 Task: Look for space in Bāli, India from 5th July, 2023 to 10th July, 2023 for 4 adults in price range Rs.9000 to Rs.14000. Place can be entire place with 2 bedrooms having 4 beds and 2 bathrooms. Property type can be house, flat, guest house. Booking option can be shelf check-in. Required host language is English.
Action: Mouse moved to (463, 101)
Screenshot: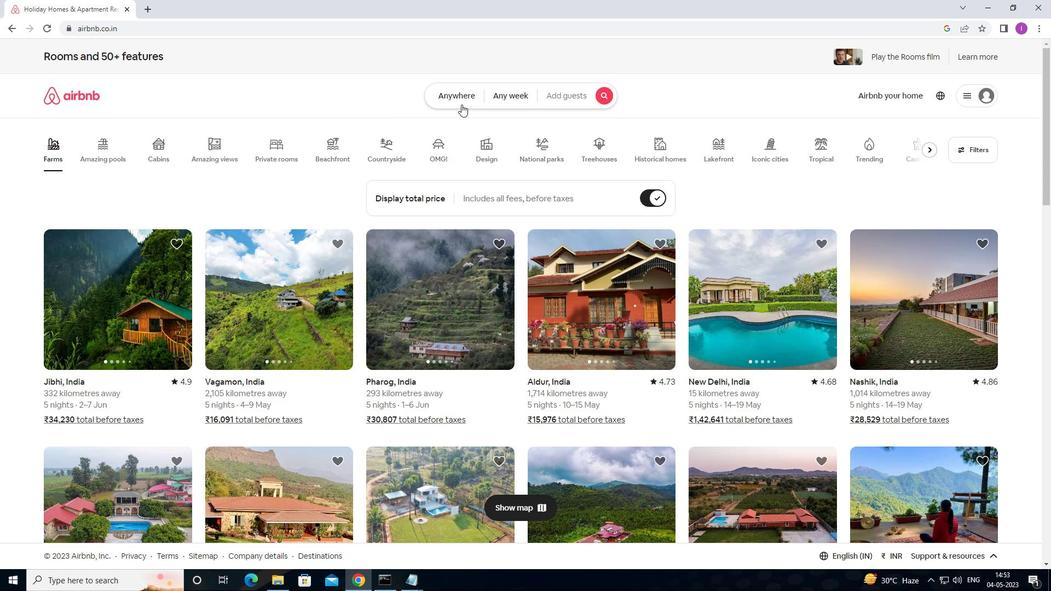 
Action: Mouse pressed left at (463, 101)
Screenshot: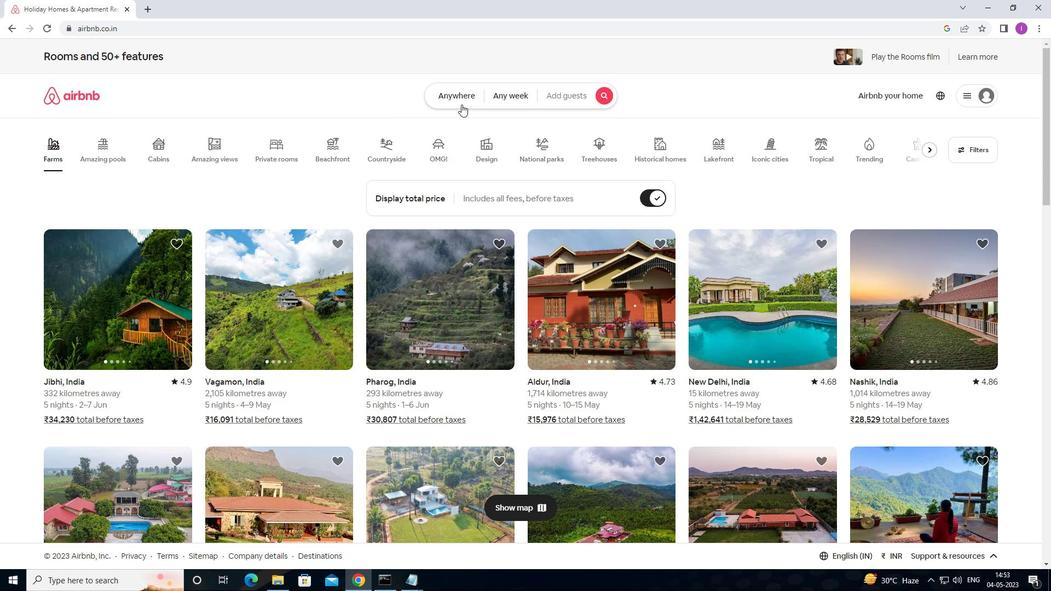 
Action: Mouse moved to (321, 135)
Screenshot: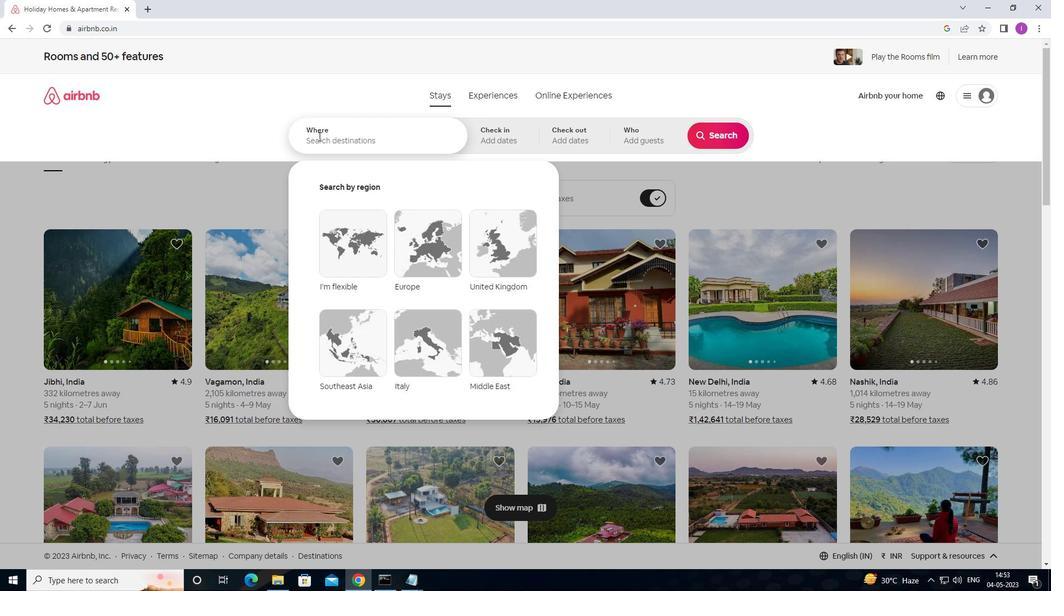 
Action: Mouse pressed left at (321, 135)
Screenshot: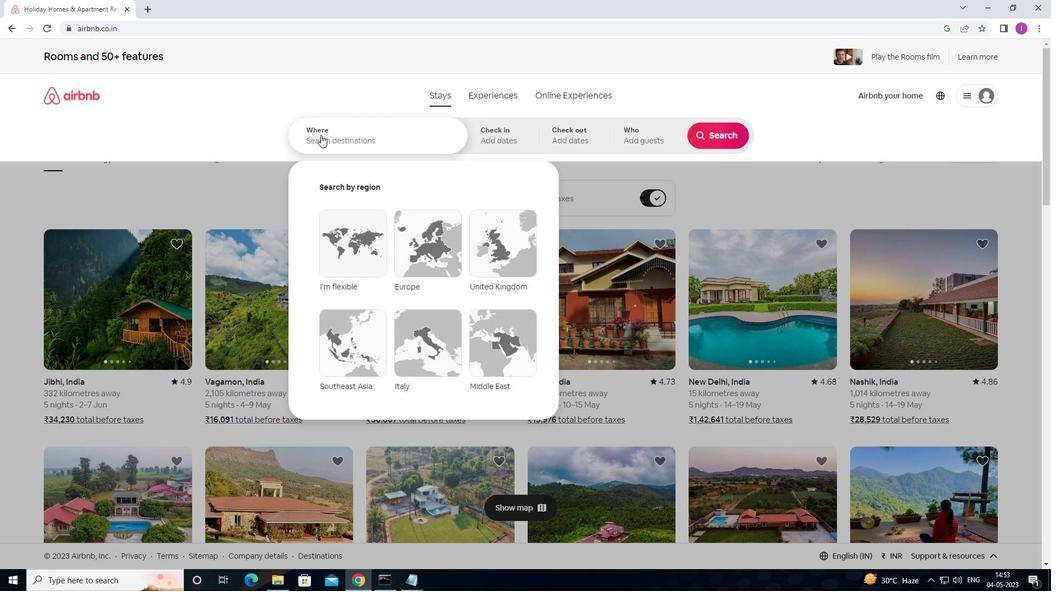 
Action: Mouse moved to (630, 92)
Screenshot: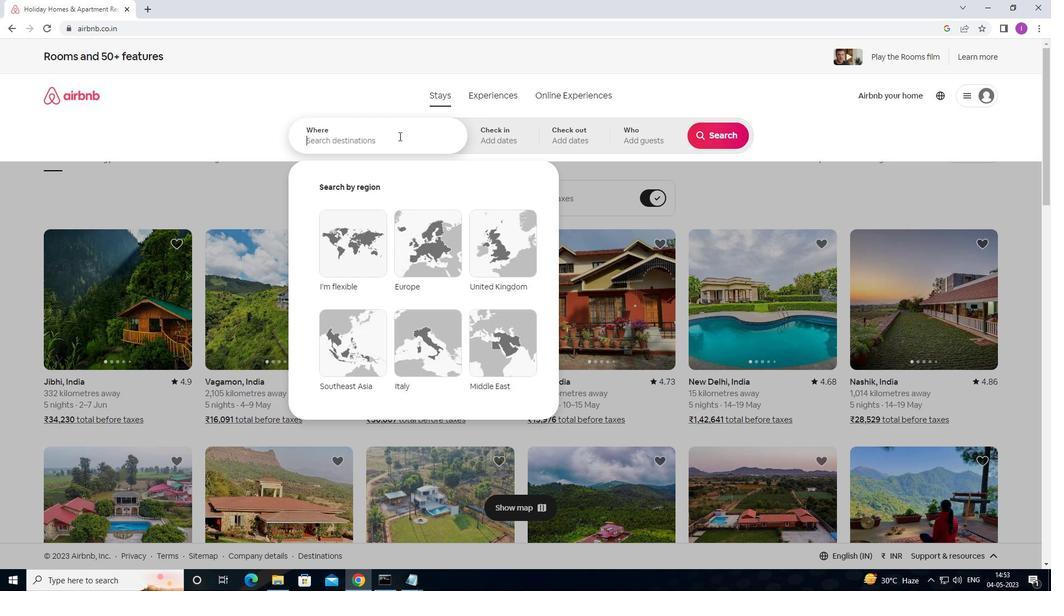 
Action: Key pressed <Key.shift>BALI,<Key.shift>INDIA
Screenshot: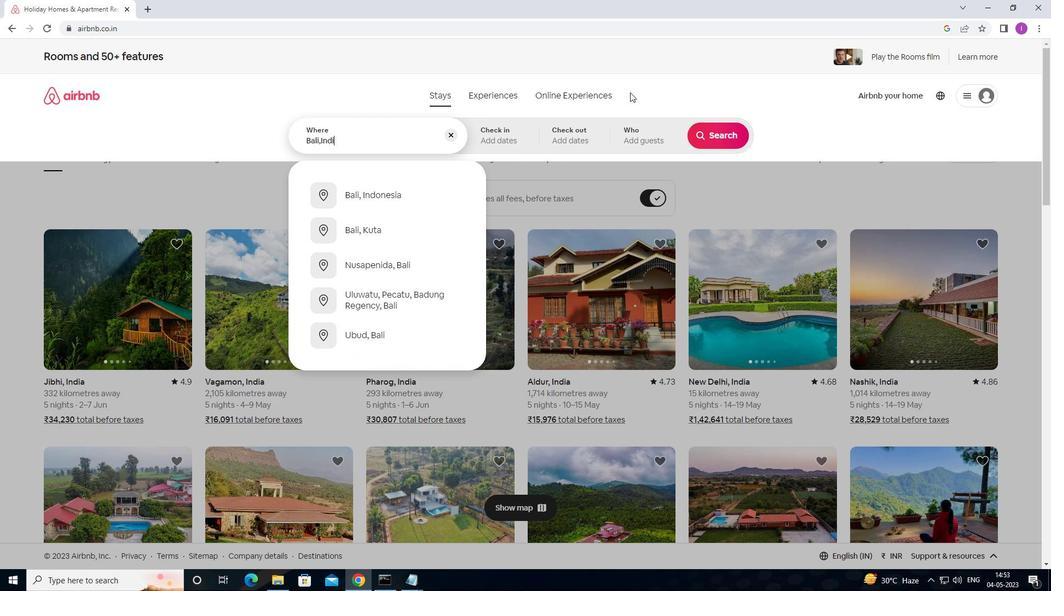 
Action: Mouse moved to (522, 150)
Screenshot: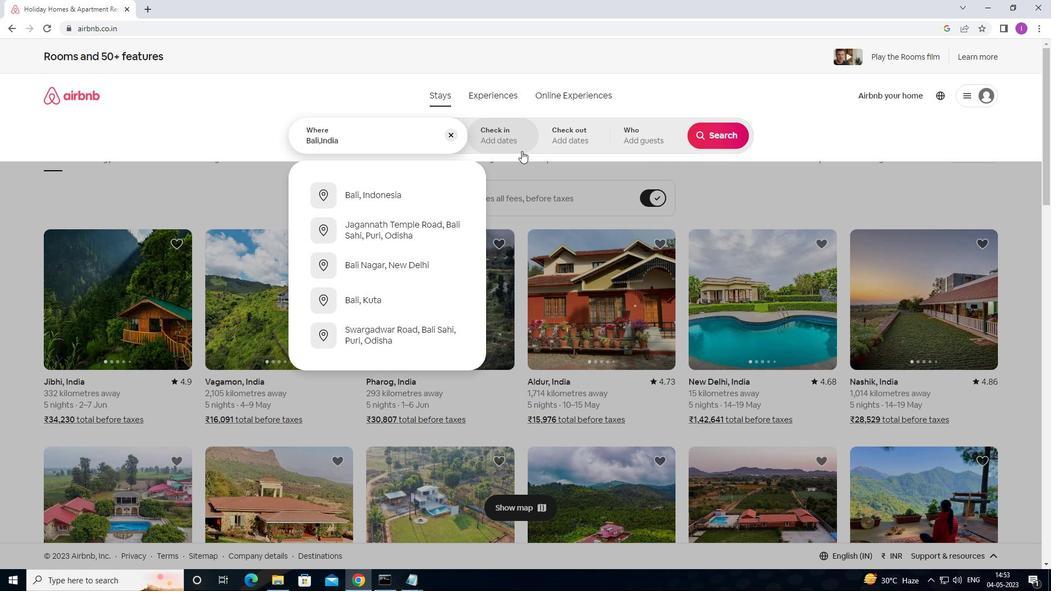 
Action: Mouse pressed left at (522, 150)
Screenshot: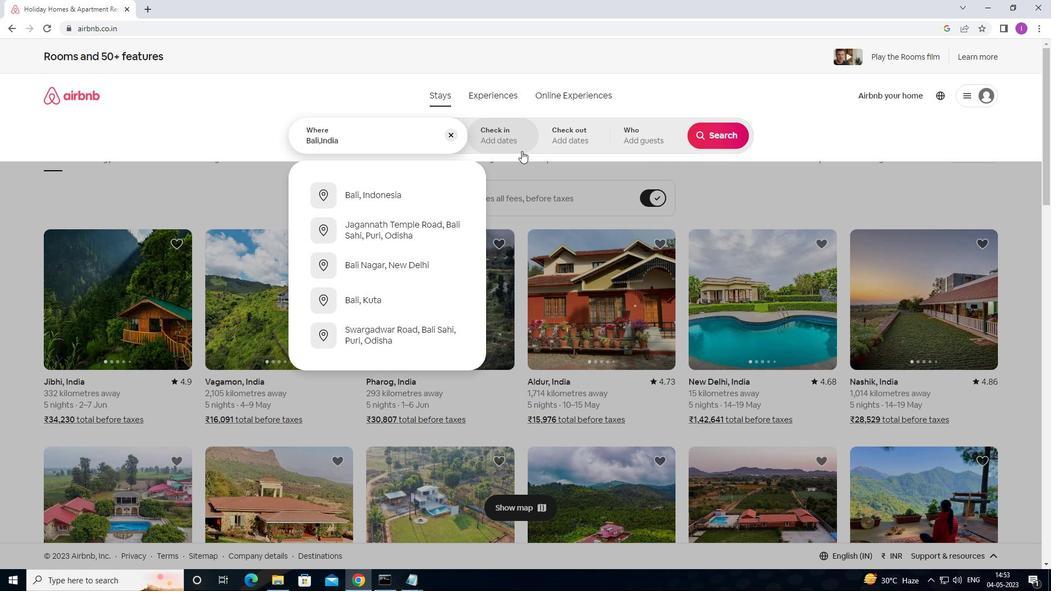 
Action: Mouse moved to (716, 223)
Screenshot: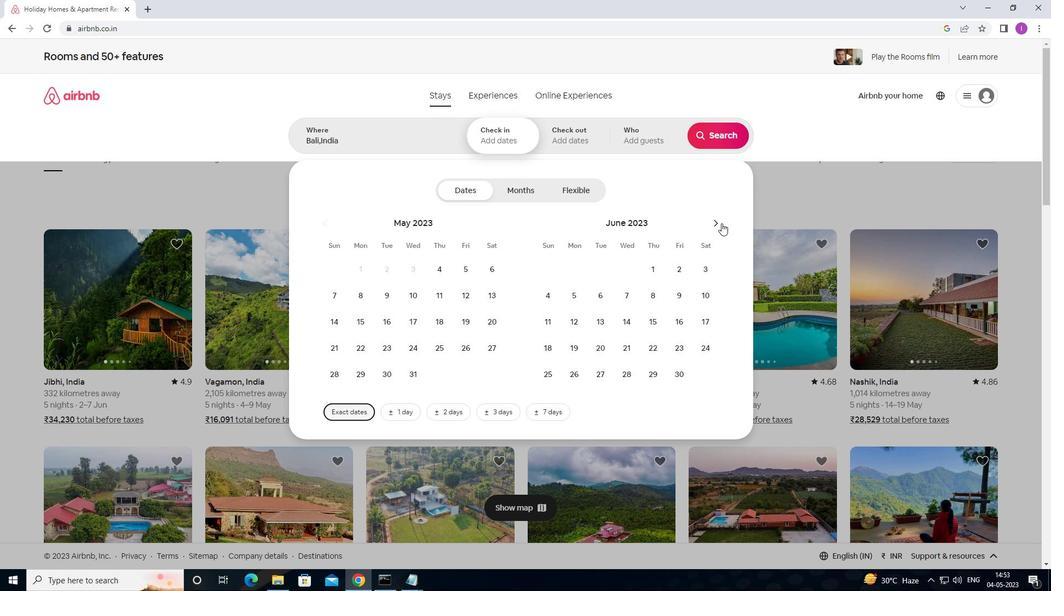 
Action: Mouse pressed left at (716, 223)
Screenshot: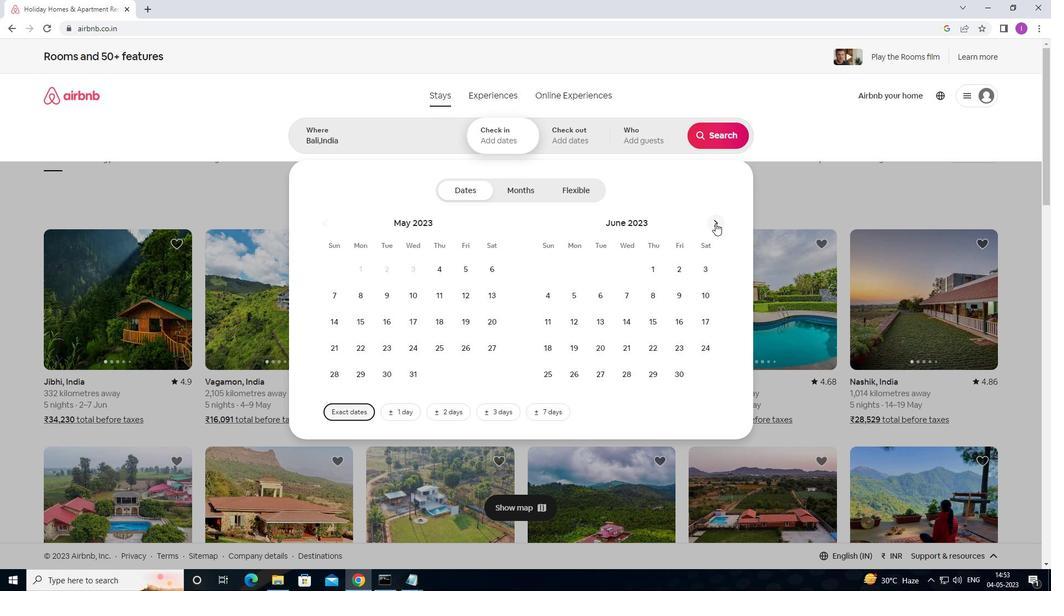 
Action: Mouse moved to (624, 294)
Screenshot: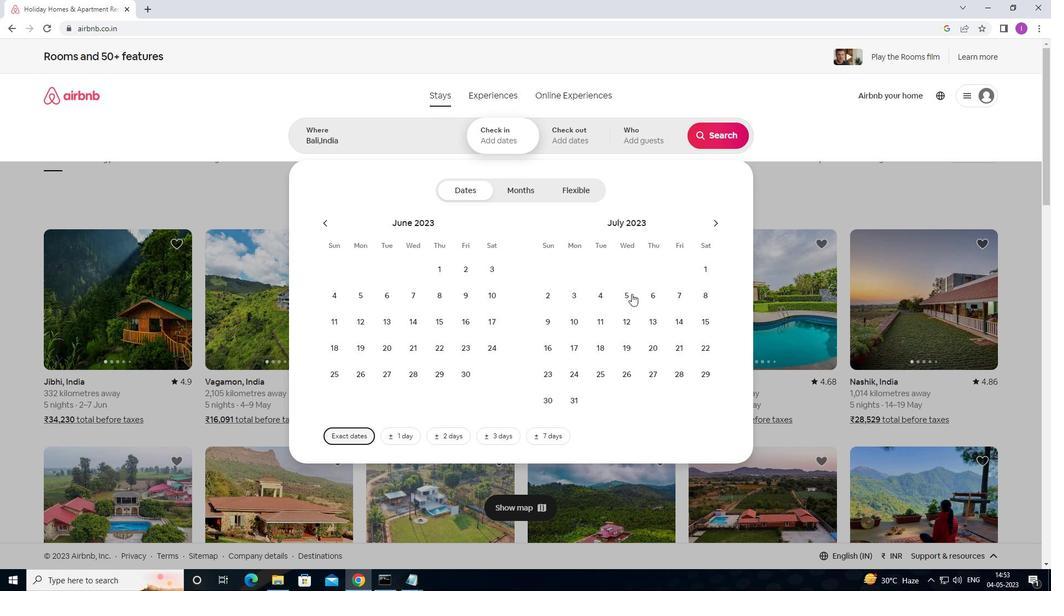 
Action: Mouse pressed left at (624, 294)
Screenshot: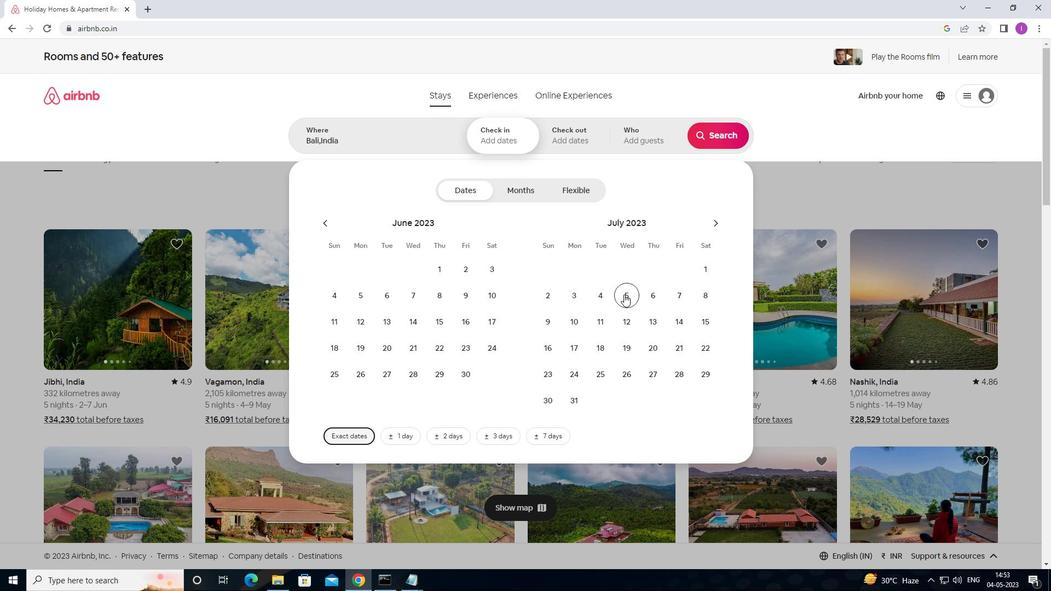 
Action: Mouse moved to (578, 324)
Screenshot: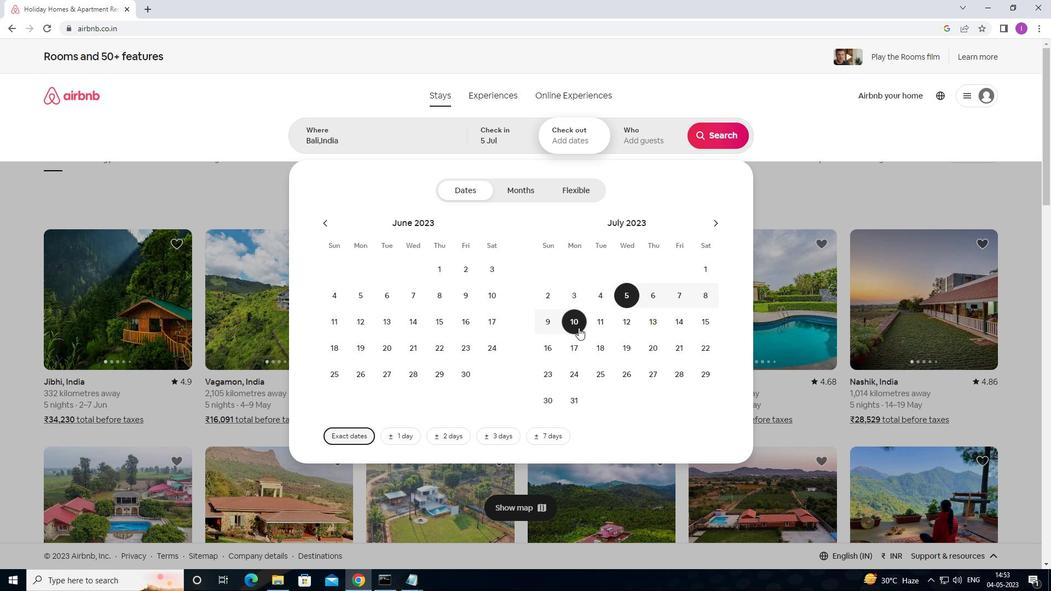 
Action: Mouse pressed left at (578, 324)
Screenshot: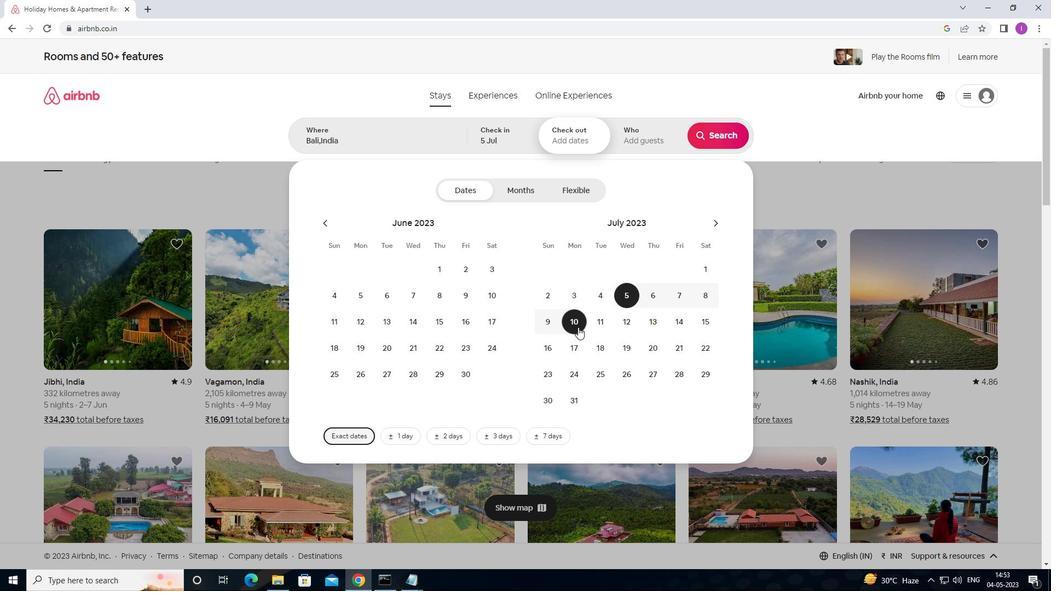 
Action: Mouse moved to (657, 145)
Screenshot: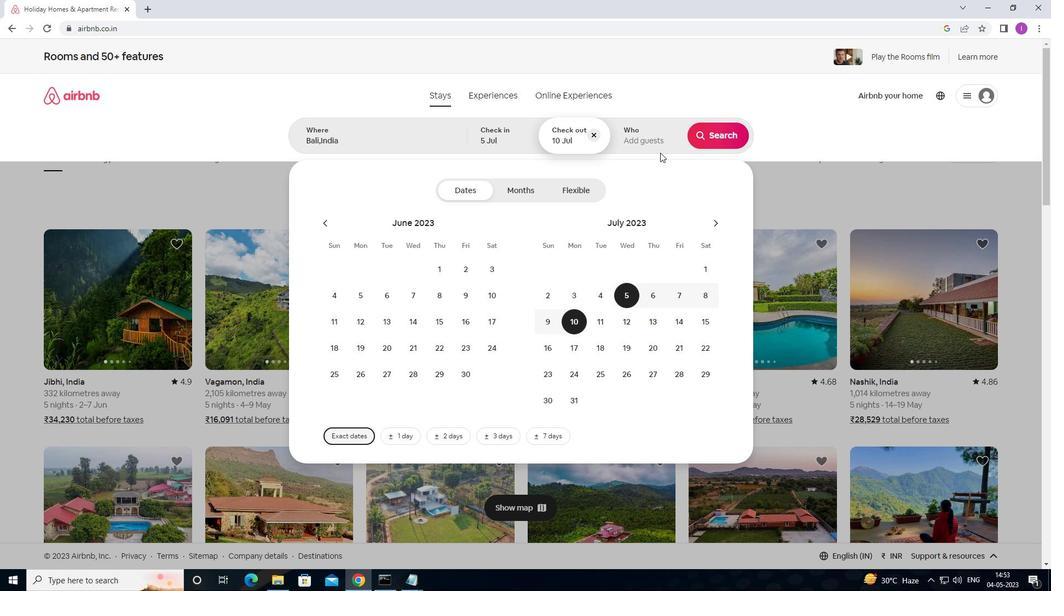 
Action: Mouse pressed left at (657, 145)
Screenshot: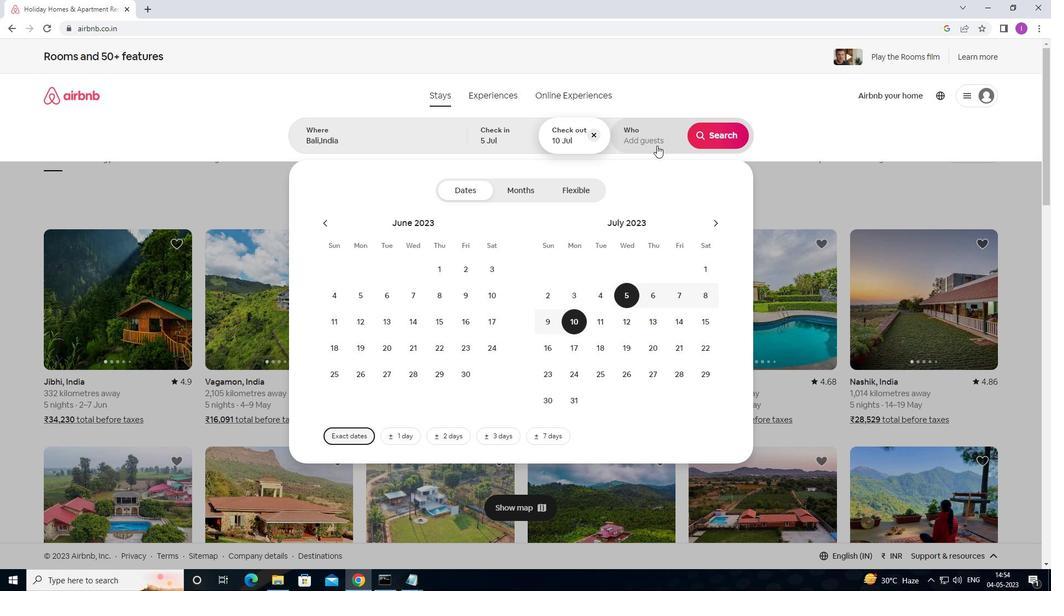 
Action: Mouse moved to (726, 192)
Screenshot: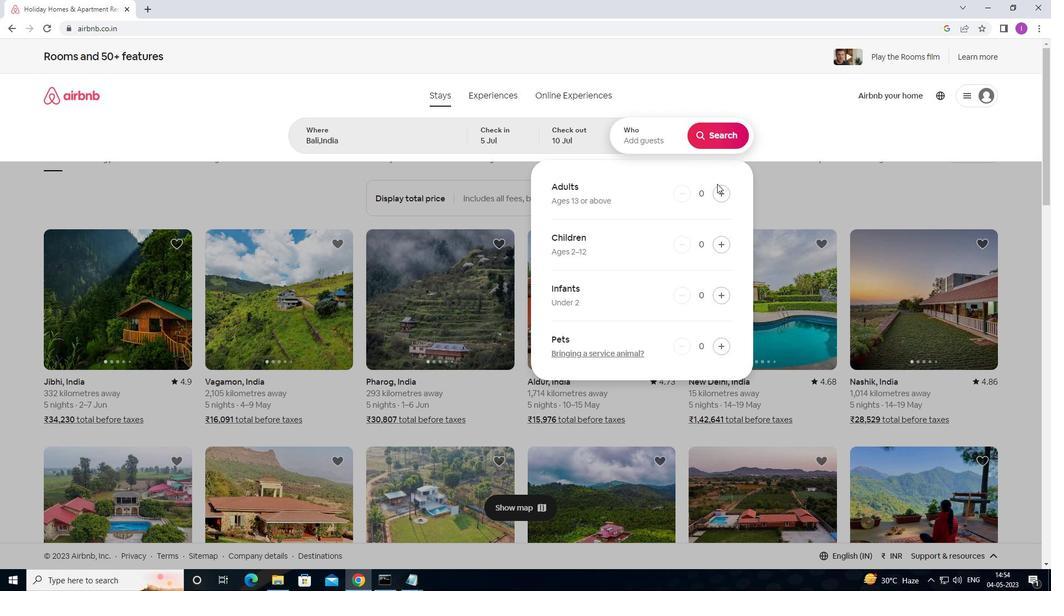 
Action: Mouse pressed left at (726, 192)
Screenshot: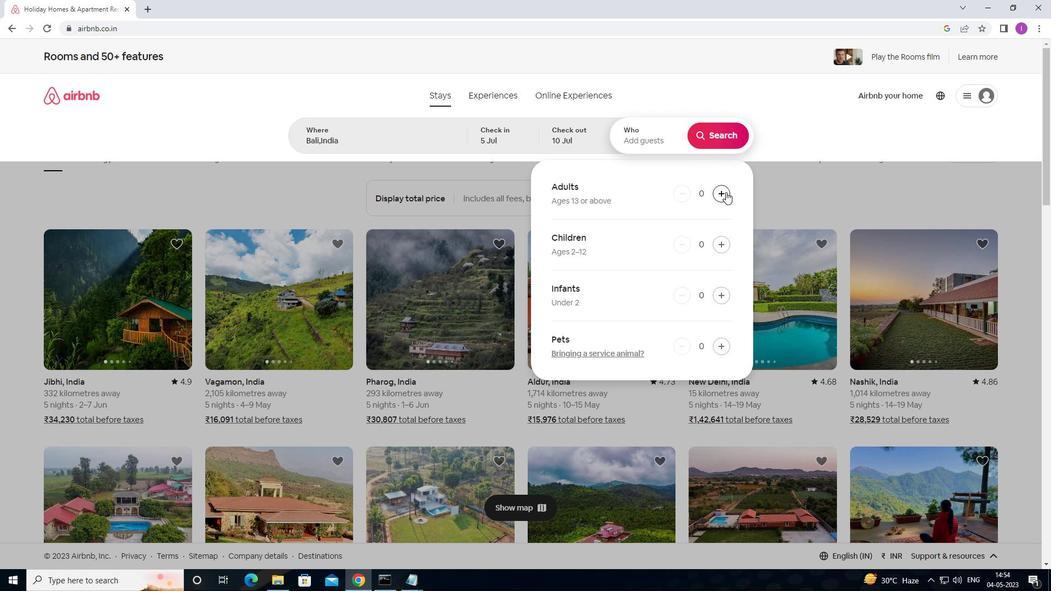 
Action: Mouse pressed left at (726, 192)
Screenshot: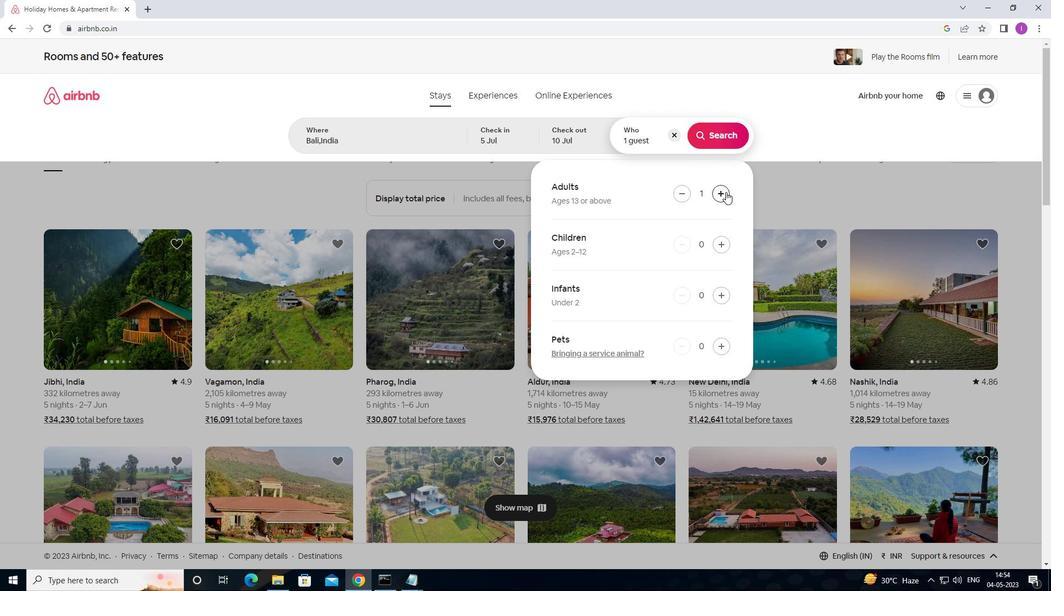 
Action: Mouse pressed left at (726, 192)
Screenshot: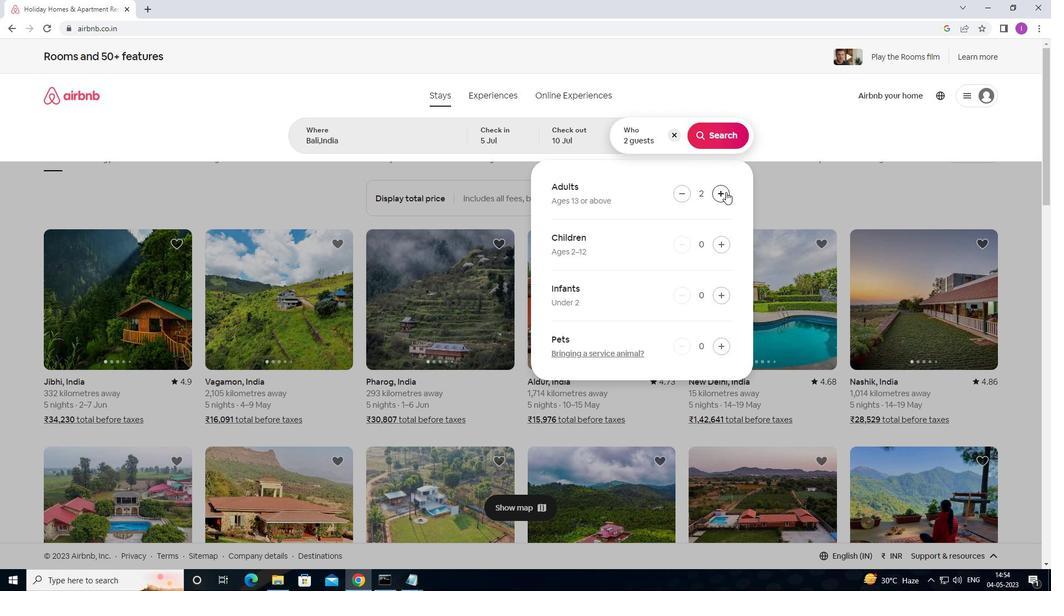 
Action: Mouse pressed left at (726, 192)
Screenshot: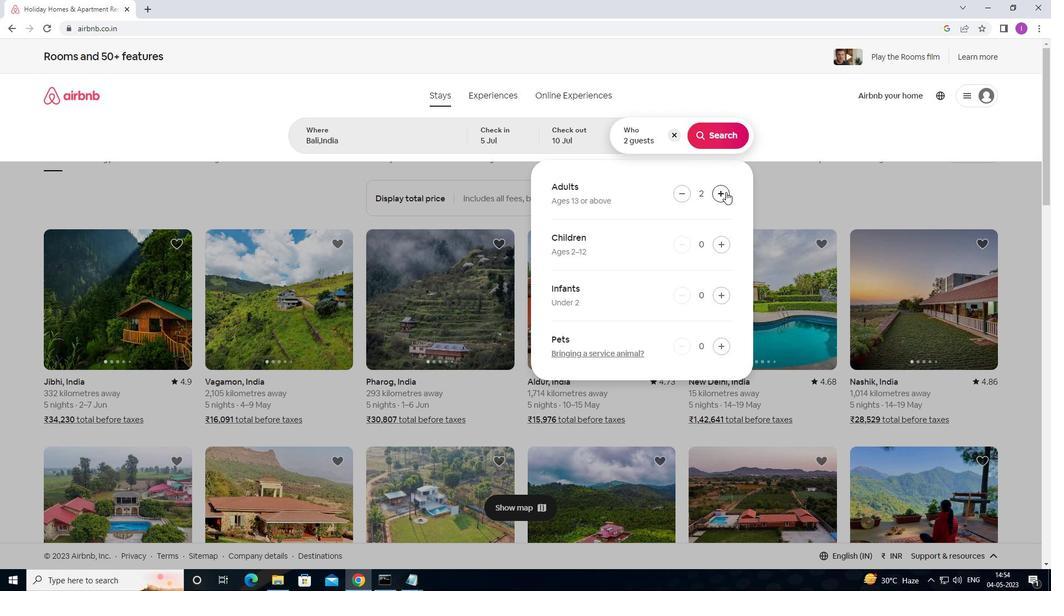 
Action: Mouse moved to (719, 140)
Screenshot: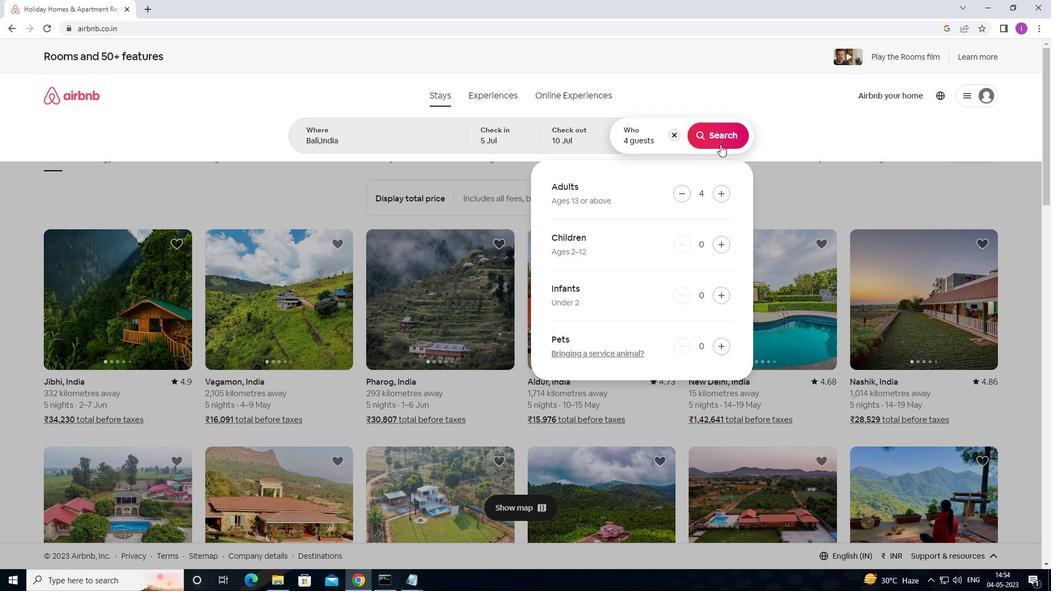 
Action: Mouse pressed left at (719, 140)
Screenshot: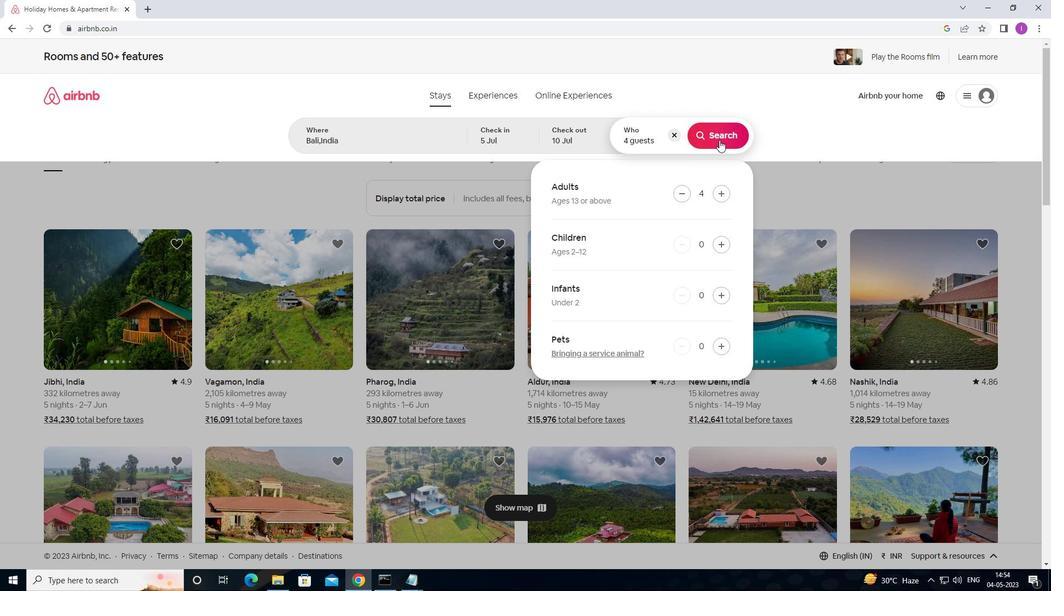 
Action: Mouse moved to (998, 105)
Screenshot: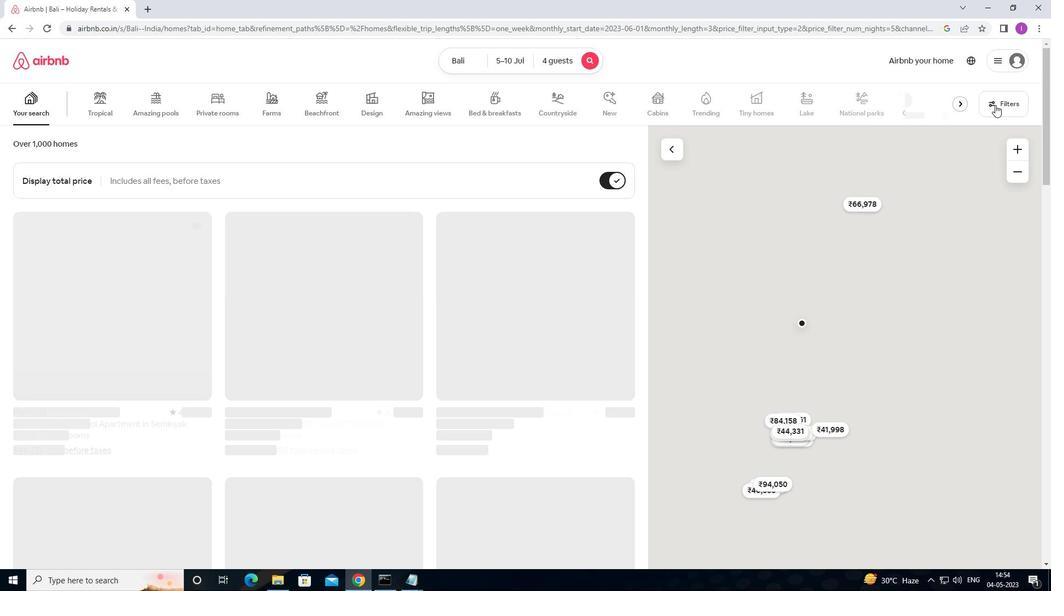 
Action: Mouse pressed left at (998, 105)
Screenshot: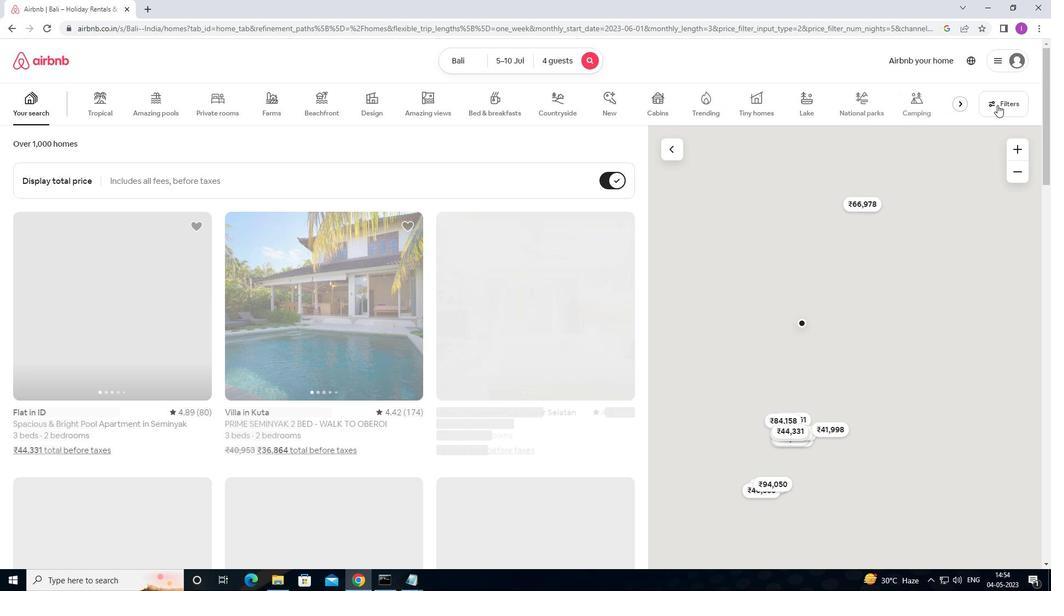 
Action: Mouse moved to (409, 244)
Screenshot: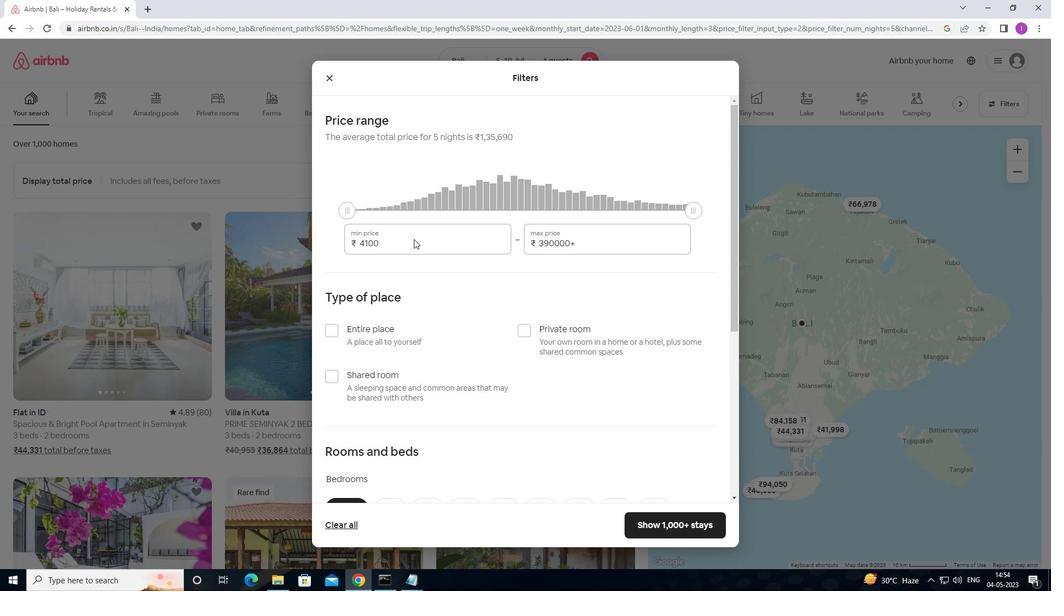 
Action: Mouse pressed left at (409, 244)
Screenshot: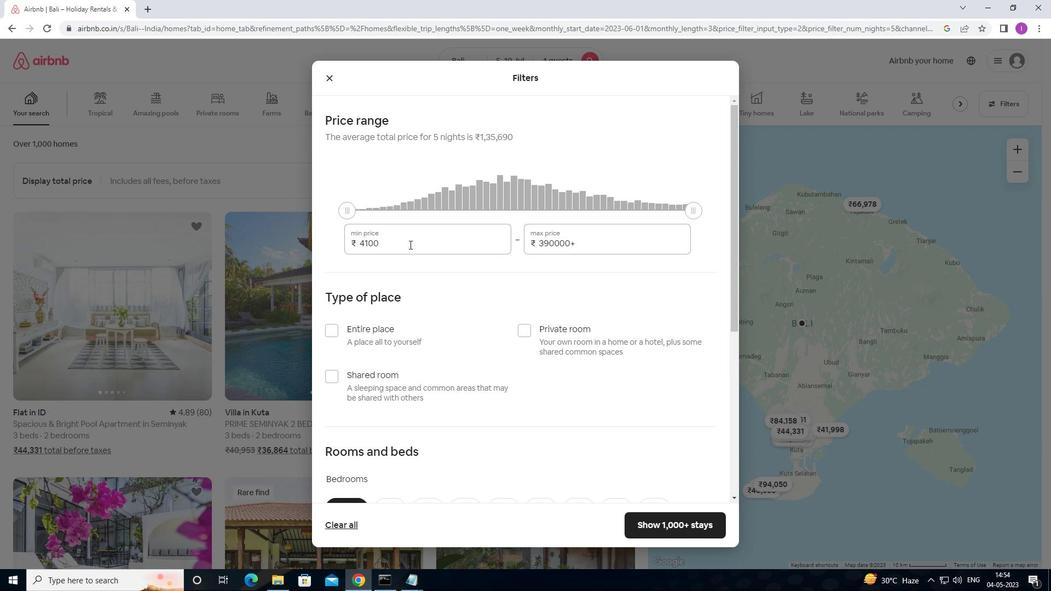 
Action: Mouse moved to (369, 236)
Screenshot: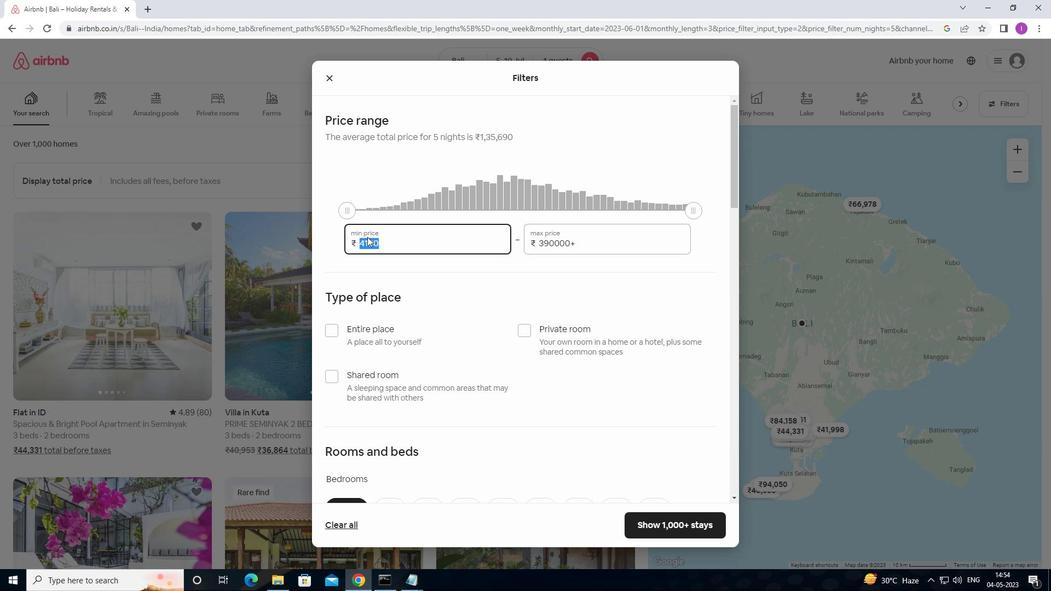 
Action: Key pressed 9
Screenshot: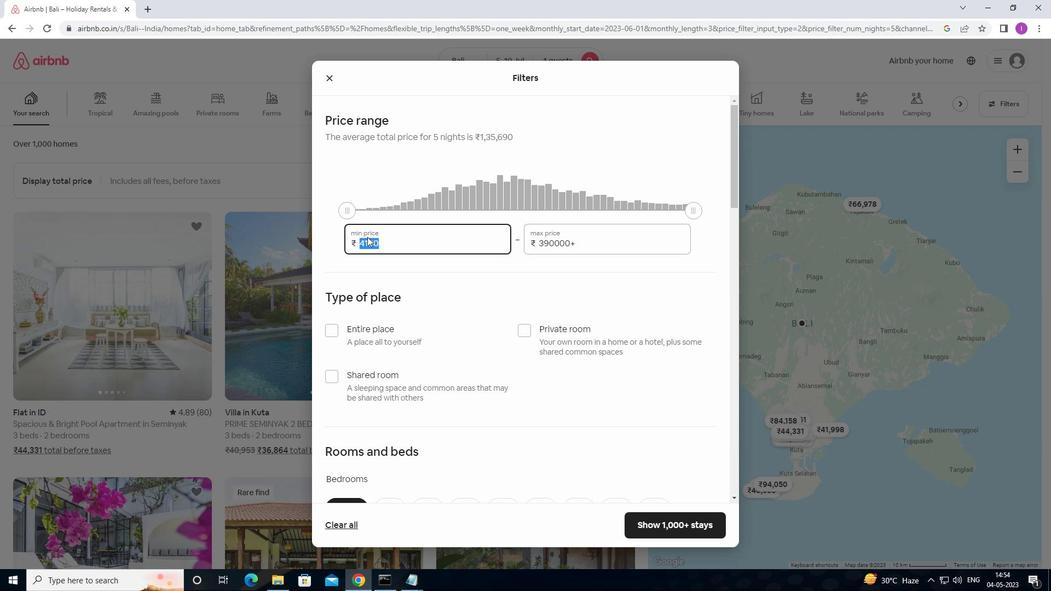 
Action: Mouse moved to (370, 236)
Screenshot: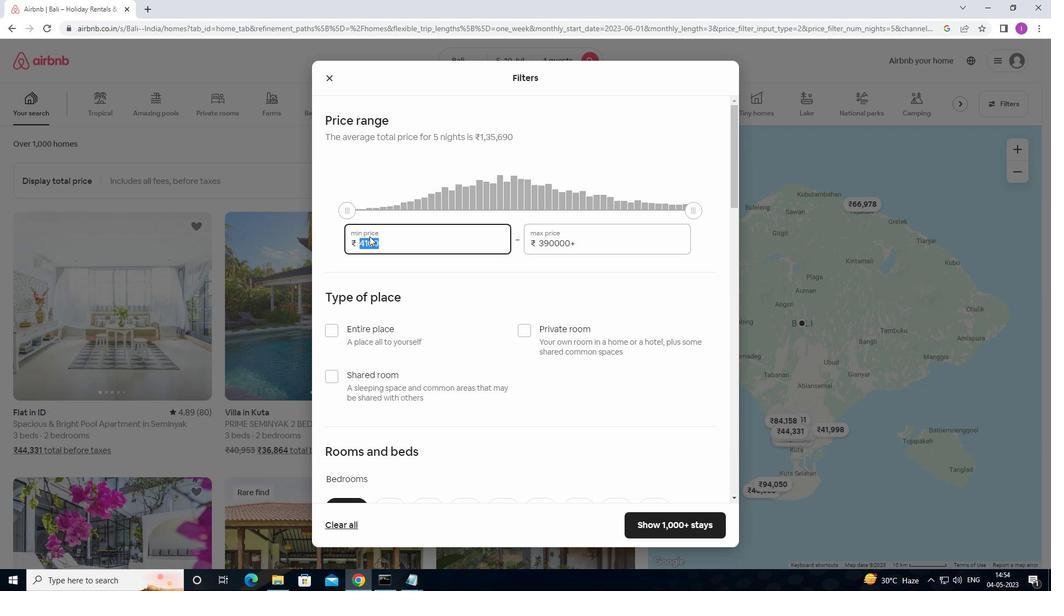 
Action: Key pressed 0
Screenshot: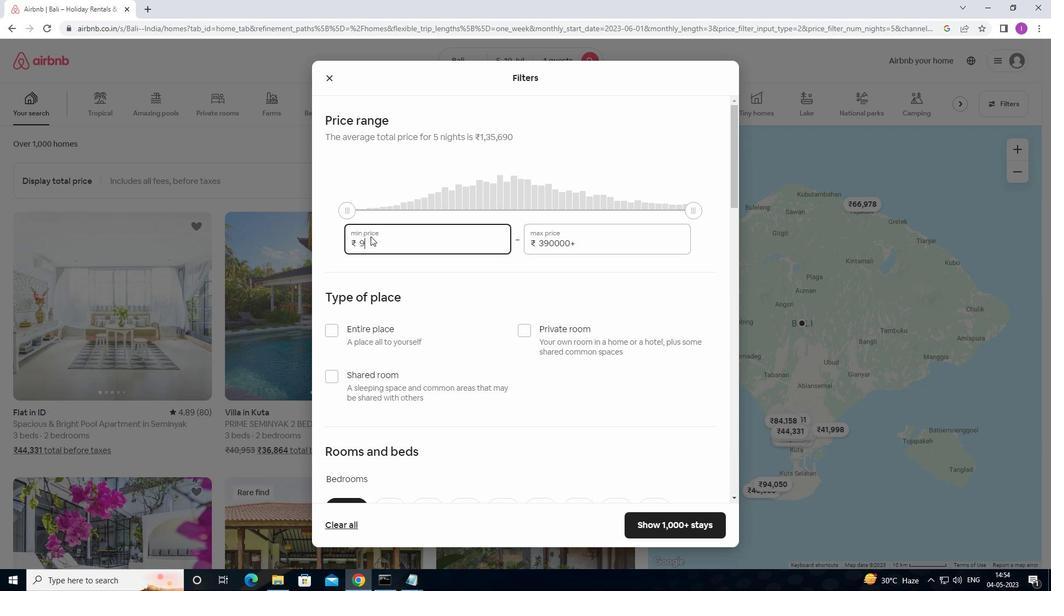 
Action: Mouse moved to (372, 236)
Screenshot: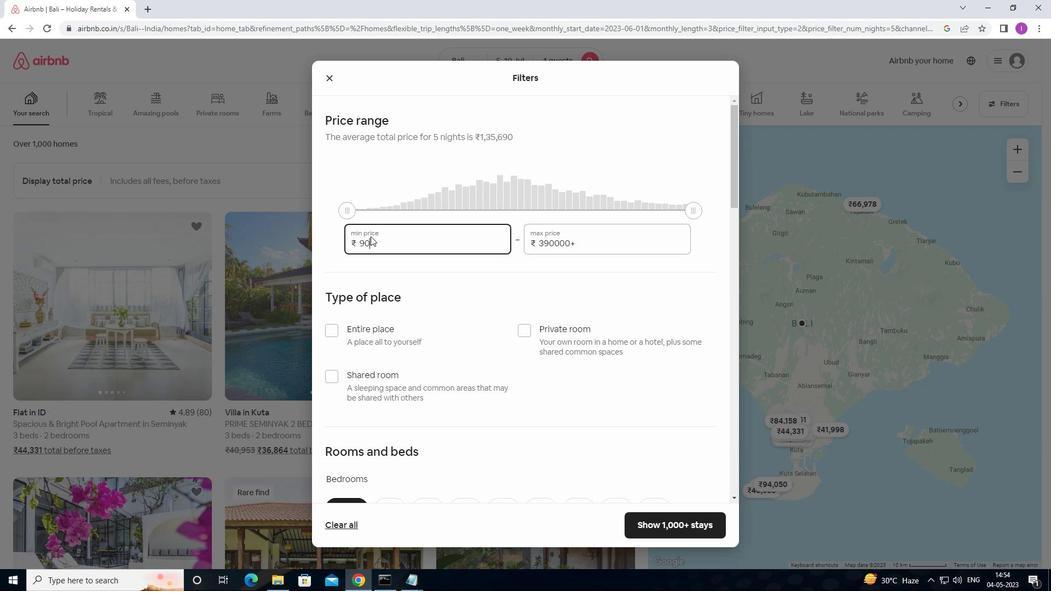 
Action: Key pressed 0
Screenshot: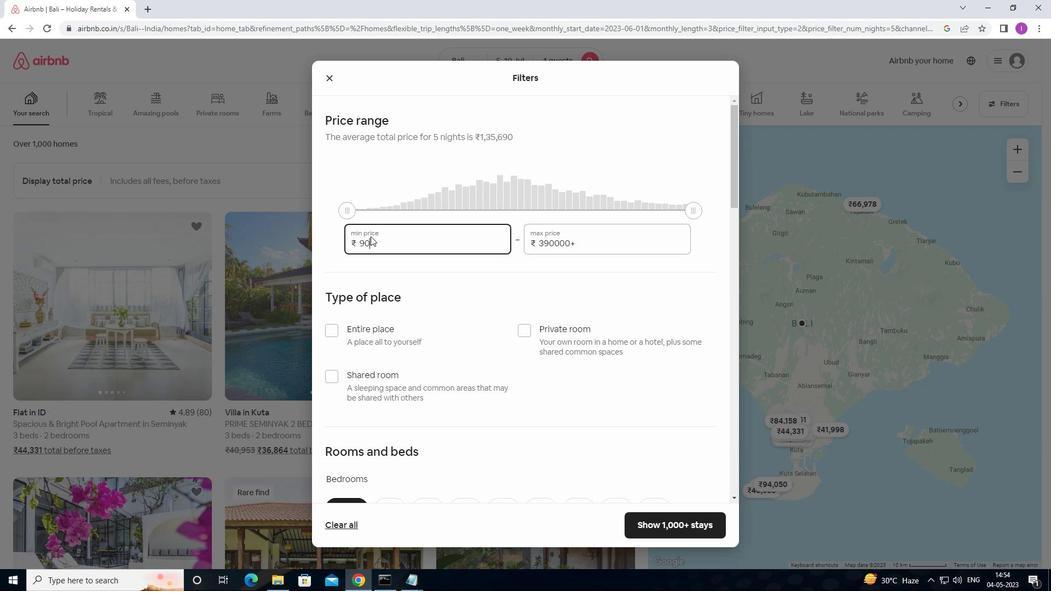 
Action: Mouse moved to (375, 238)
Screenshot: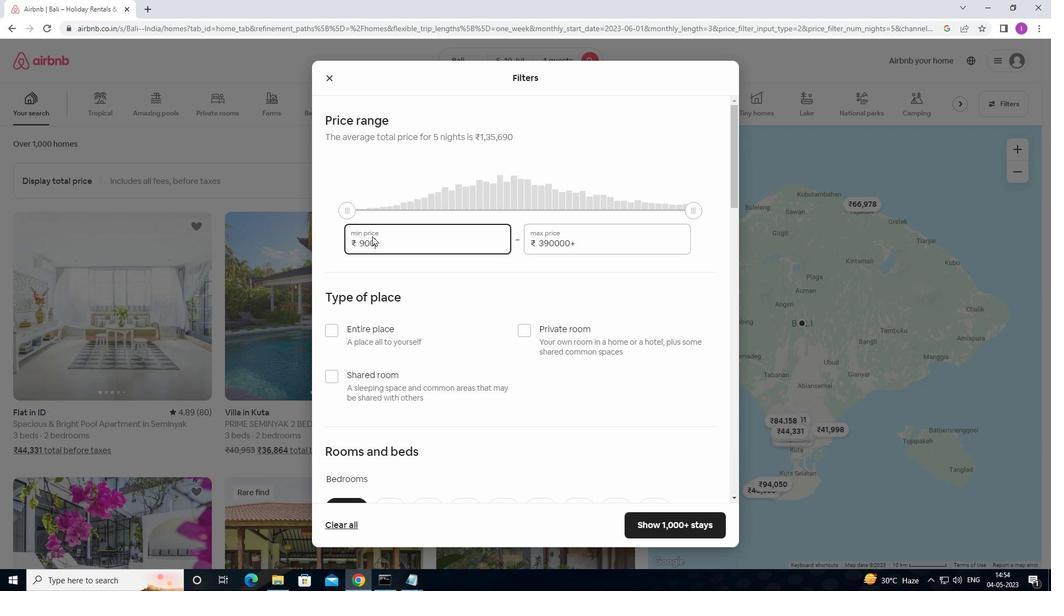 
Action: Key pressed 0
Screenshot: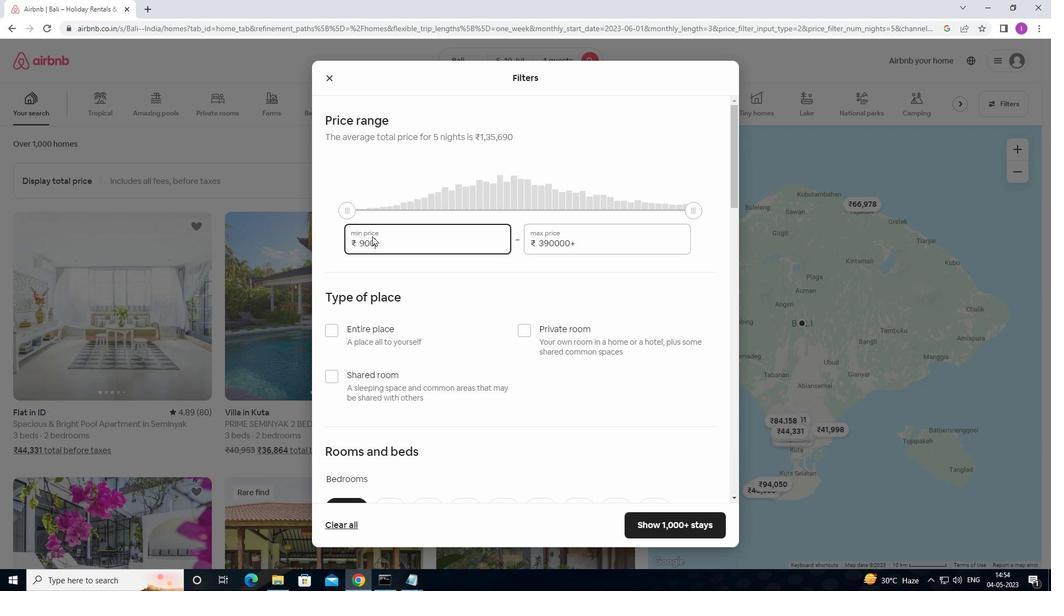 
Action: Mouse moved to (585, 240)
Screenshot: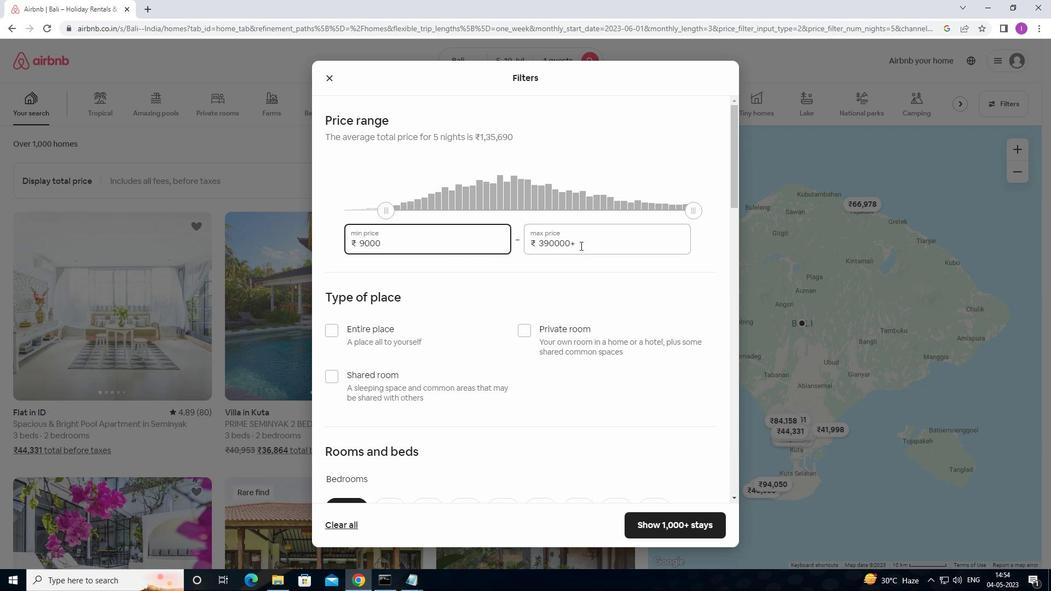
Action: Mouse pressed left at (585, 240)
Screenshot: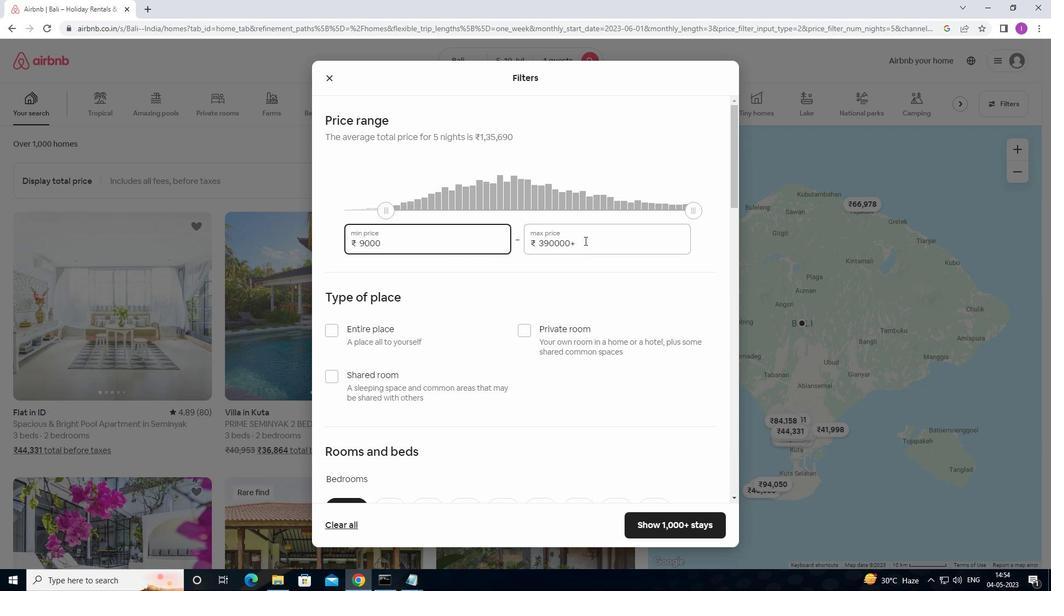 
Action: Mouse moved to (525, 243)
Screenshot: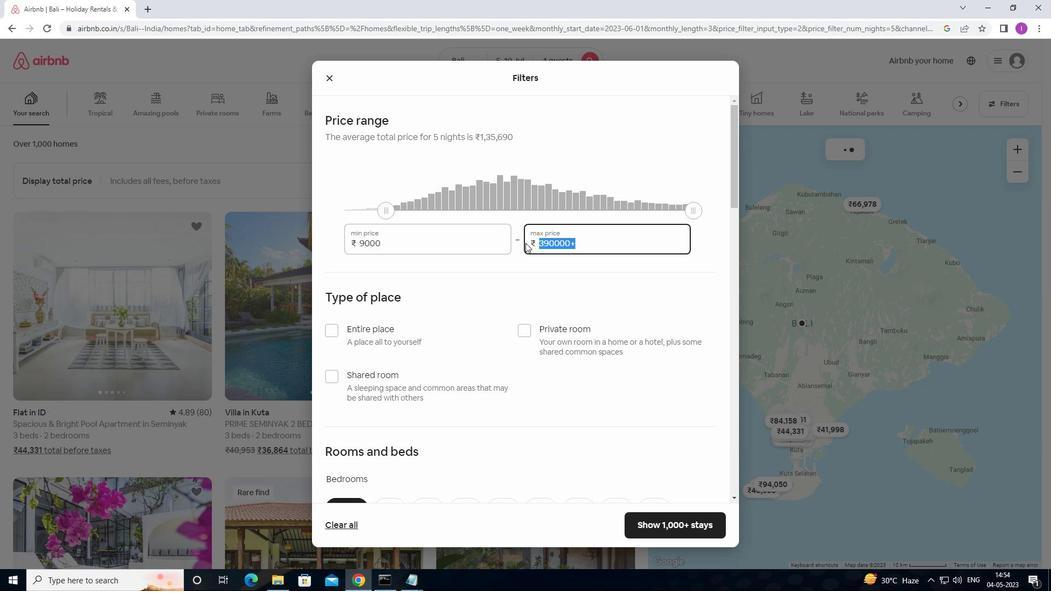 
Action: Key pressed 140
Screenshot: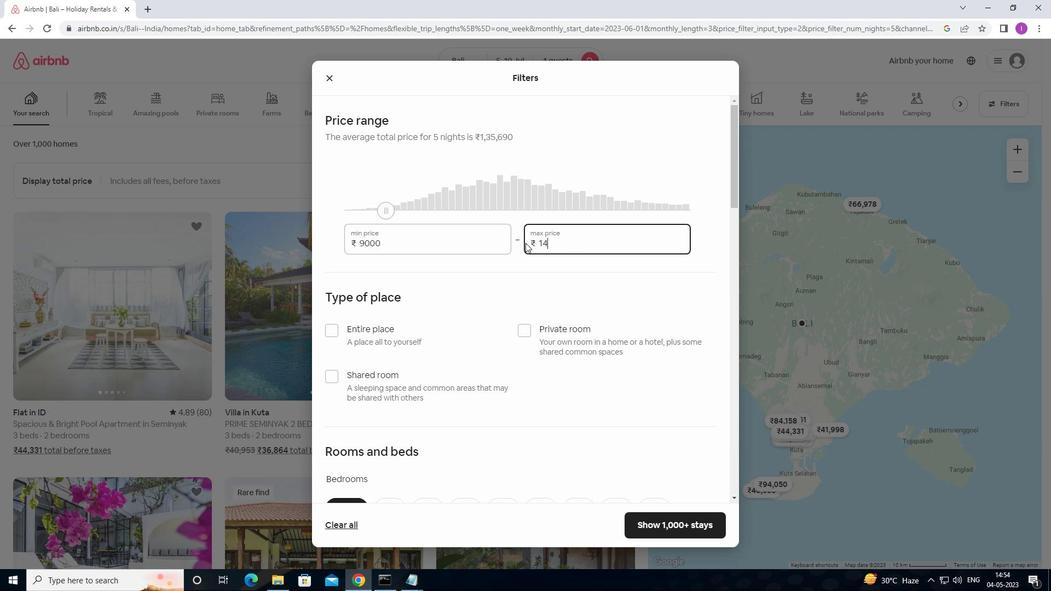 
Action: Mouse moved to (525, 243)
Screenshot: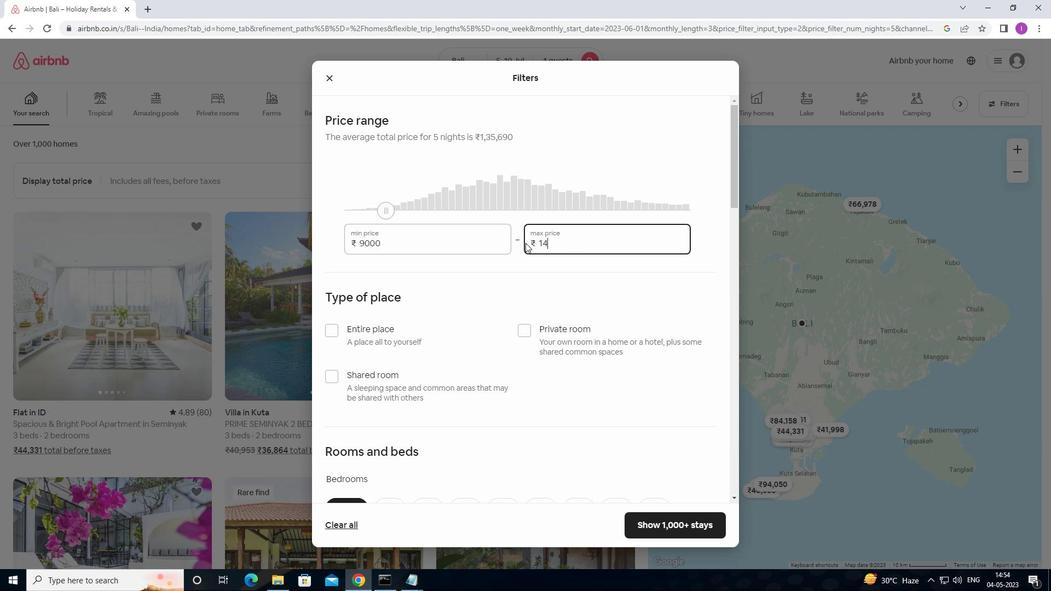 
Action: Key pressed 00
Screenshot: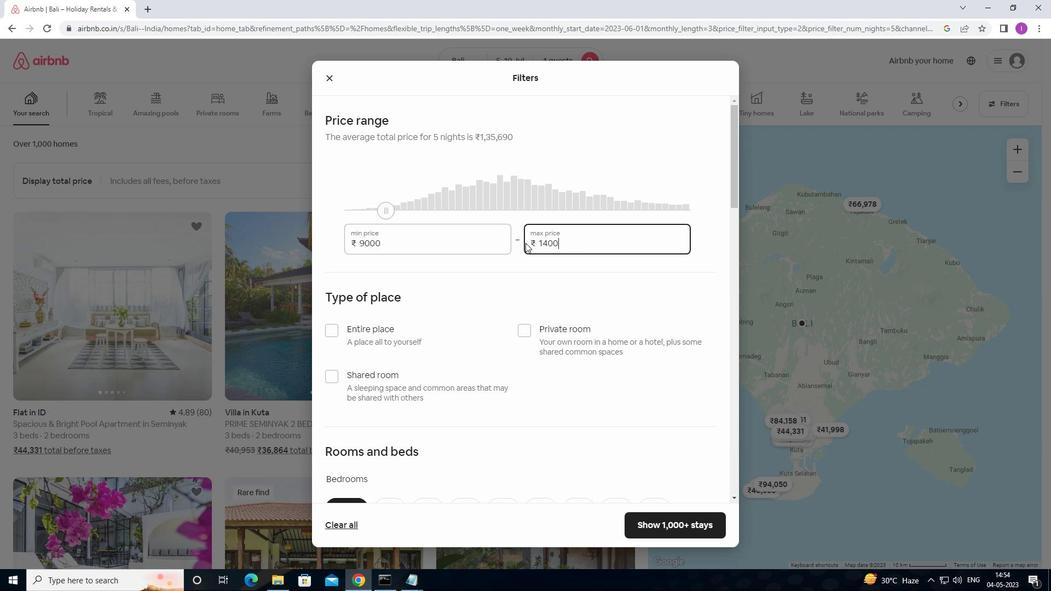 
Action: Mouse moved to (506, 335)
Screenshot: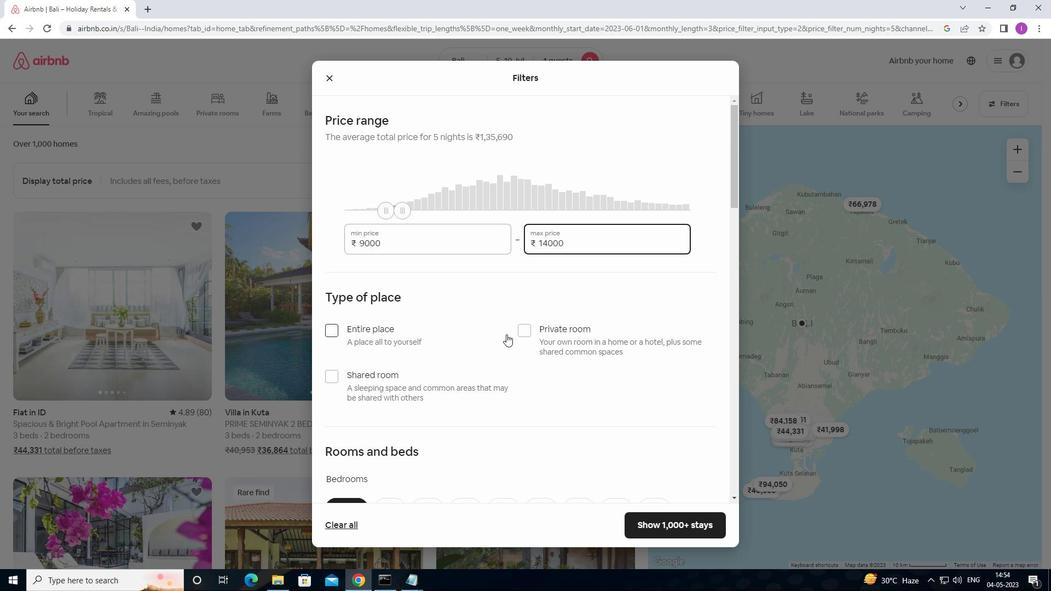 
Action: Mouse scrolled (506, 334) with delta (0, 0)
Screenshot: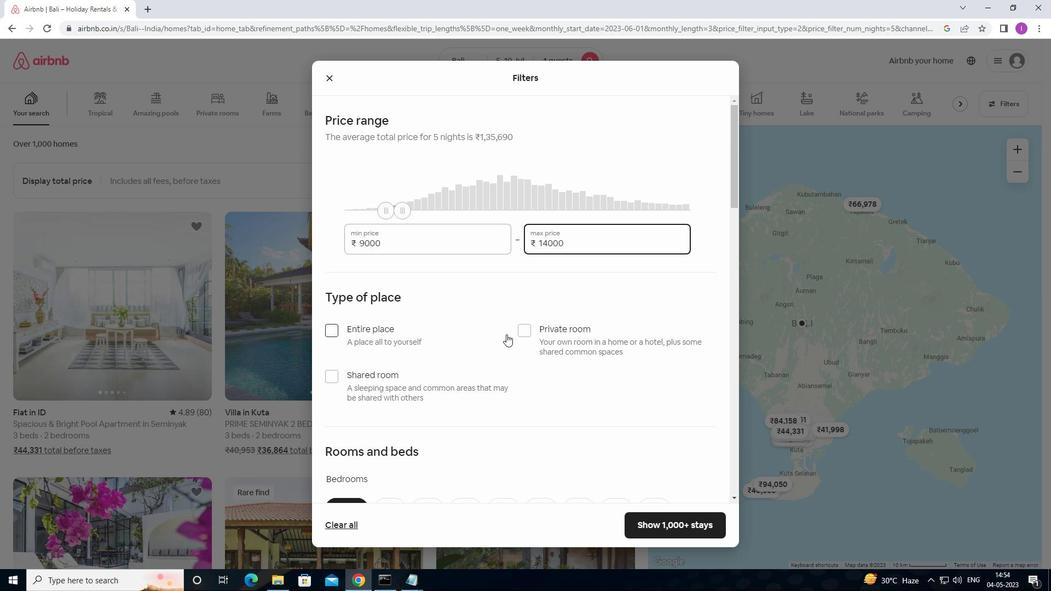 
Action: Mouse moved to (496, 324)
Screenshot: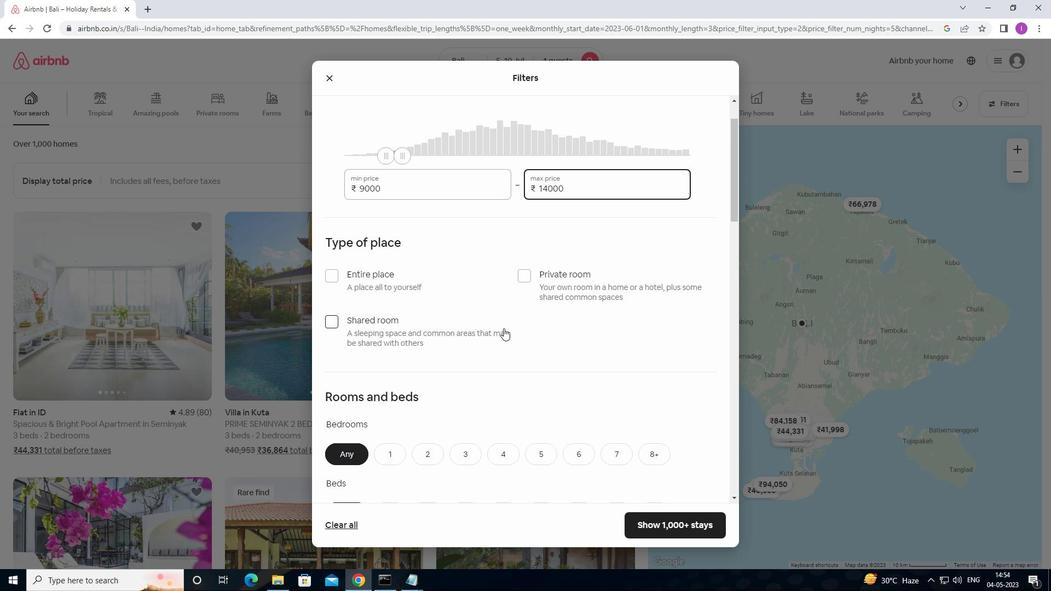 
Action: Mouse scrolled (496, 324) with delta (0, 0)
Screenshot: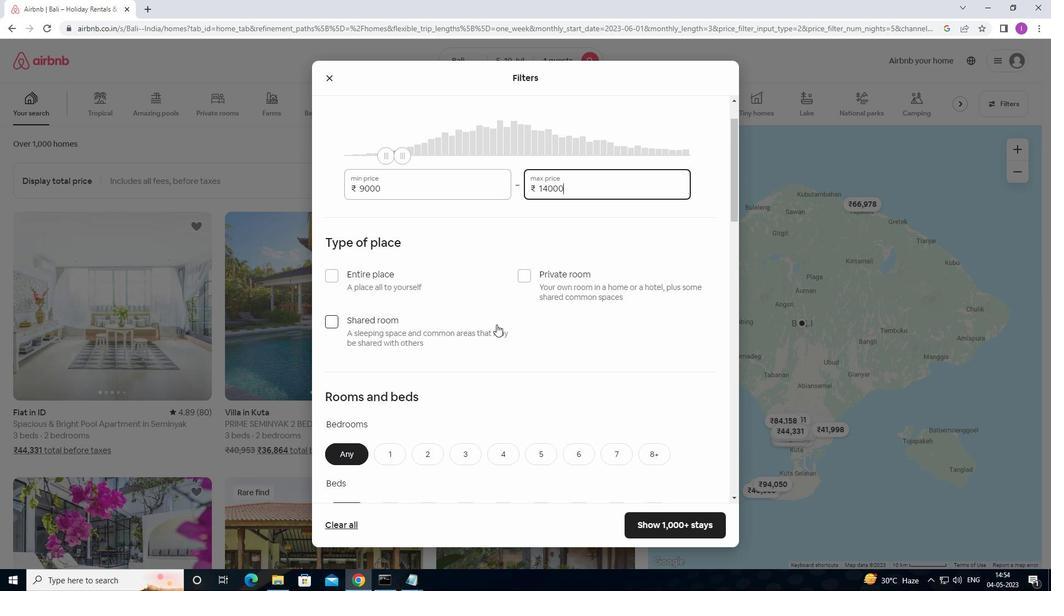 
Action: Mouse moved to (334, 221)
Screenshot: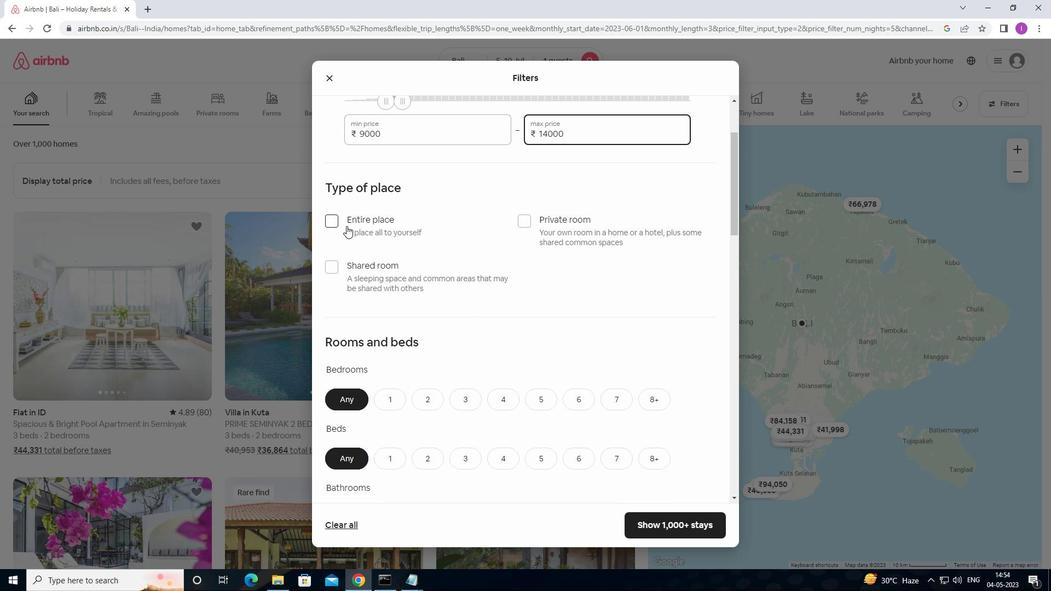 
Action: Mouse pressed left at (334, 221)
Screenshot: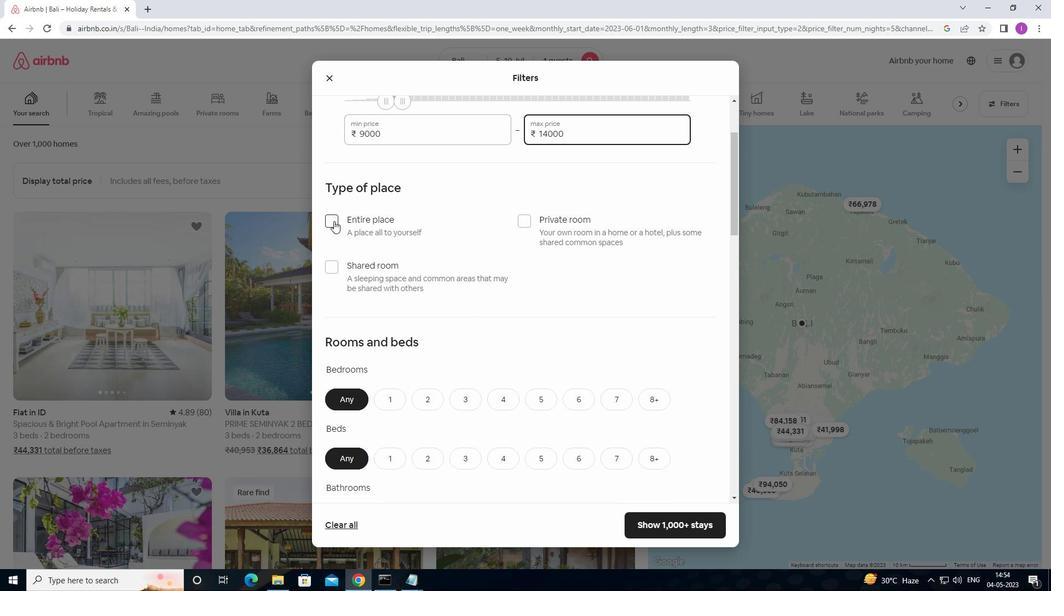 
Action: Mouse moved to (467, 273)
Screenshot: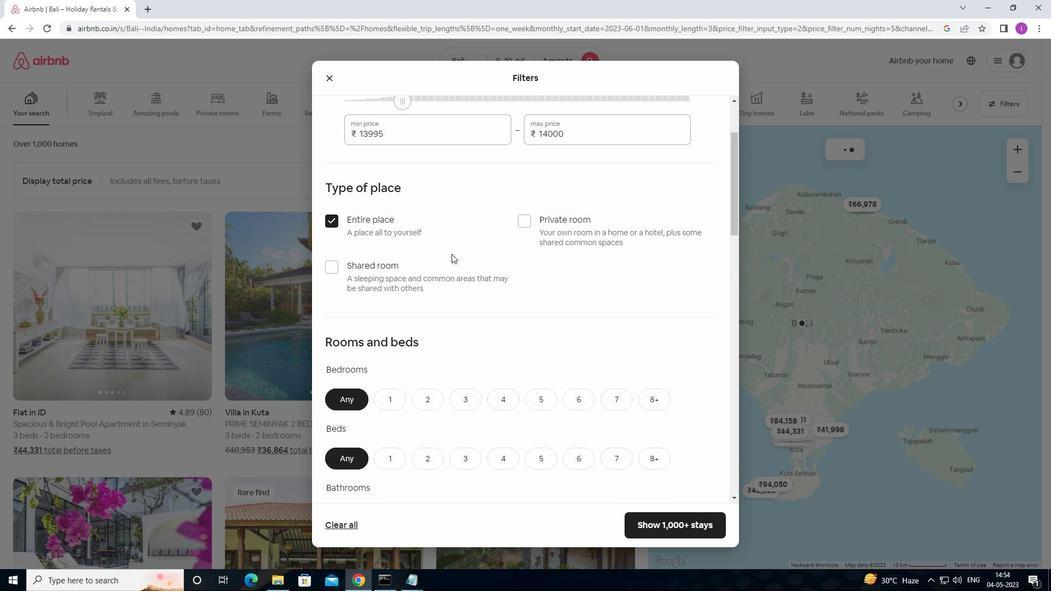 
Action: Mouse scrolled (467, 272) with delta (0, 0)
Screenshot: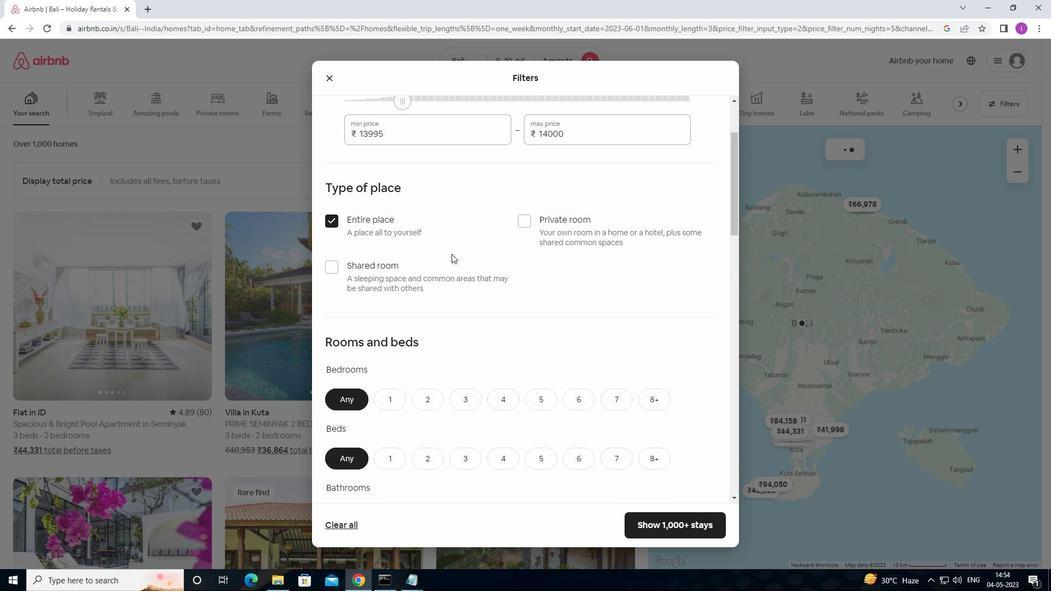 
Action: Mouse moved to (476, 288)
Screenshot: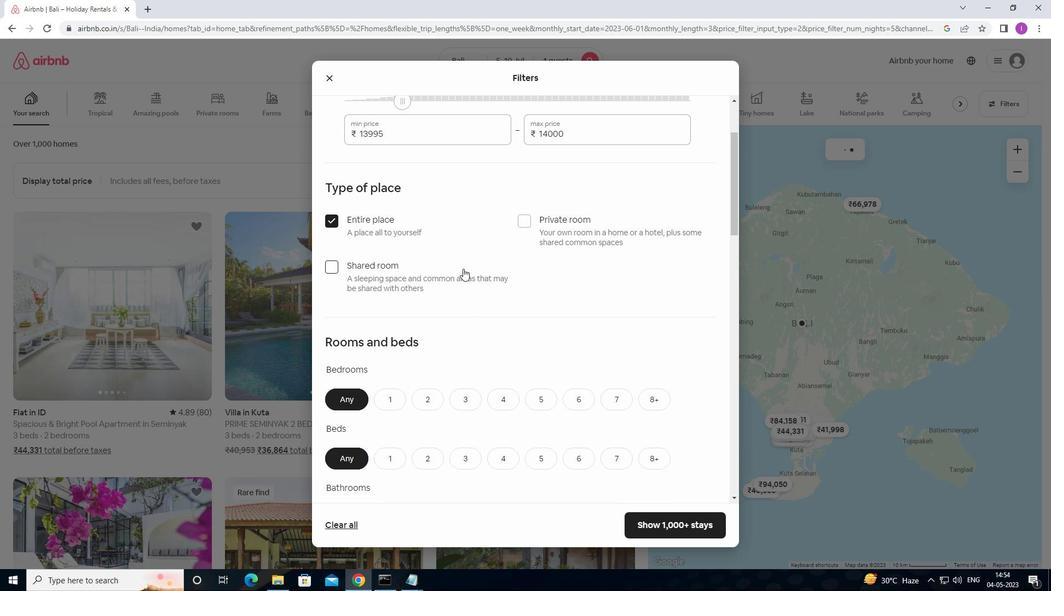 
Action: Mouse scrolled (476, 287) with delta (0, 0)
Screenshot: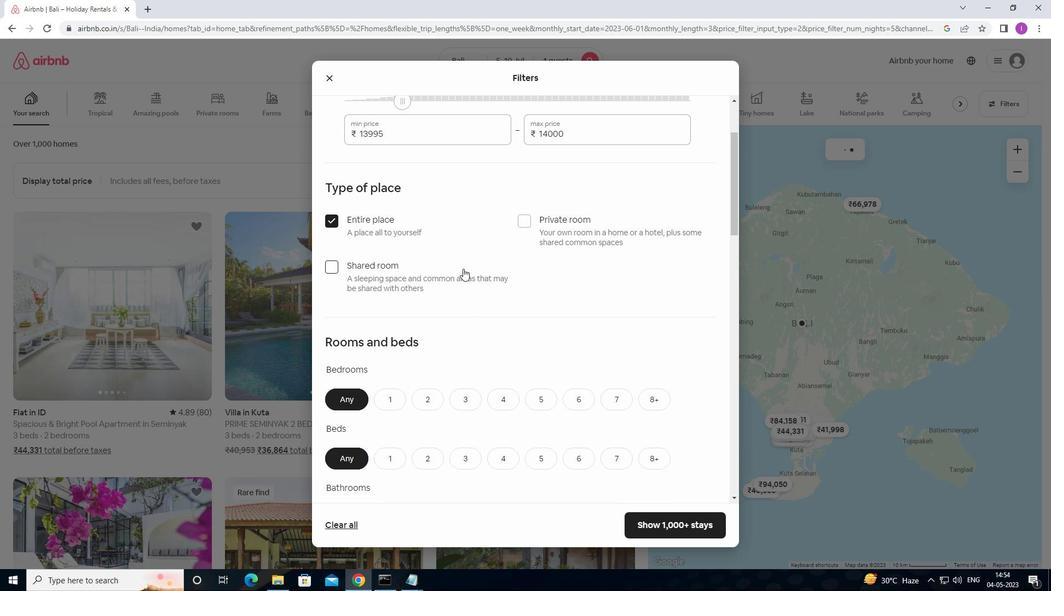 
Action: Mouse moved to (477, 288)
Screenshot: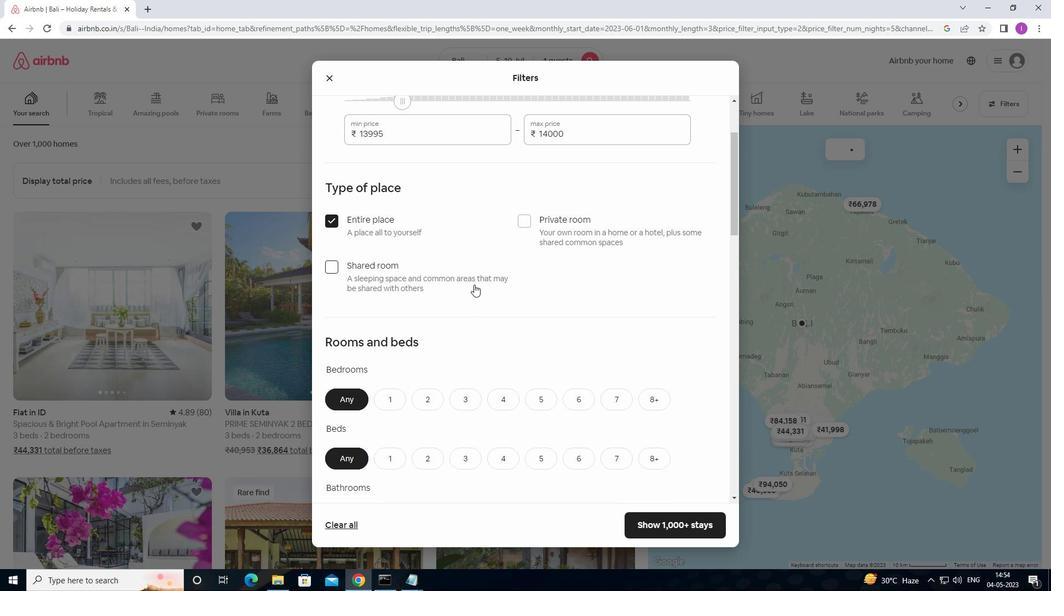 
Action: Mouse scrolled (477, 288) with delta (0, 0)
Screenshot: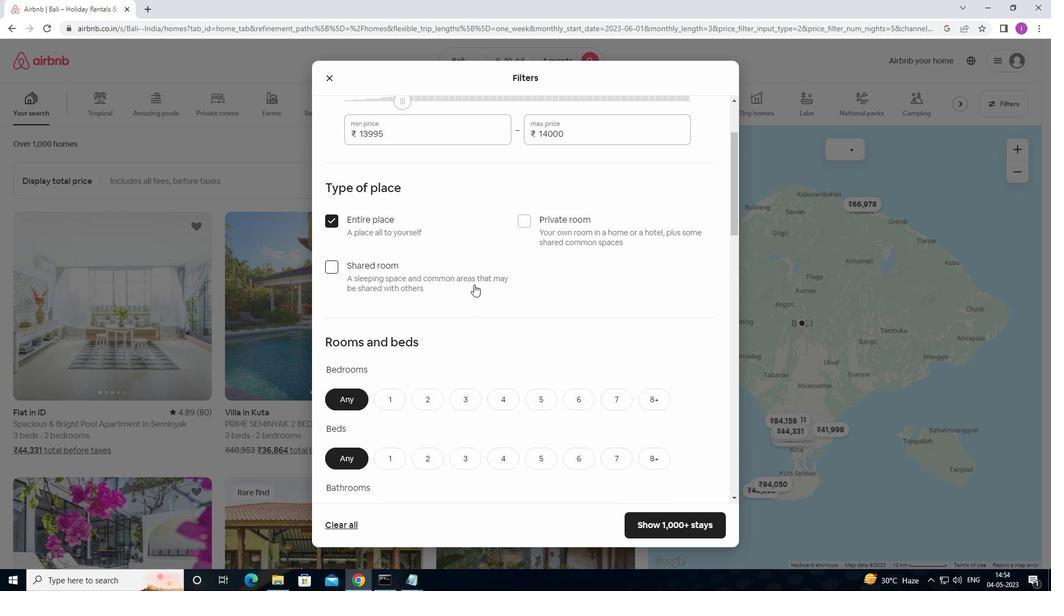 
Action: Mouse moved to (437, 236)
Screenshot: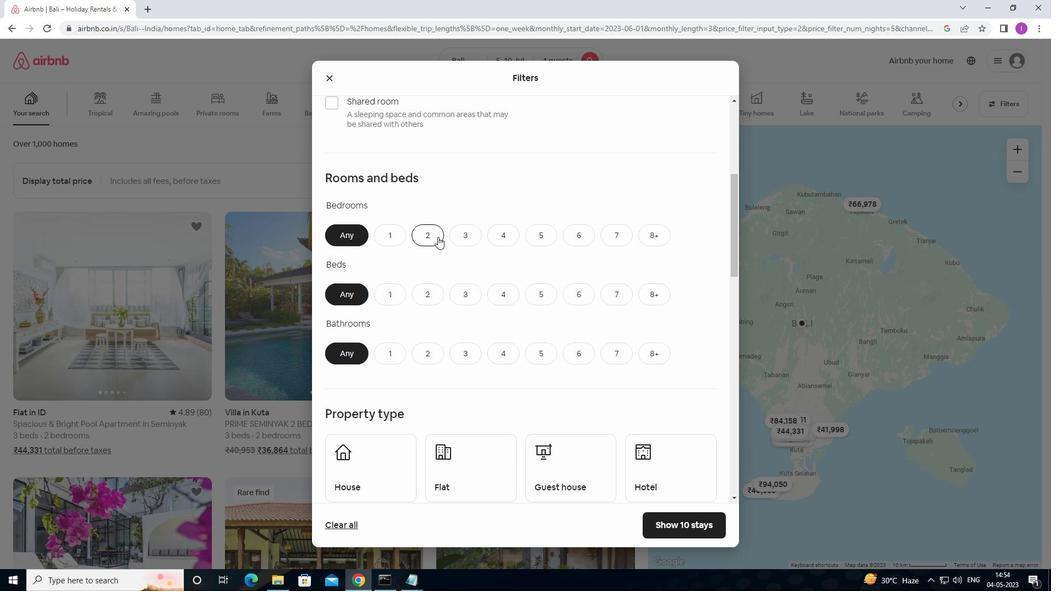 
Action: Mouse pressed left at (437, 236)
Screenshot: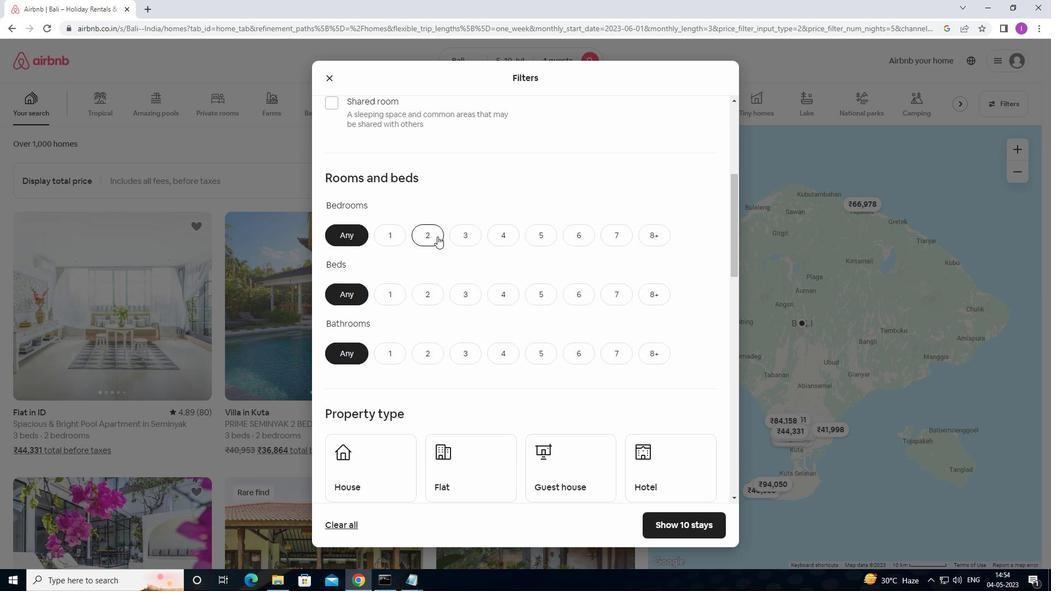 
Action: Mouse moved to (451, 307)
Screenshot: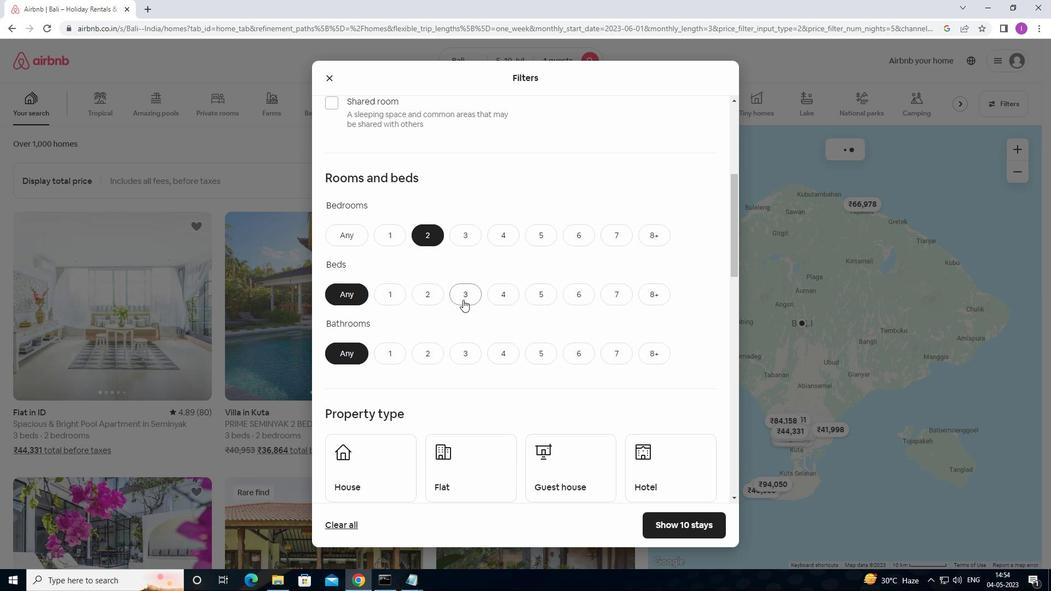 
Action: Mouse scrolled (451, 306) with delta (0, 0)
Screenshot: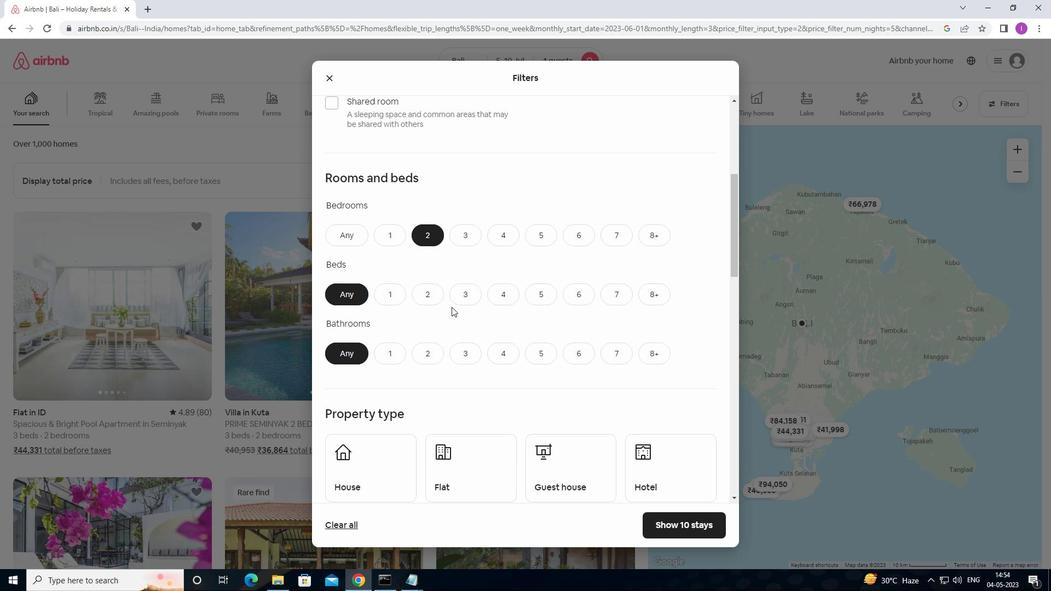 
Action: Mouse moved to (497, 239)
Screenshot: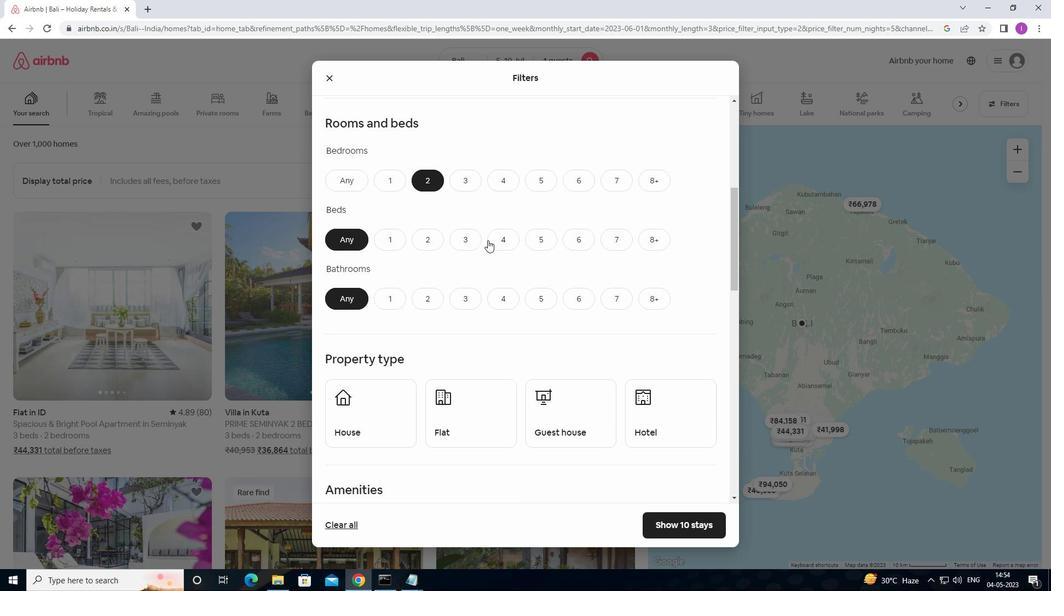 
Action: Mouse pressed left at (497, 239)
Screenshot: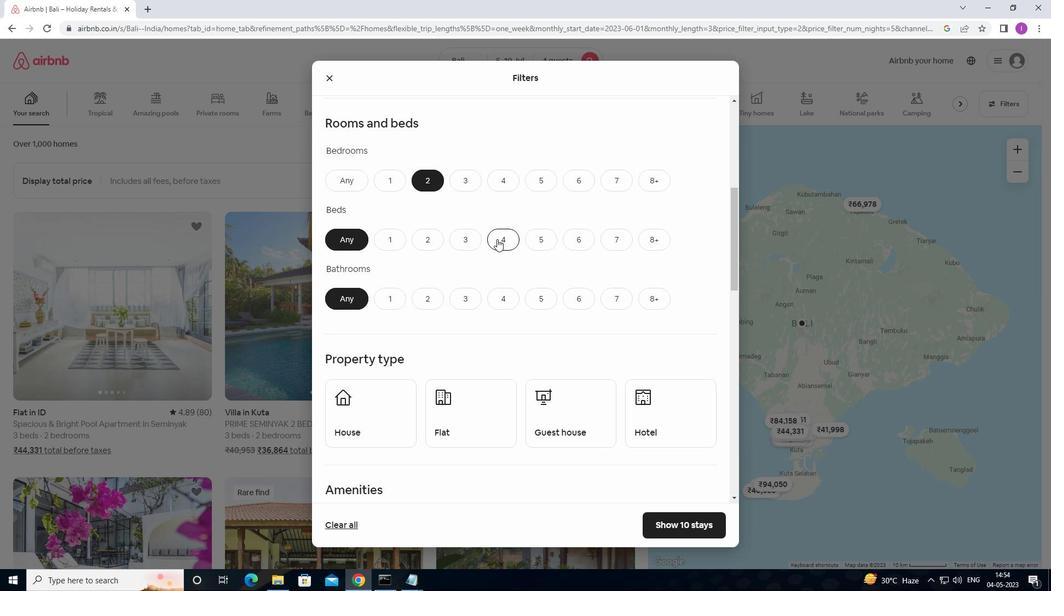 
Action: Mouse moved to (437, 295)
Screenshot: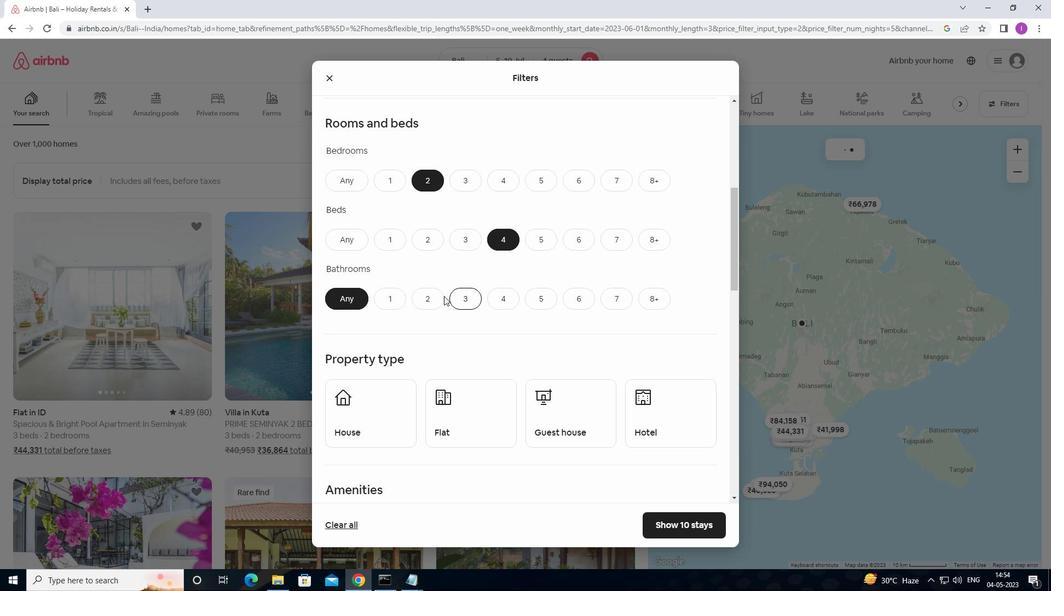 
Action: Mouse pressed left at (437, 295)
Screenshot: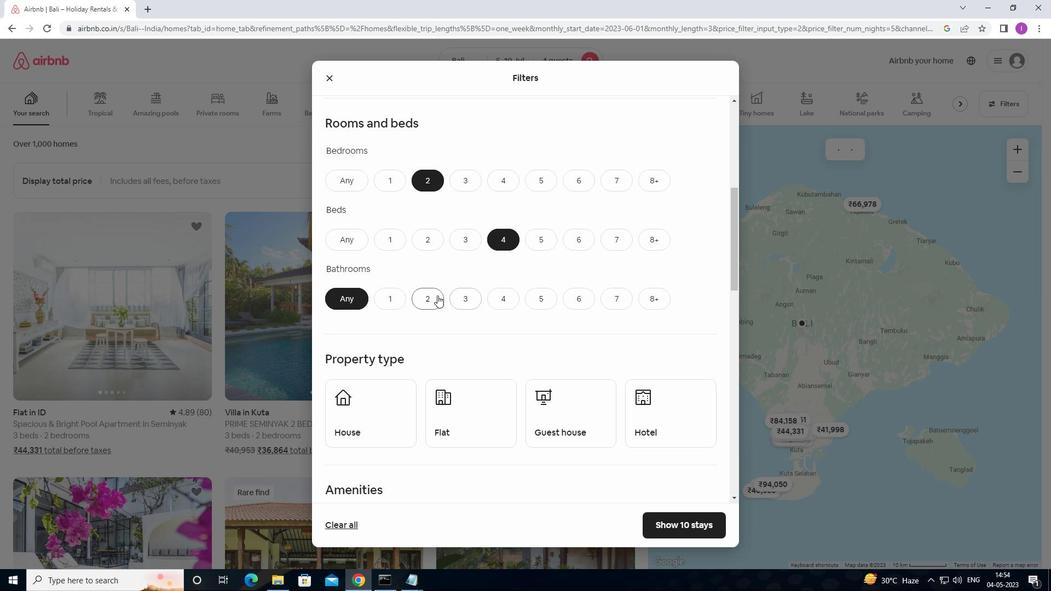 
Action: Mouse moved to (459, 313)
Screenshot: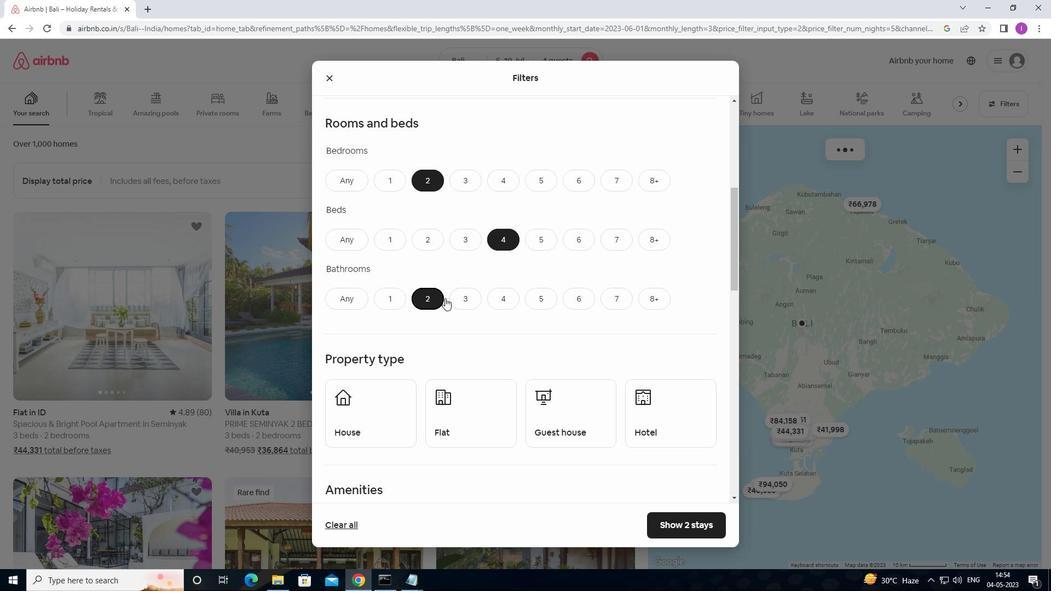 
Action: Mouse scrolled (459, 312) with delta (0, 0)
Screenshot: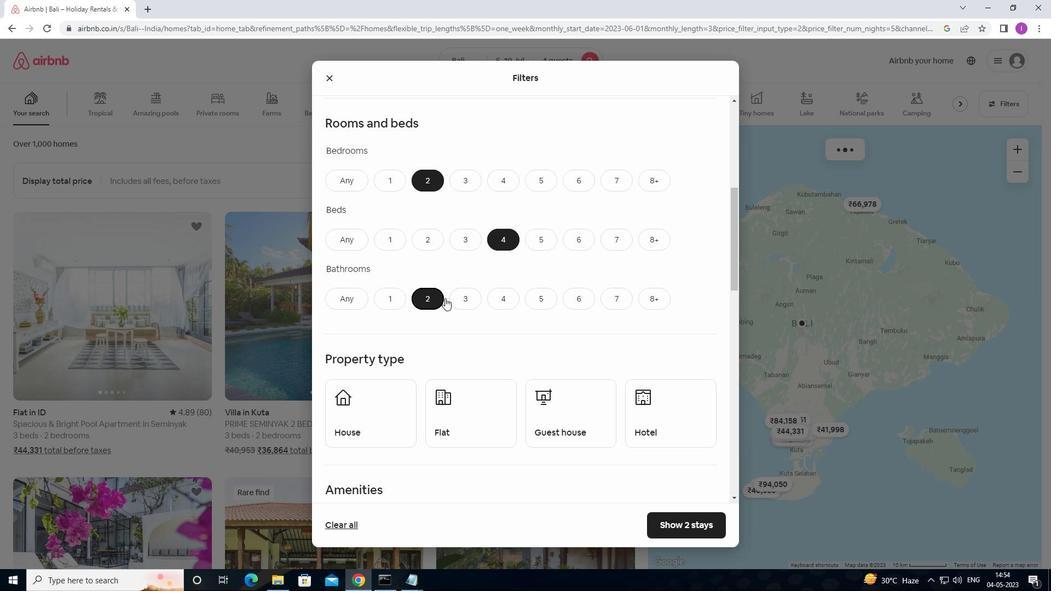
Action: Mouse moved to (460, 314)
Screenshot: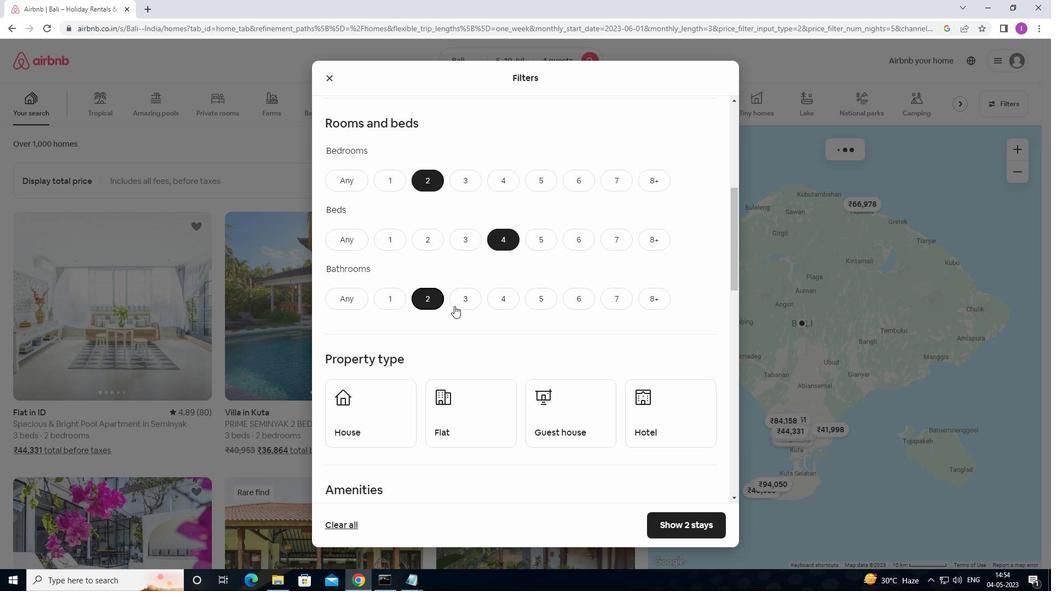 
Action: Mouse scrolled (460, 314) with delta (0, 0)
Screenshot: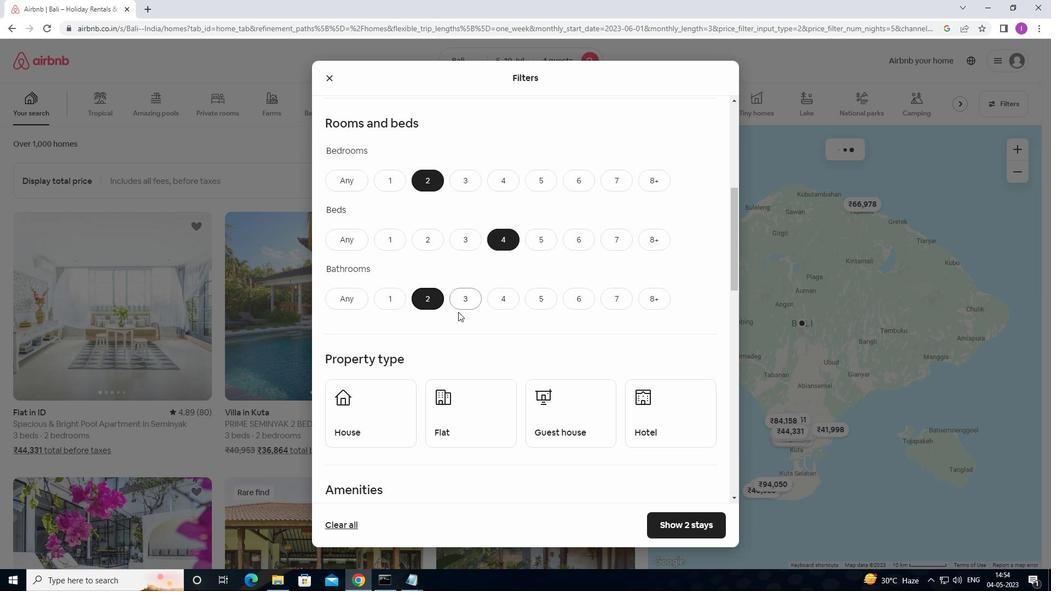 
Action: Mouse moved to (402, 293)
Screenshot: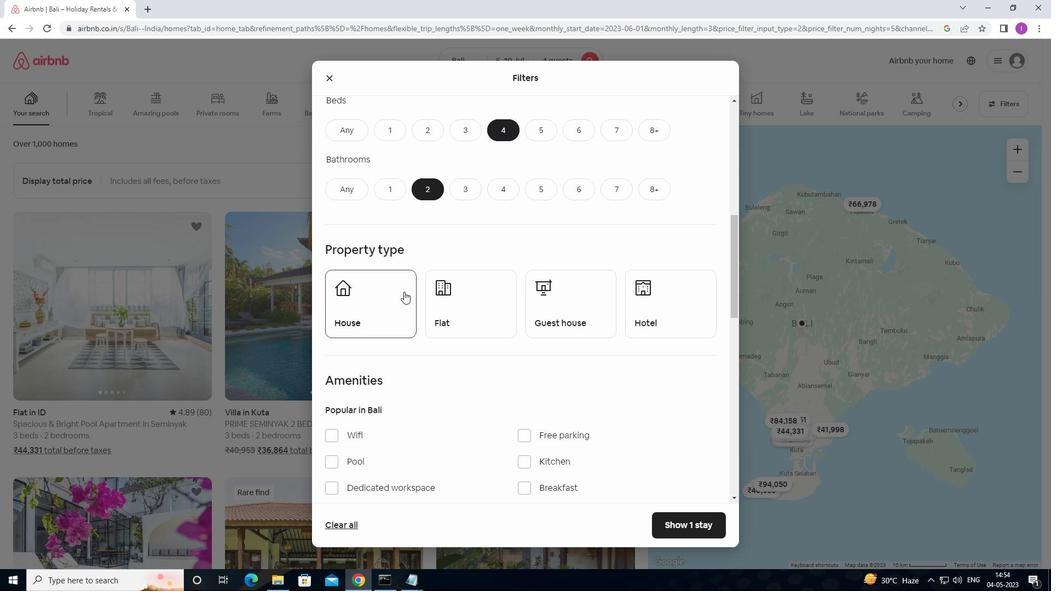 
Action: Mouse pressed left at (402, 293)
Screenshot: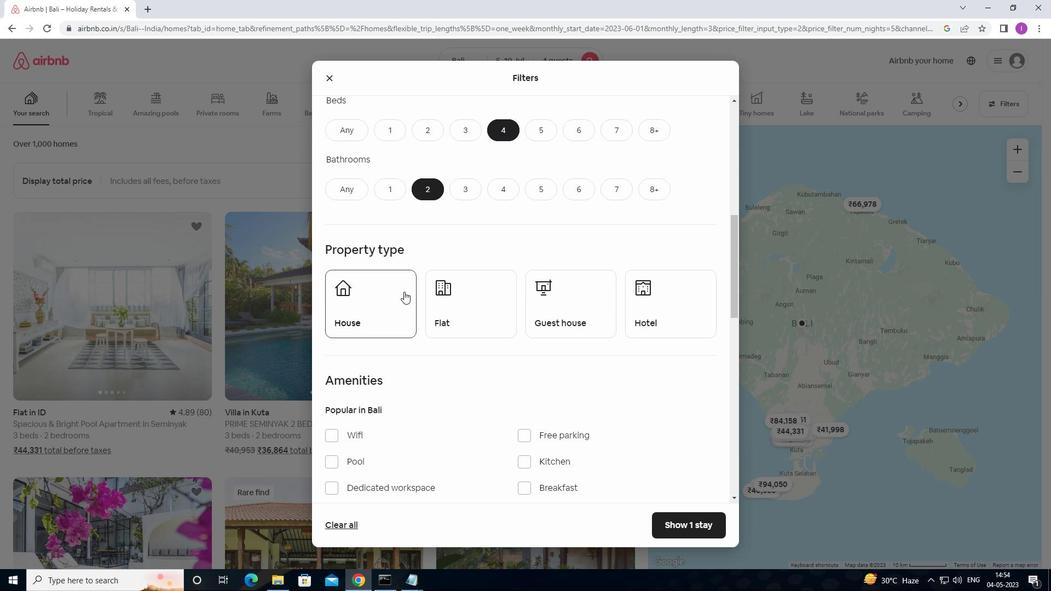 
Action: Mouse moved to (478, 292)
Screenshot: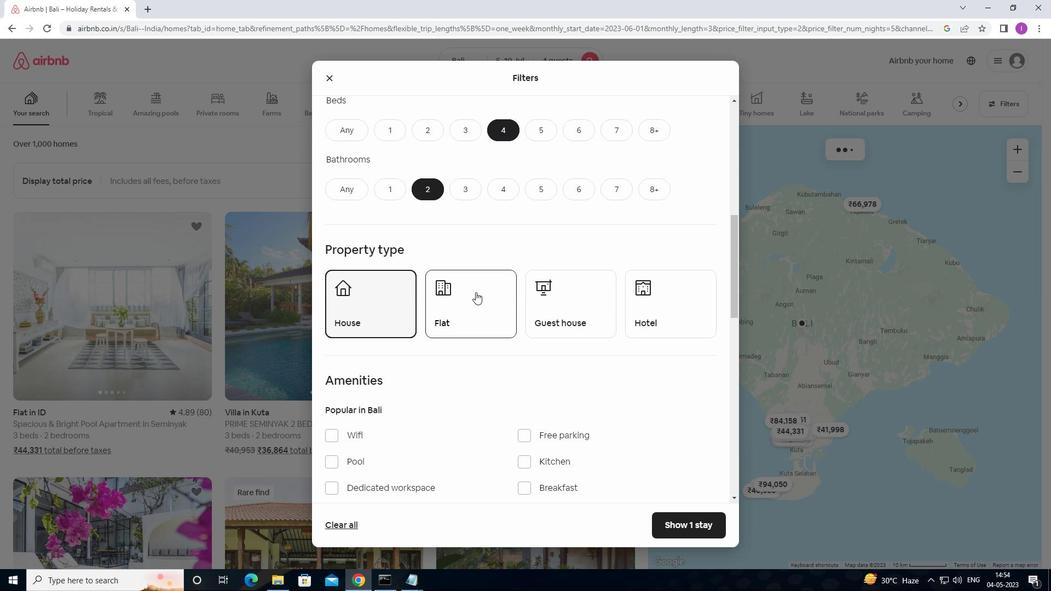 
Action: Mouse pressed left at (478, 292)
Screenshot: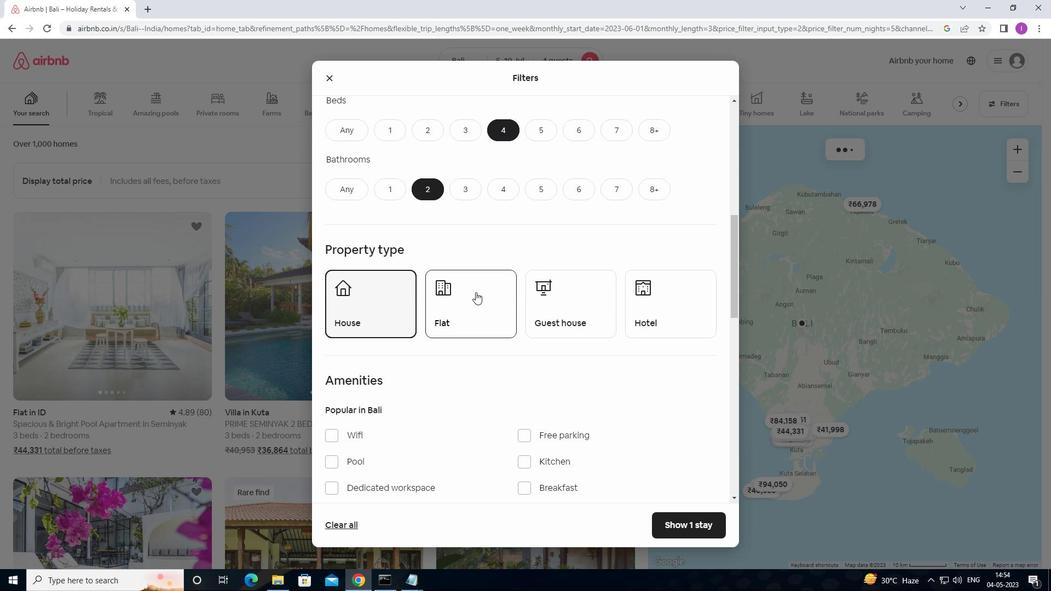 
Action: Mouse moved to (551, 299)
Screenshot: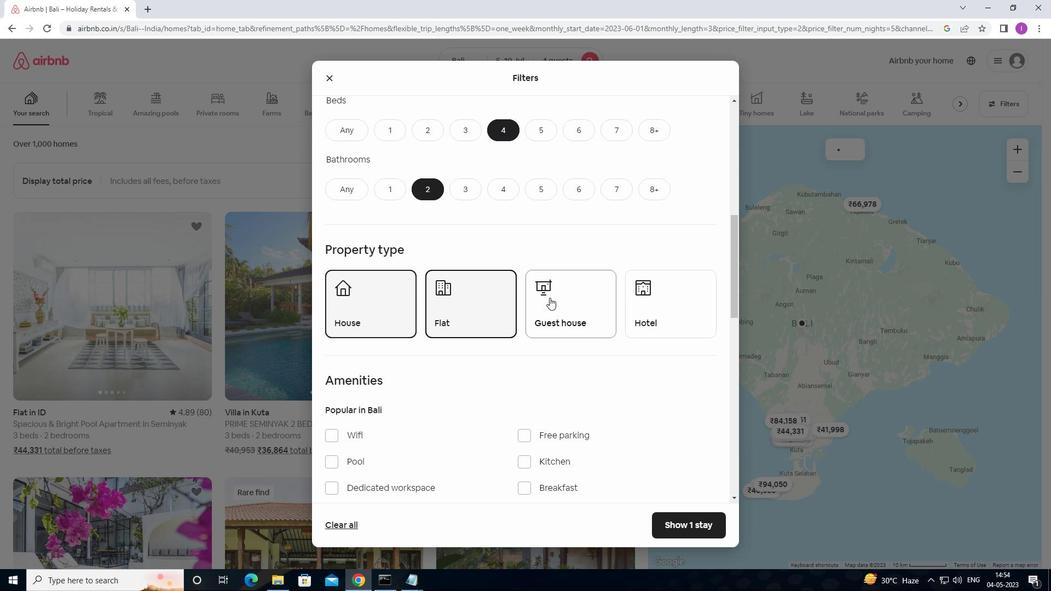 
Action: Mouse pressed left at (551, 299)
Screenshot: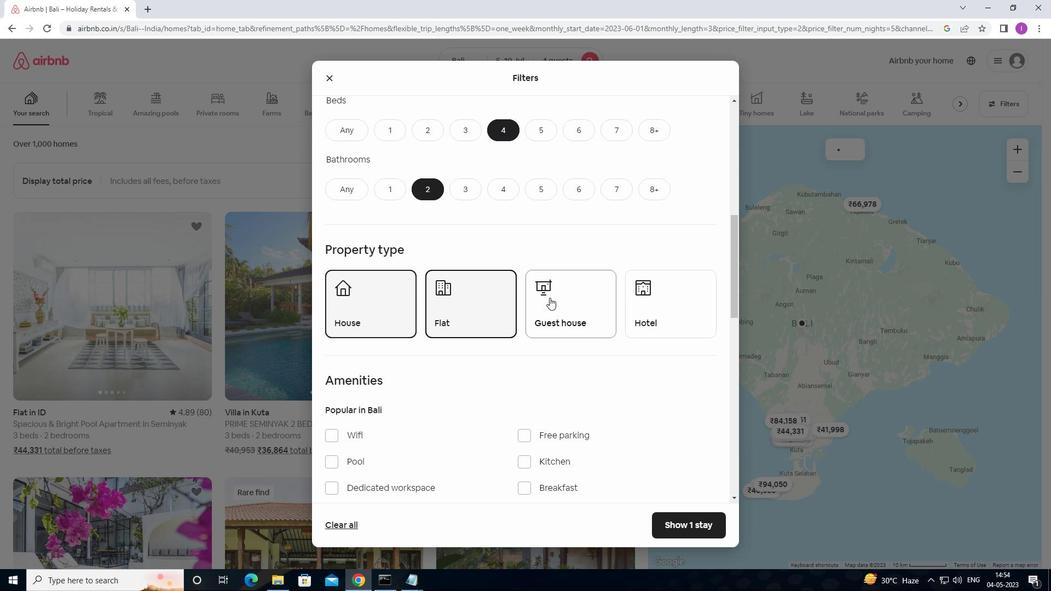 
Action: Mouse moved to (558, 307)
Screenshot: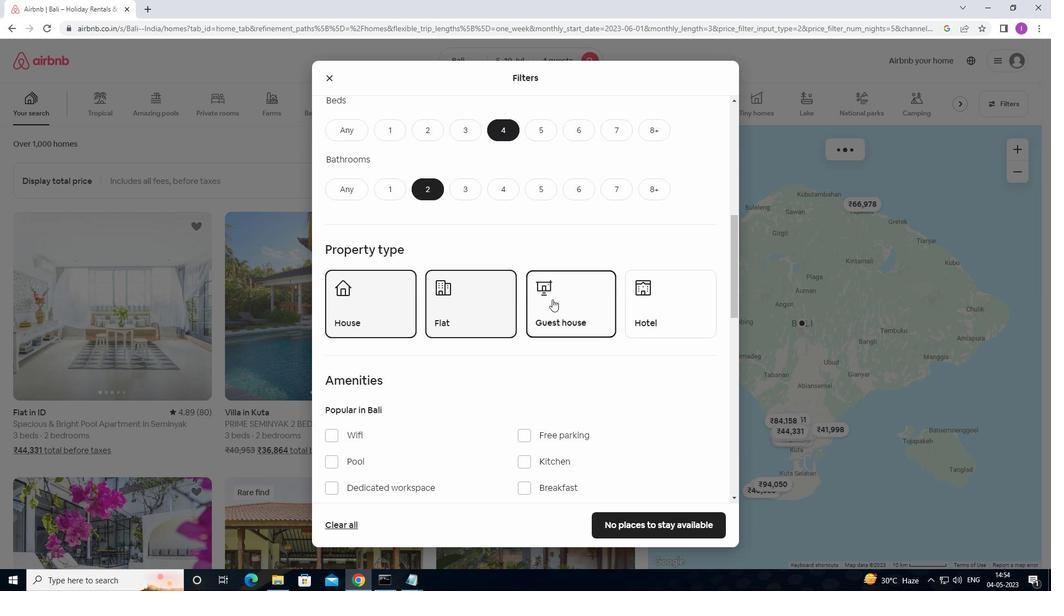 
Action: Mouse scrolled (558, 306) with delta (0, 0)
Screenshot: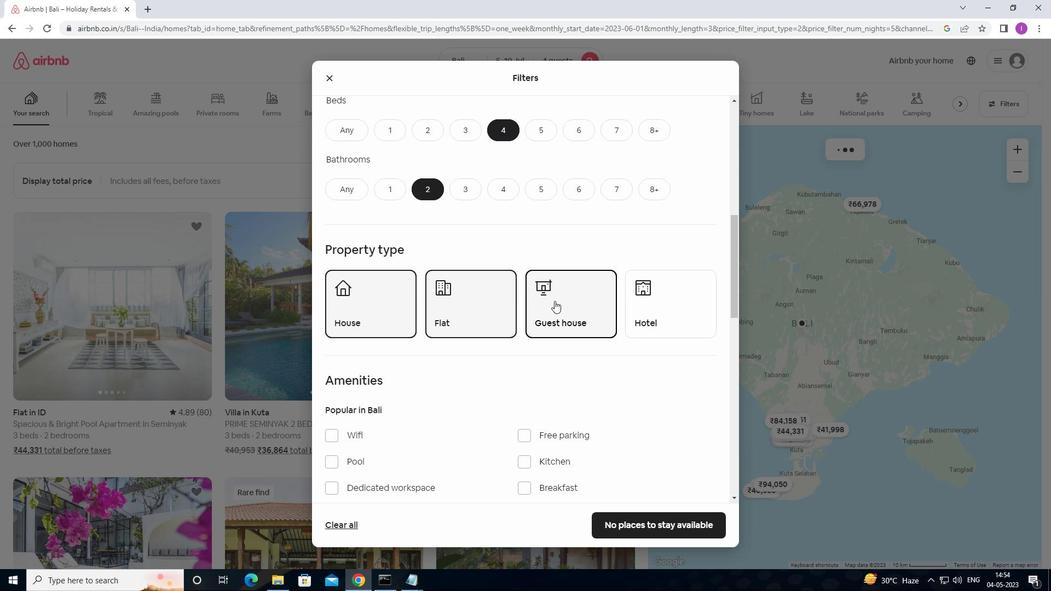 
Action: Mouse moved to (559, 313)
Screenshot: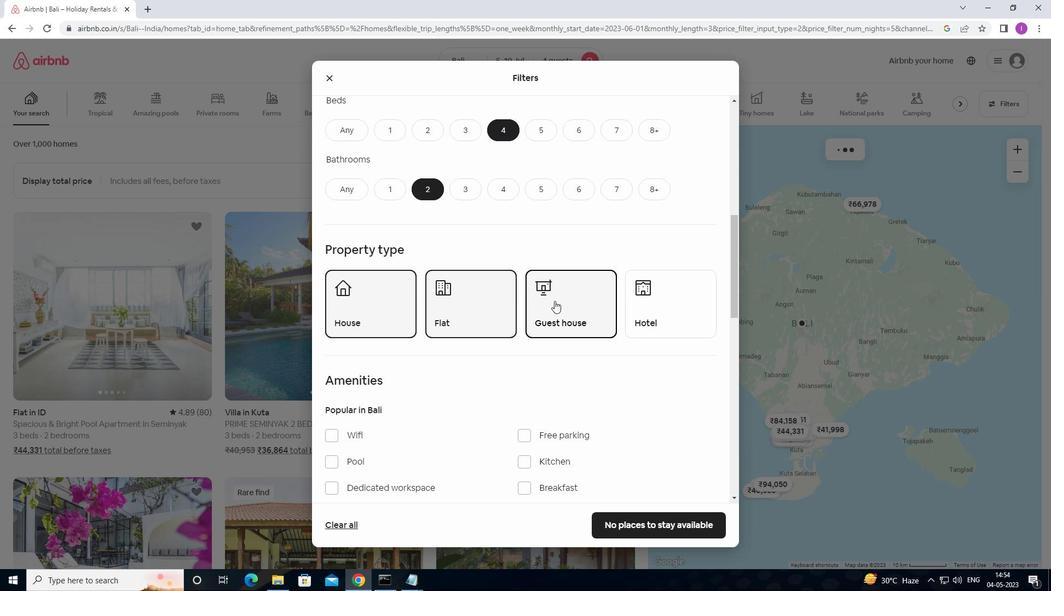
Action: Mouse scrolled (559, 313) with delta (0, 0)
Screenshot: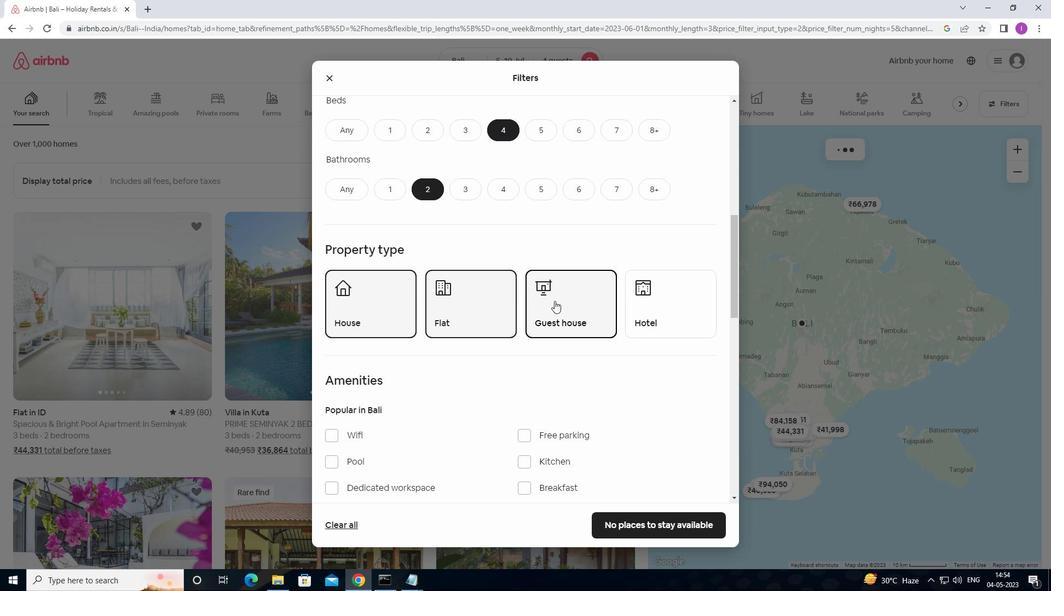 
Action: Mouse moved to (559, 314)
Screenshot: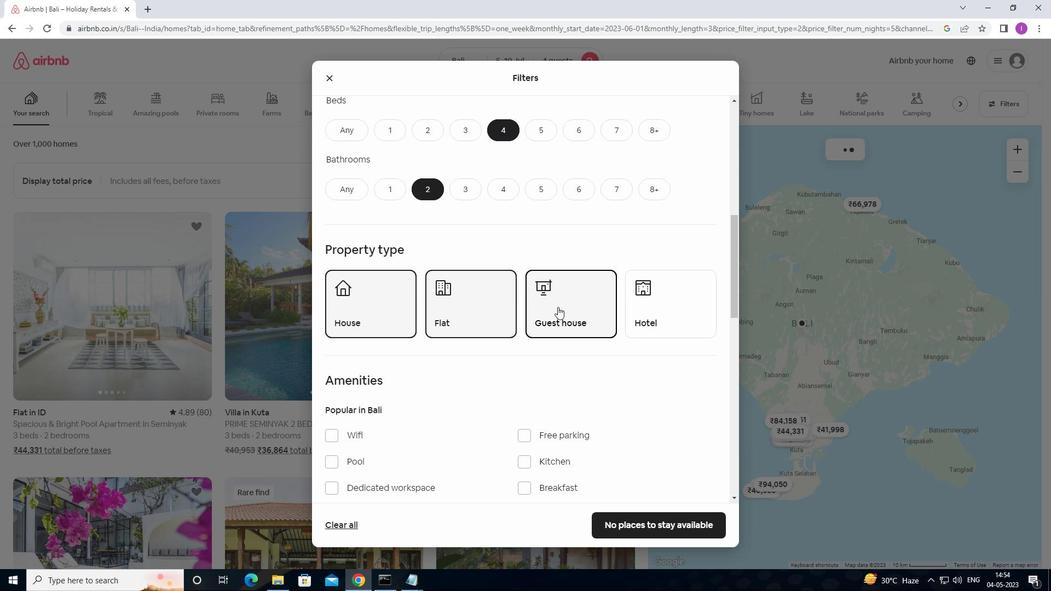 
Action: Mouse scrolled (559, 313) with delta (0, 0)
Screenshot: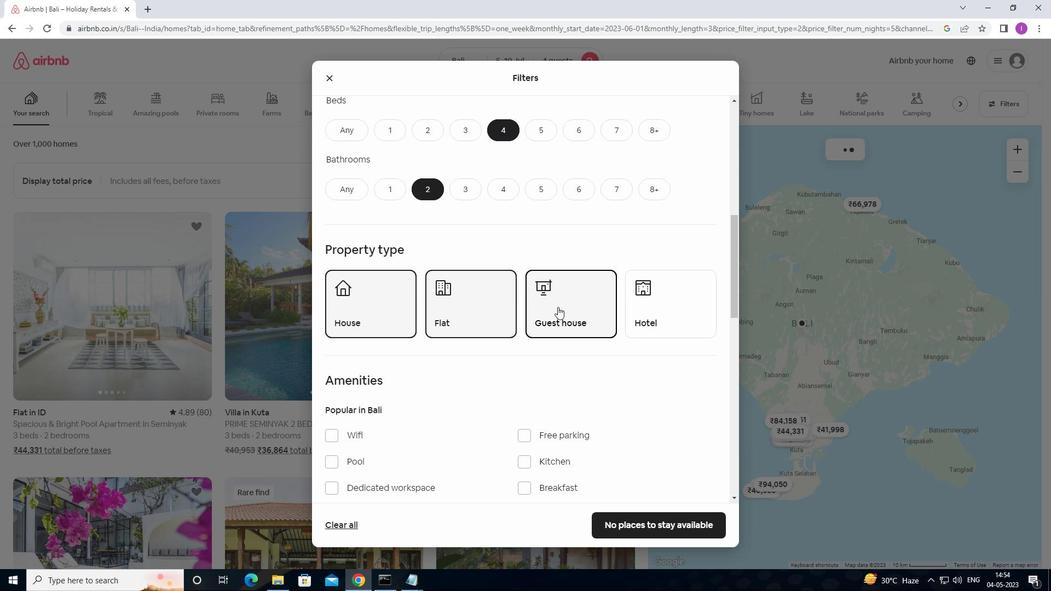 
Action: Mouse moved to (559, 314)
Screenshot: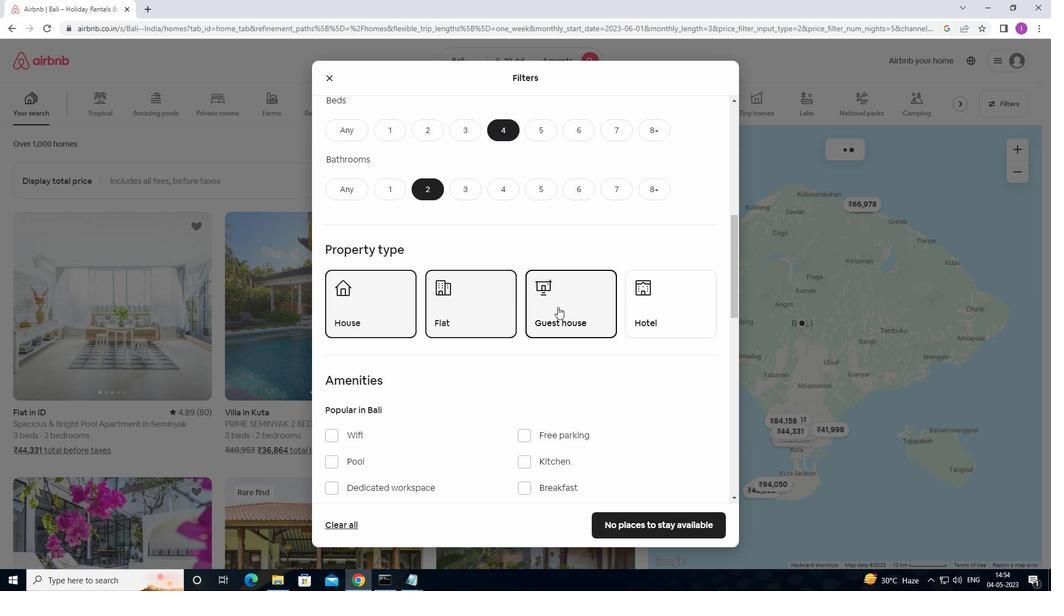
Action: Mouse scrolled (559, 314) with delta (0, 0)
Screenshot: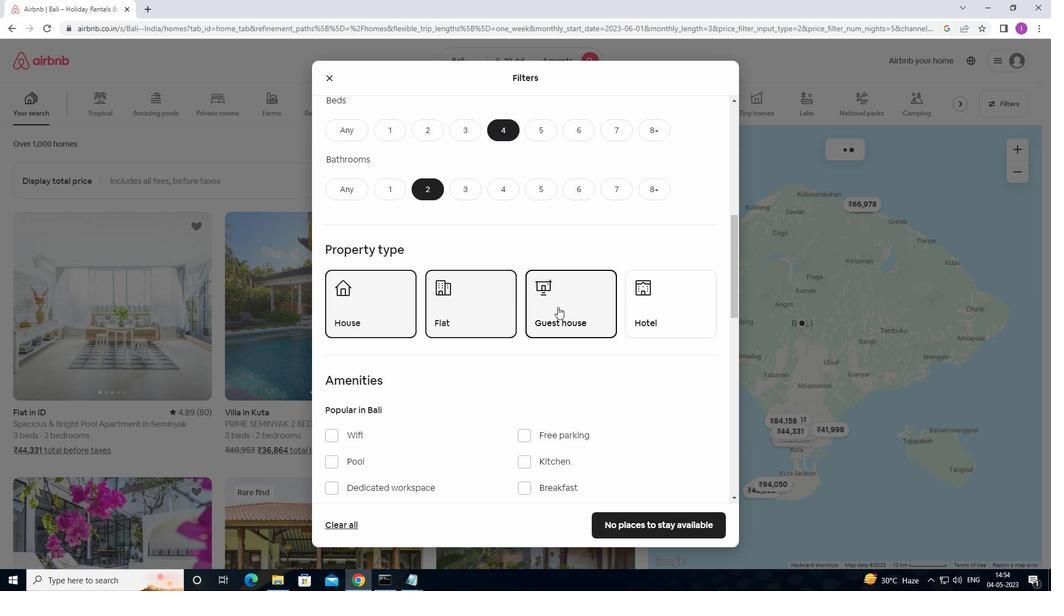 
Action: Mouse moved to (559, 316)
Screenshot: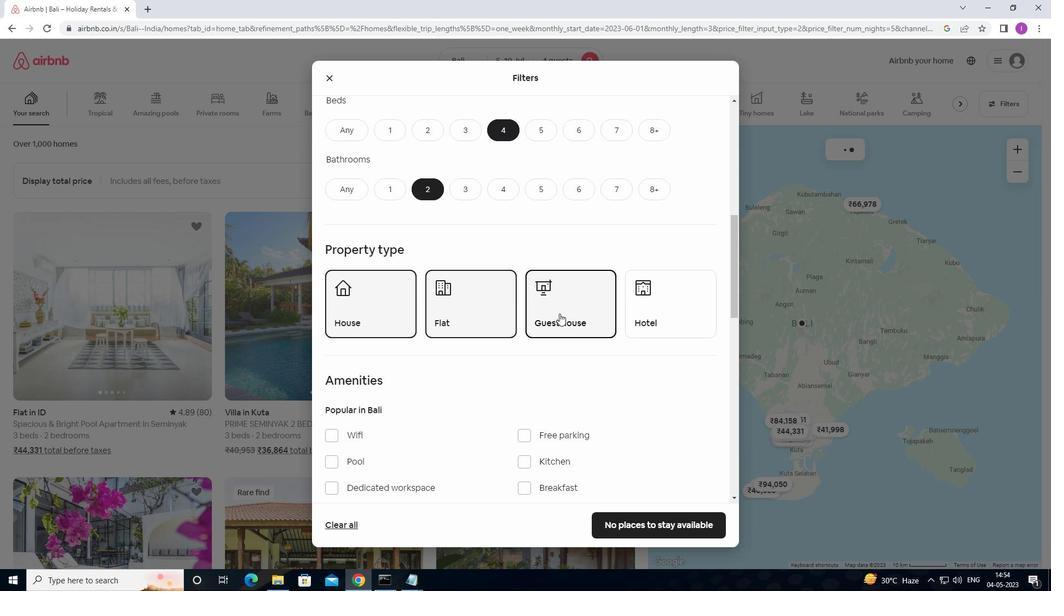 
Action: Mouse scrolled (559, 315) with delta (0, 0)
Screenshot: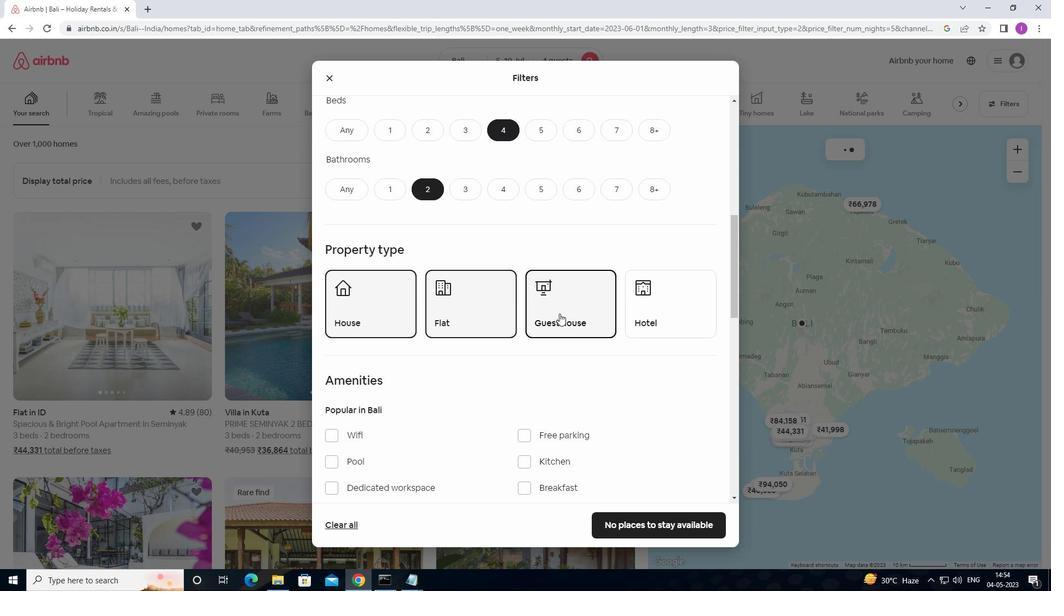 
Action: Mouse moved to (558, 322)
Screenshot: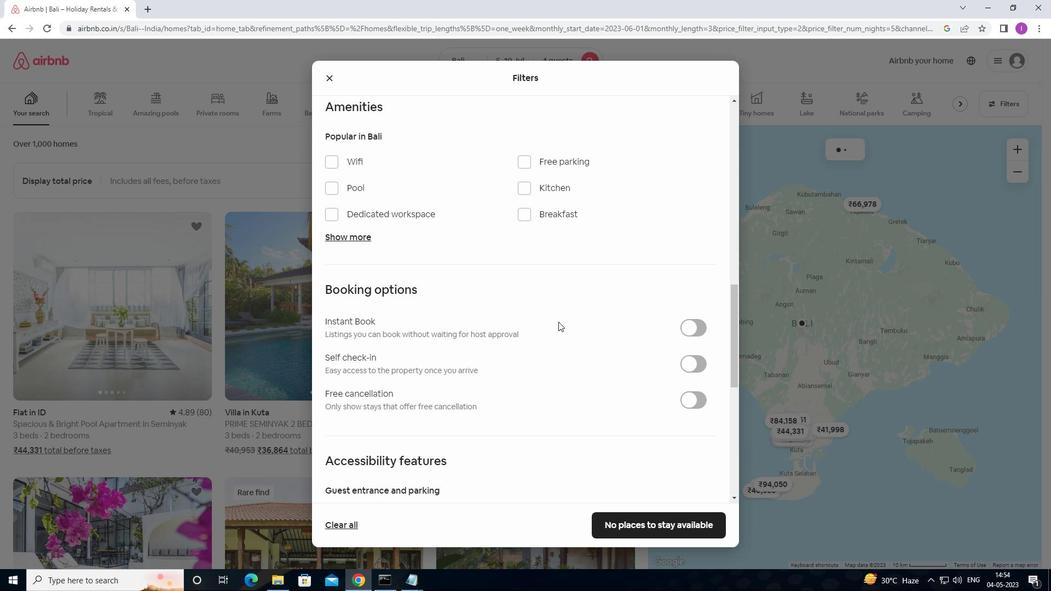 
Action: Mouse scrolled (558, 321) with delta (0, 0)
Screenshot: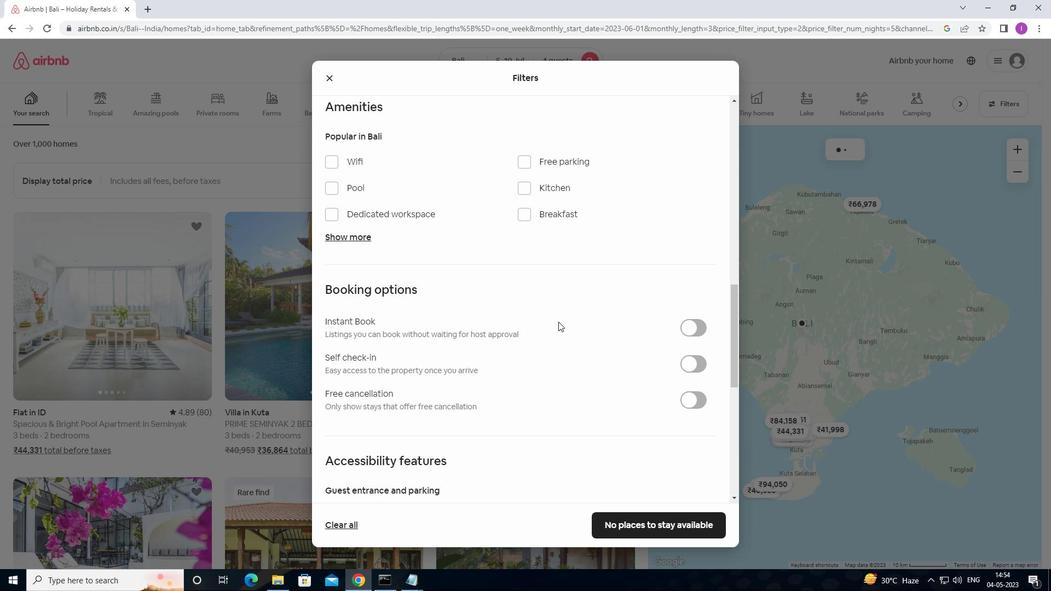 
Action: Mouse scrolled (558, 321) with delta (0, 0)
Screenshot: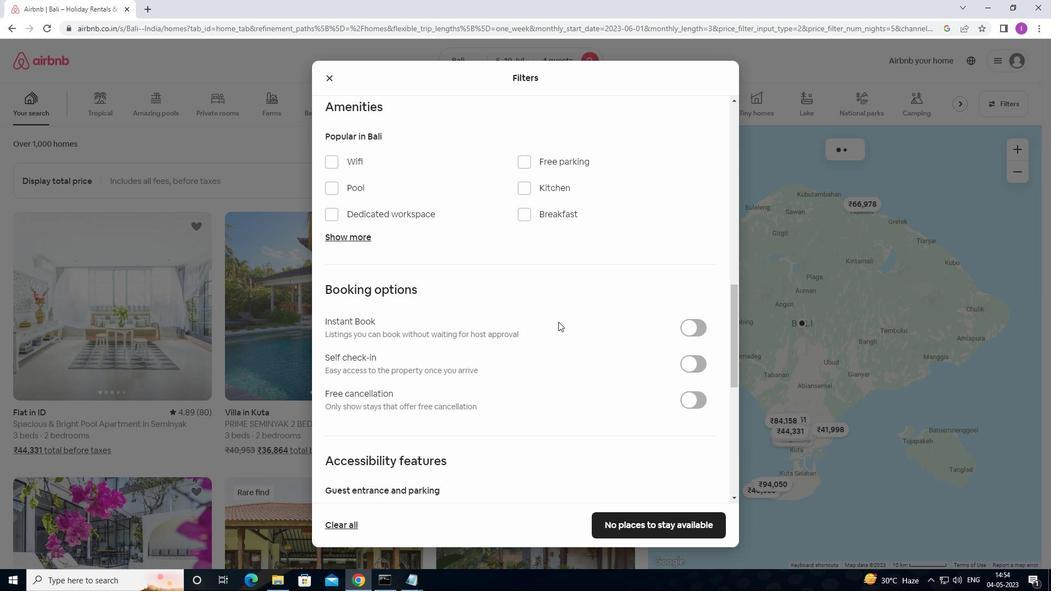 
Action: Mouse moved to (696, 256)
Screenshot: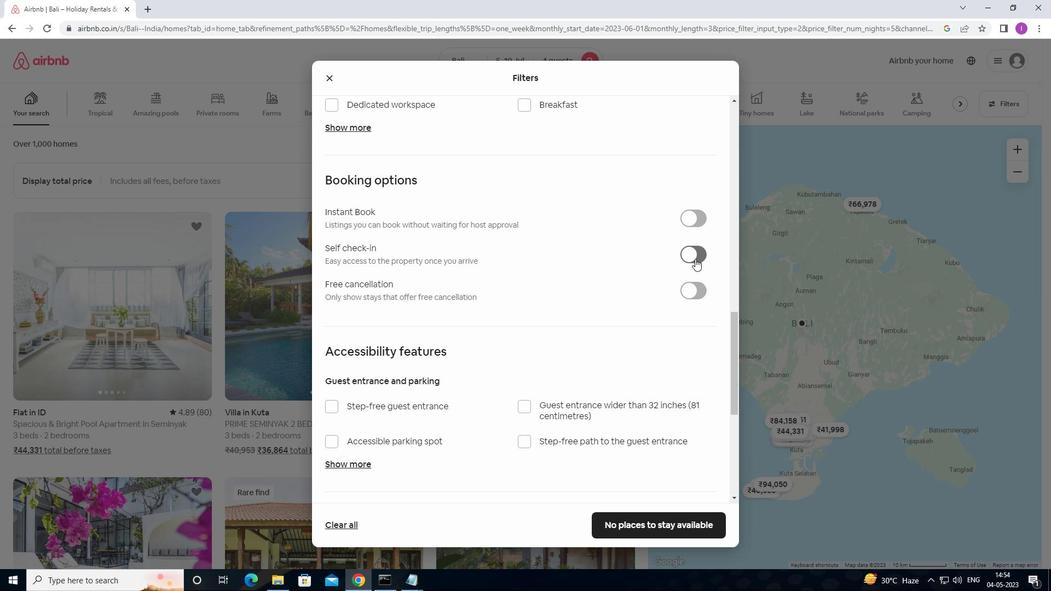 
Action: Mouse pressed left at (696, 256)
Screenshot: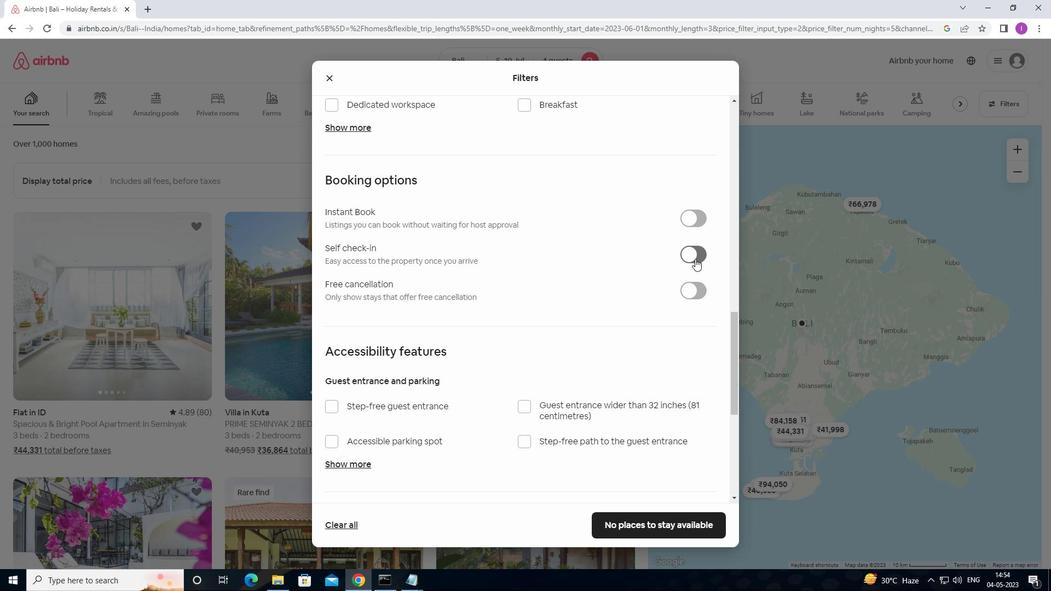 
Action: Mouse moved to (667, 277)
Screenshot: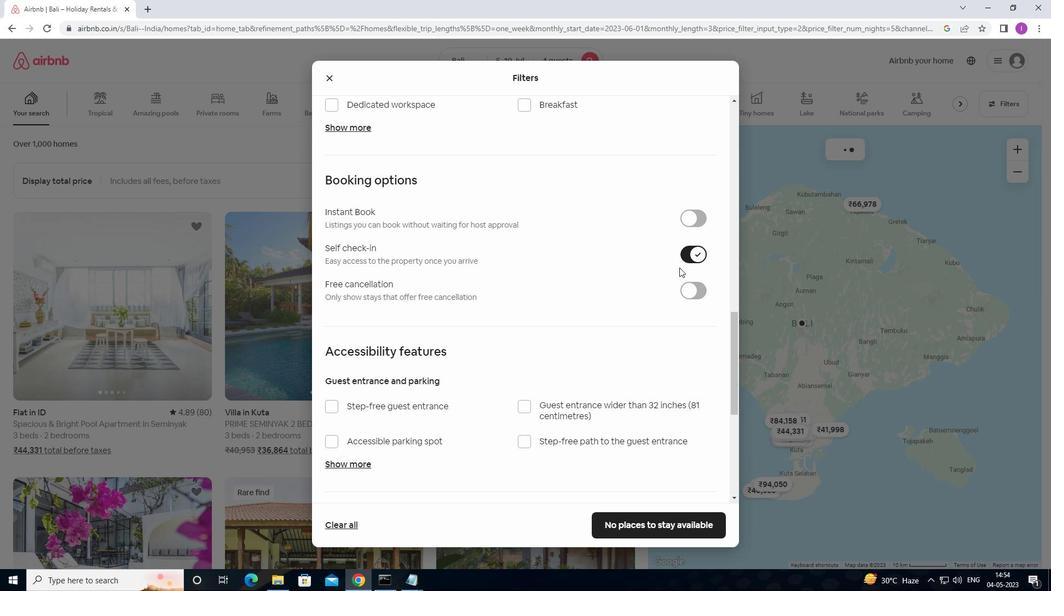 
Action: Mouse scrolled (667, 276) with delta (0, 0)
Screenshot: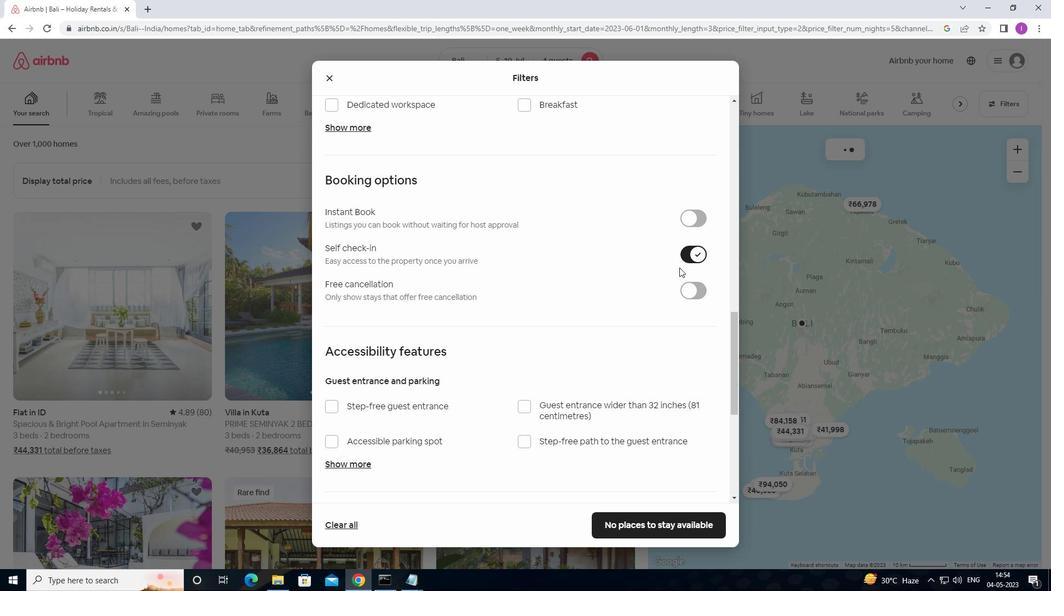 
Action: Mouse moved to (666, 278)
Screenshot: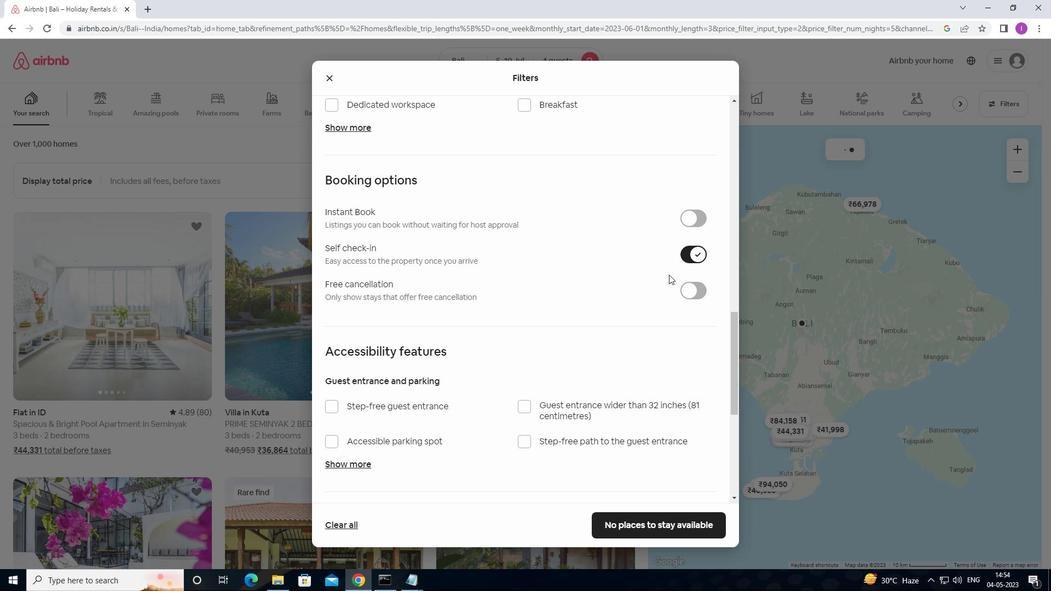 
Action: Mouse scrolled (666, 278) with delta (0, 0)
Screenshot: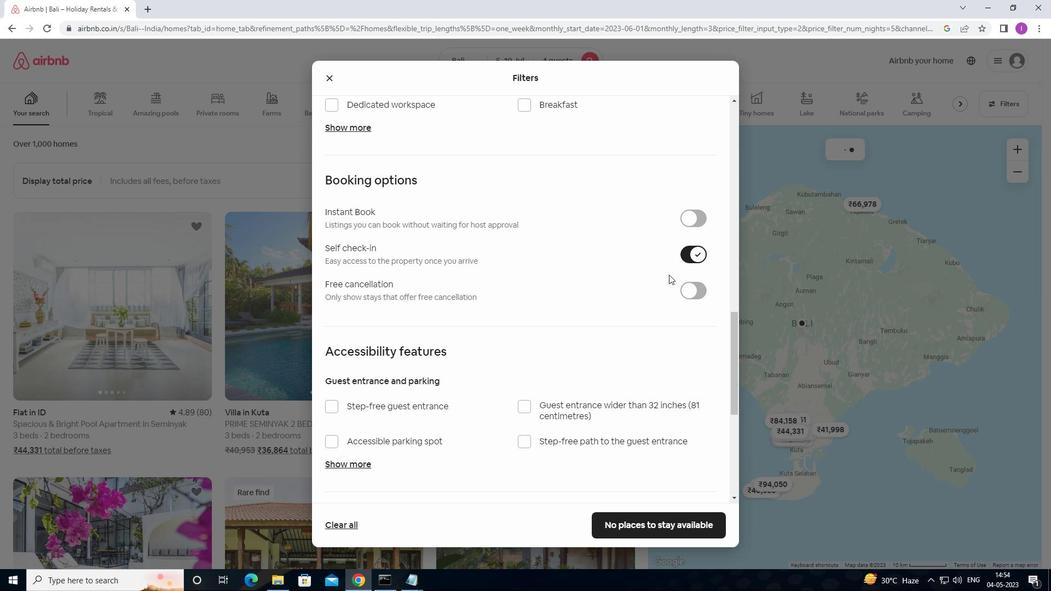 
Action: Mouse moved to (662, 281)
Screenshot: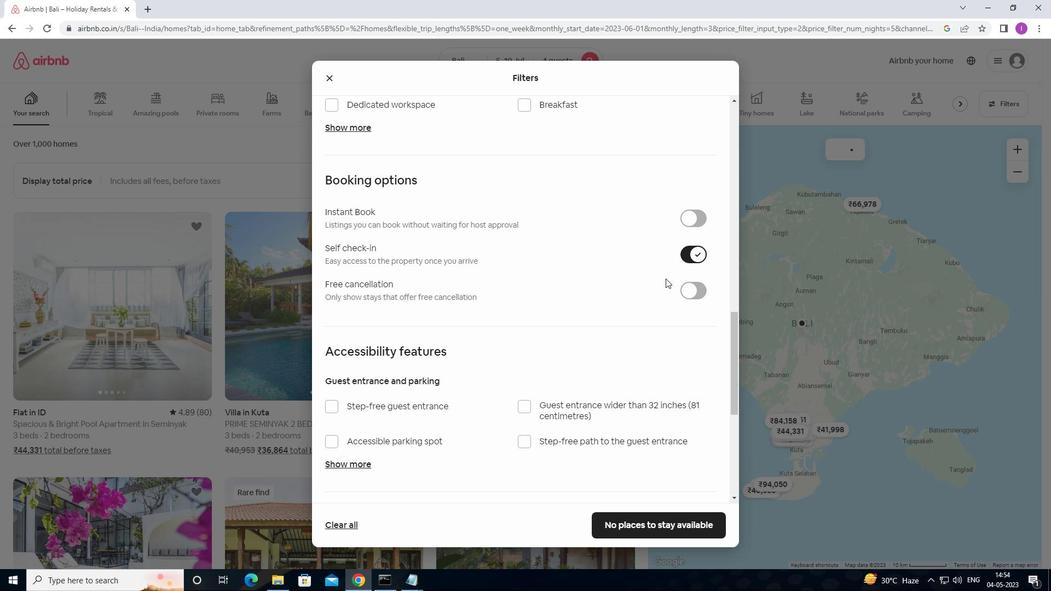 
Action: Mouse scrolled (662, 280) with delta (0, 0)
Screenshot: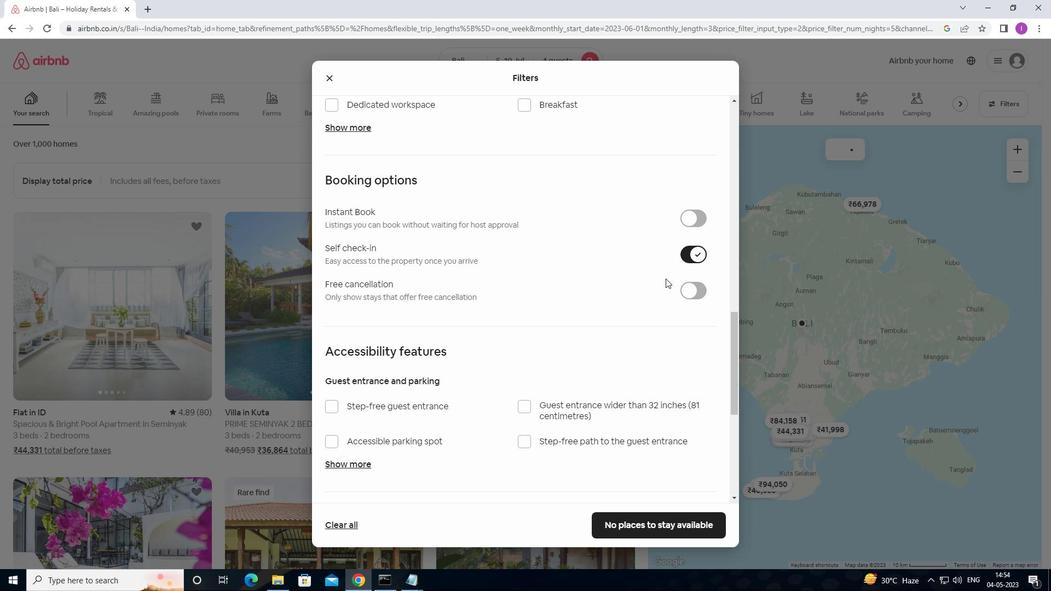 
Action: Mouse moved to (657, 283)
Screenshot: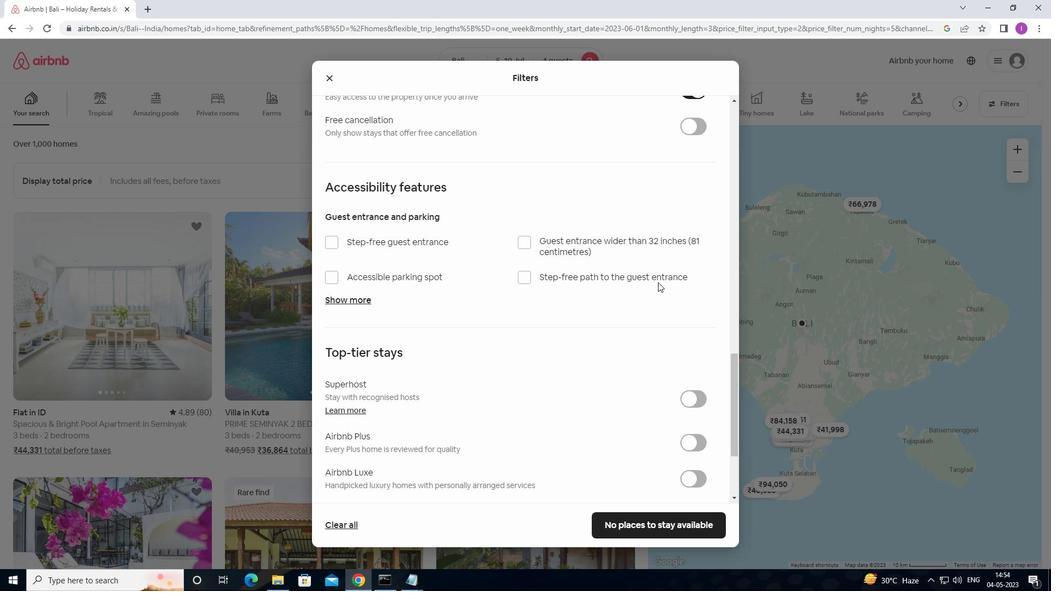 
Action: Mouse scrolled (657, 282) with delta (0, 0)
Screenshot: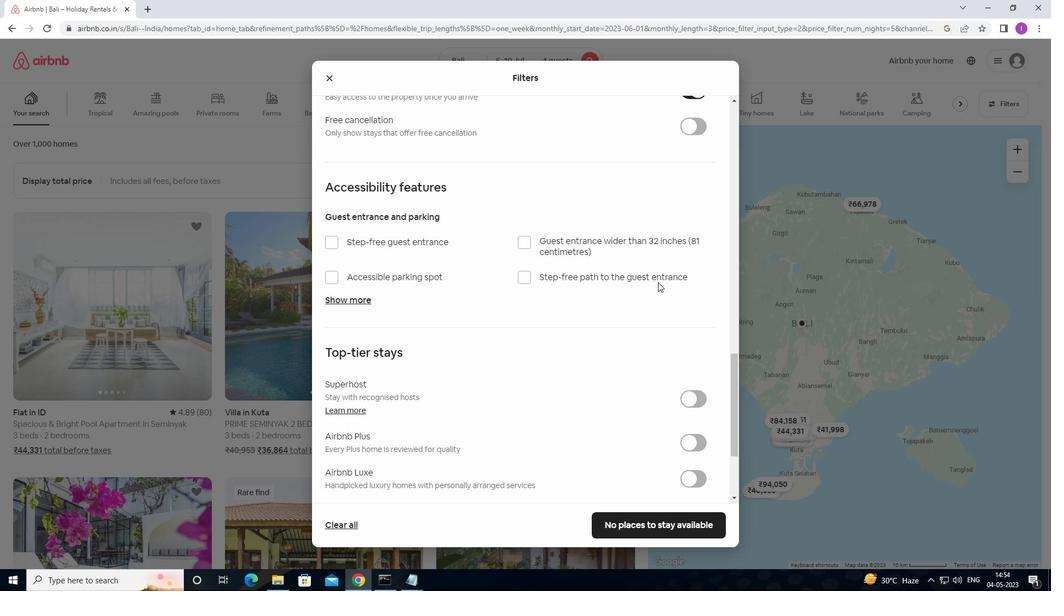 
Action: Mouse moved to (657, 283)
Screenshot: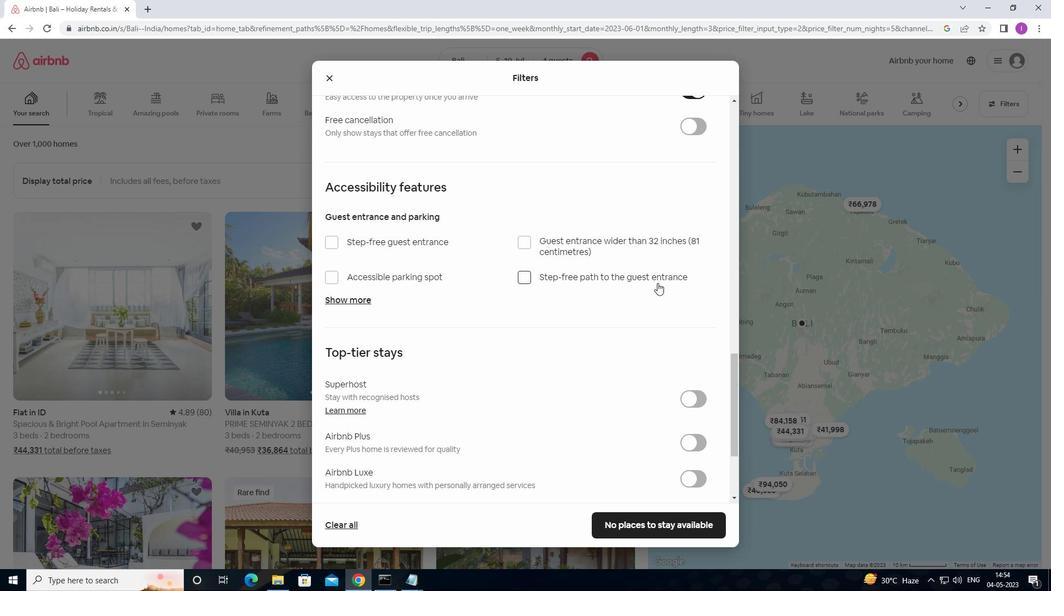 
Action: Mouse scrolled (657, 283) with delta (0, 0)
Screenshot: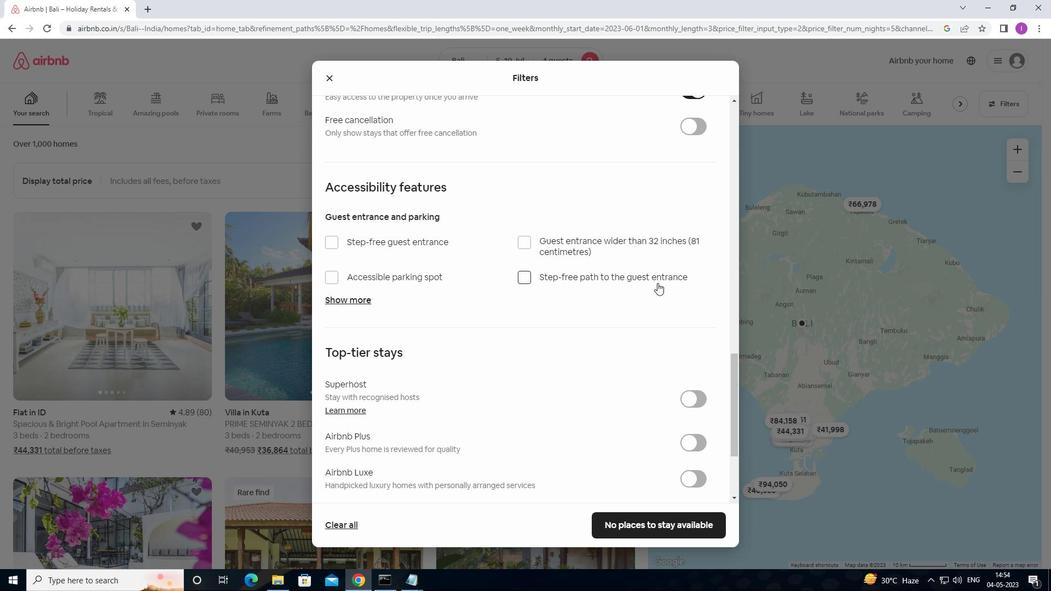 
Action: Mouse moved to (656, 284)
Screenshot: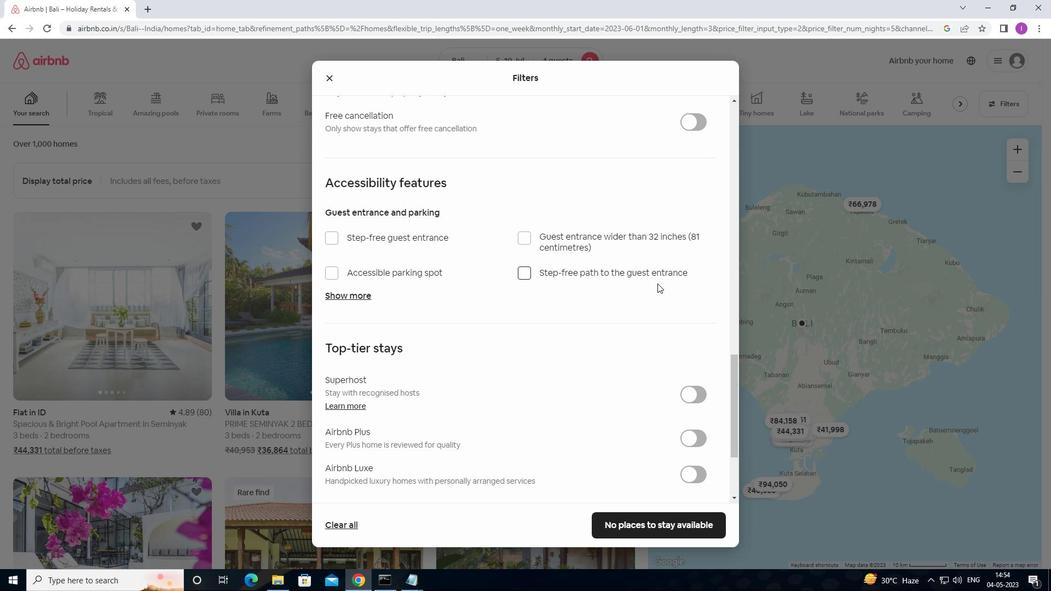 
Action: Mouse scrolled (656, 284) with delta (0, 0)
Screenshot: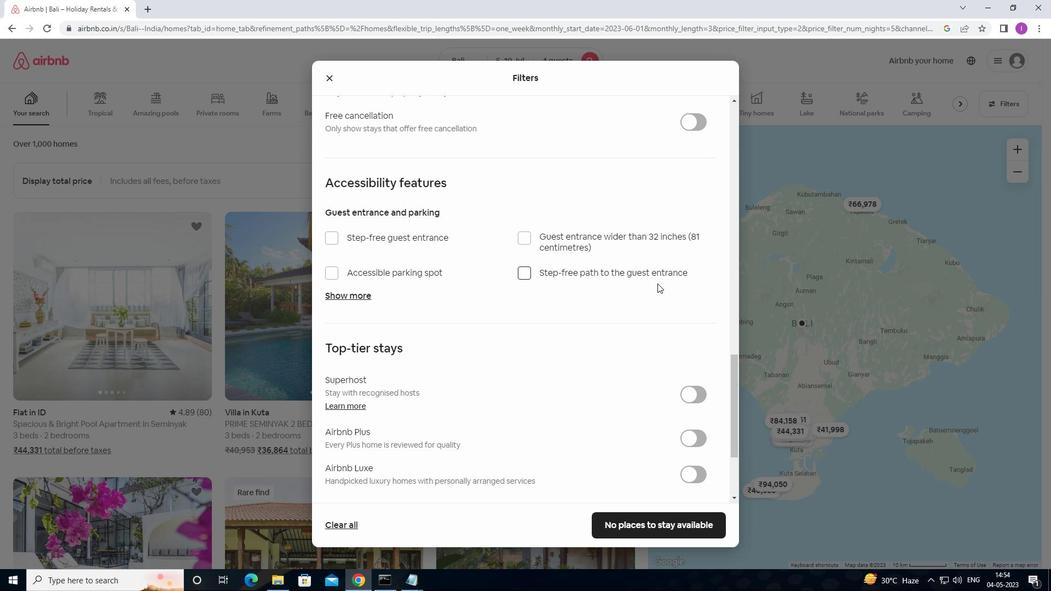 
Action: Mouse moved to (650, 286)
Screenshot: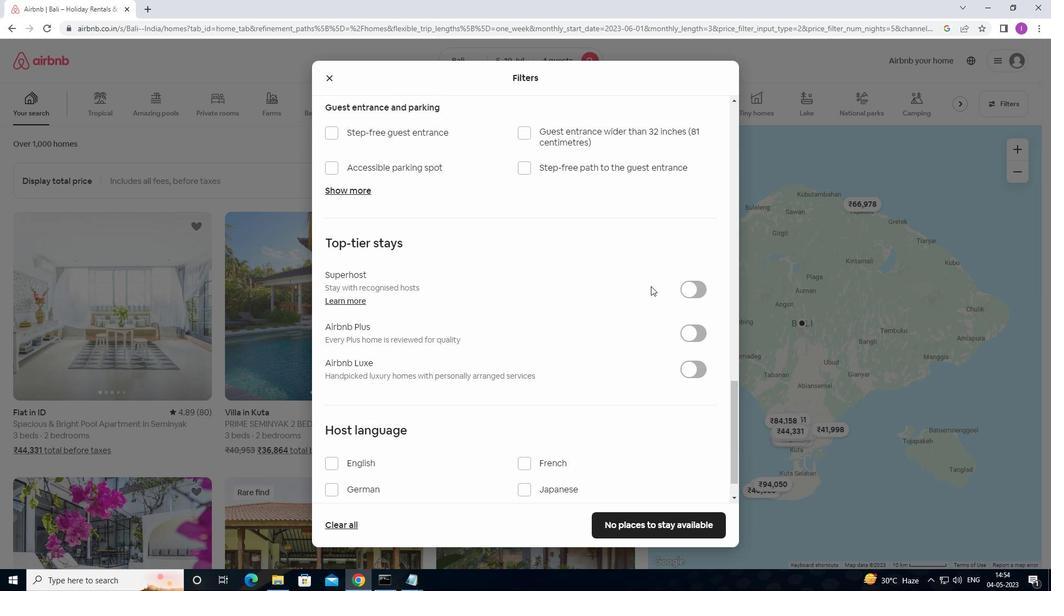 
Action: Mouse scrolled (650, 285) with delta (0, 0)
Screenshot: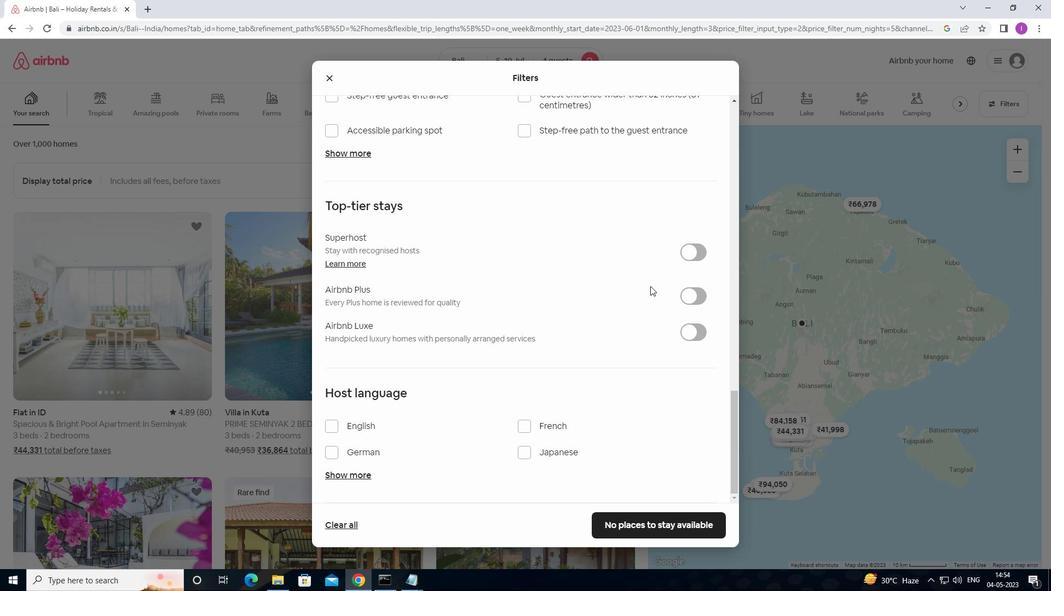 
Action: Mouse scrolled (650, 285) with delta (0, 0)
Screenshot: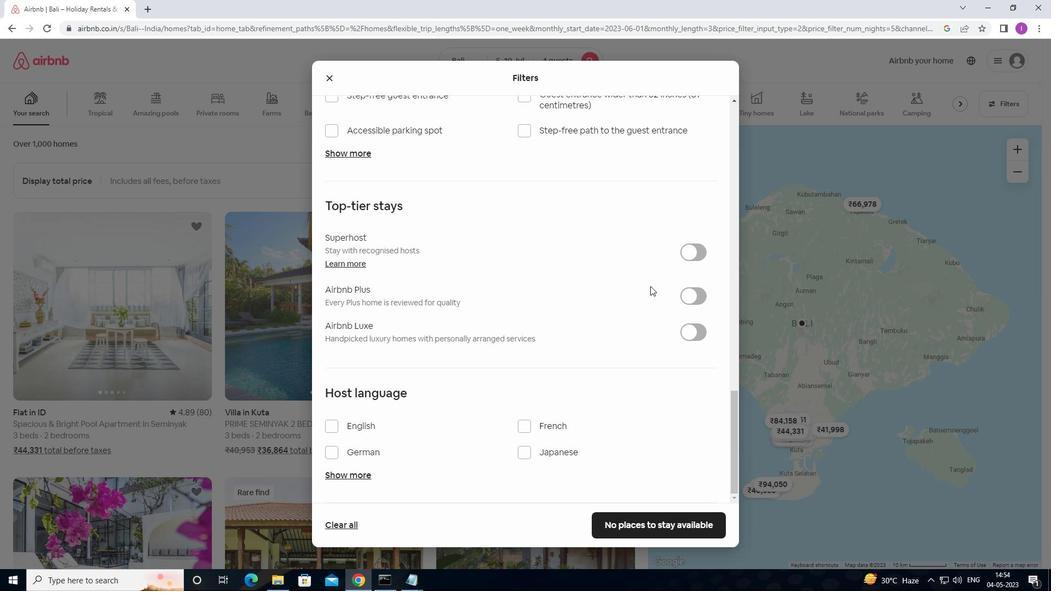 
Action: Mouse scrolled (650, 285) with delta (0, 0)
Screenshot: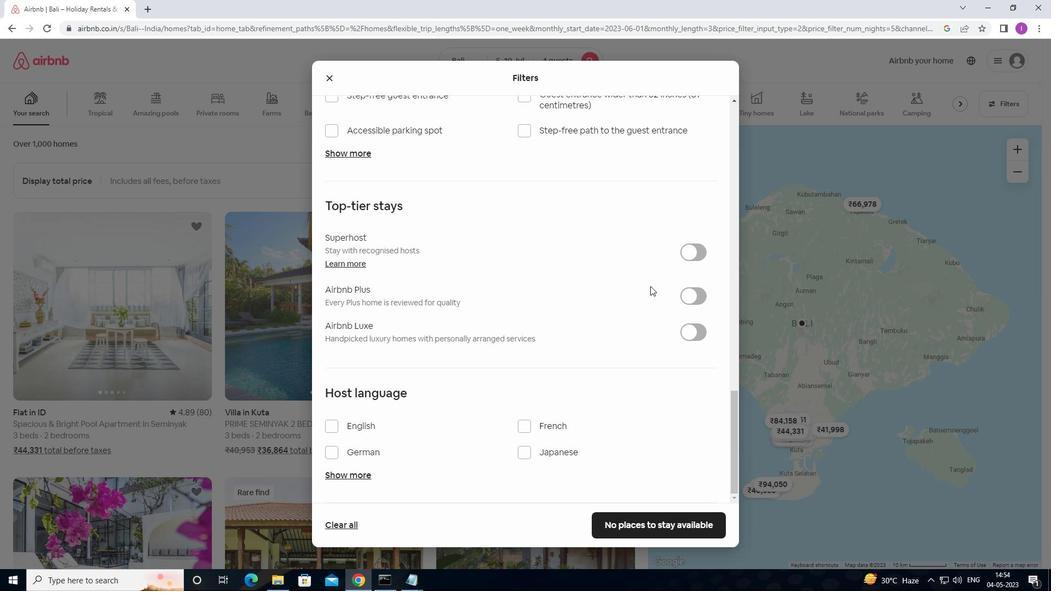 
Action: Mouse moved to (524, 367)
Screenshot: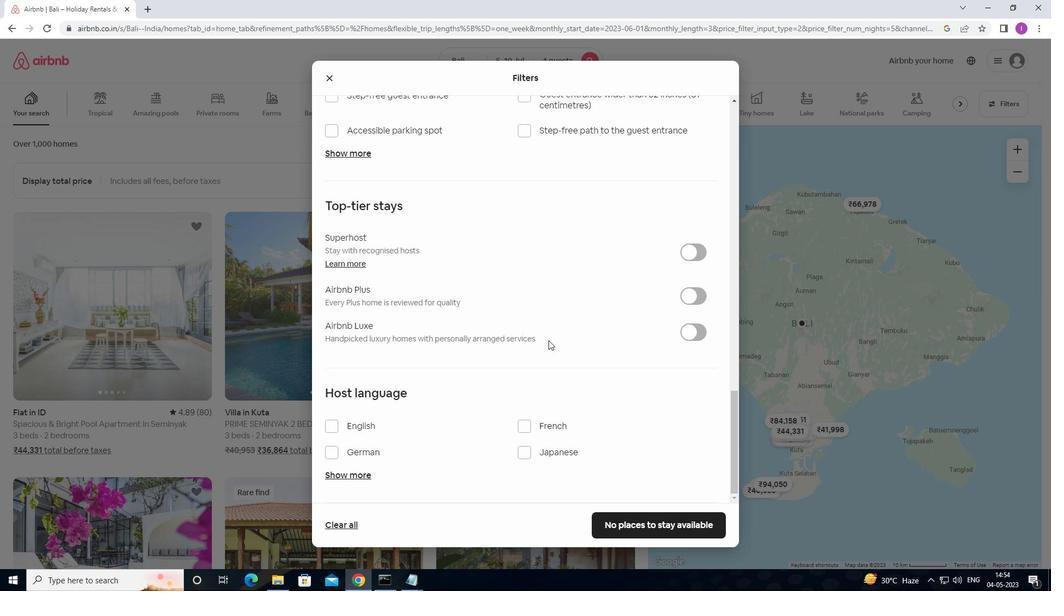 
Action: Mouse scrolled (524, 367) with delta (0, 0)
Screenshot: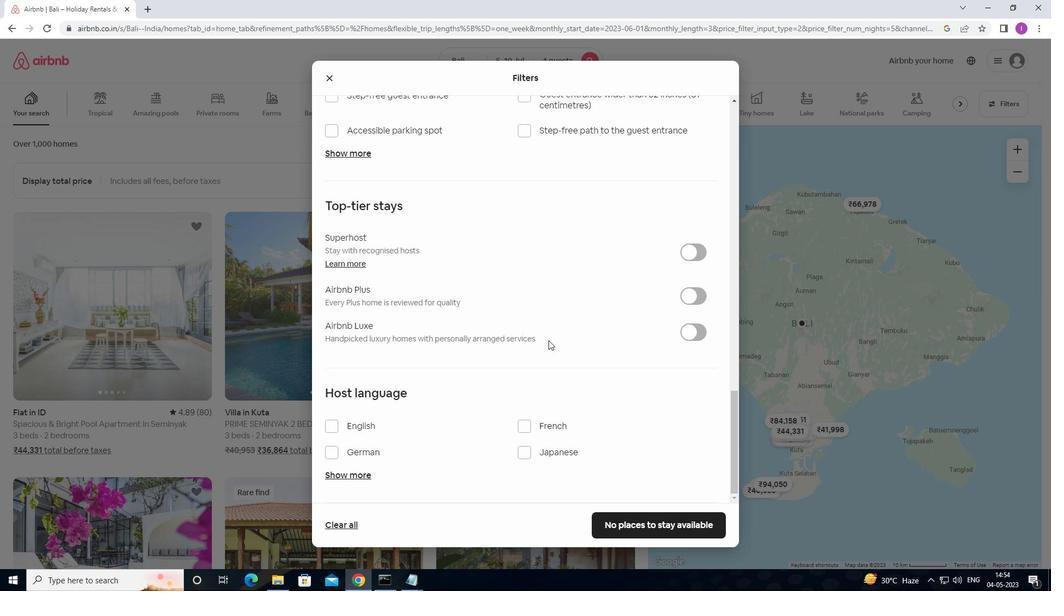 
Action: Mouse moved to (516, 377)
Screenshot: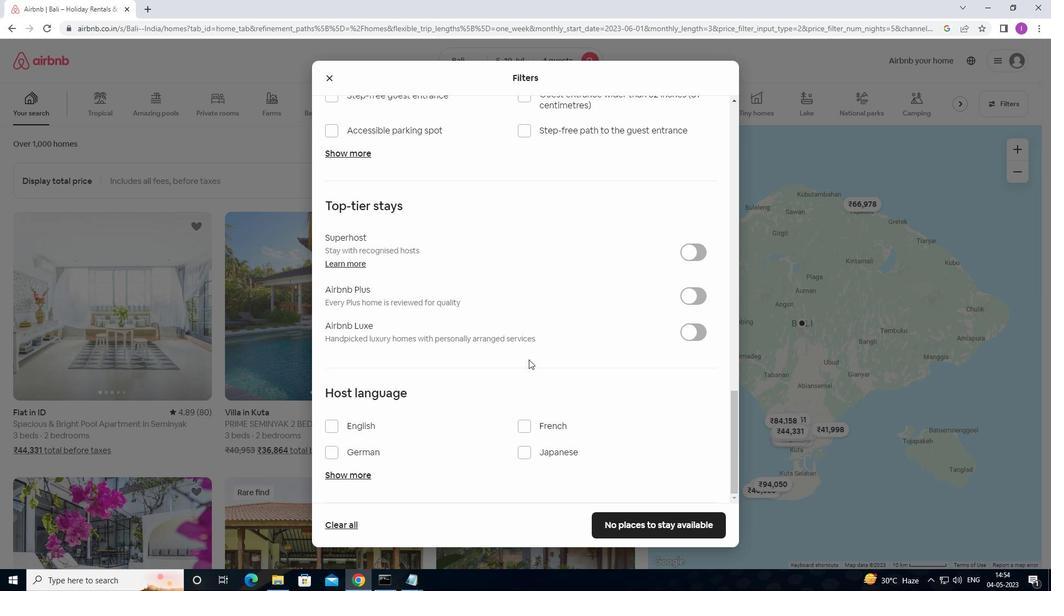 
Action: Mouse scrolled (516, 376) with delta (0, 0)
Screenshot: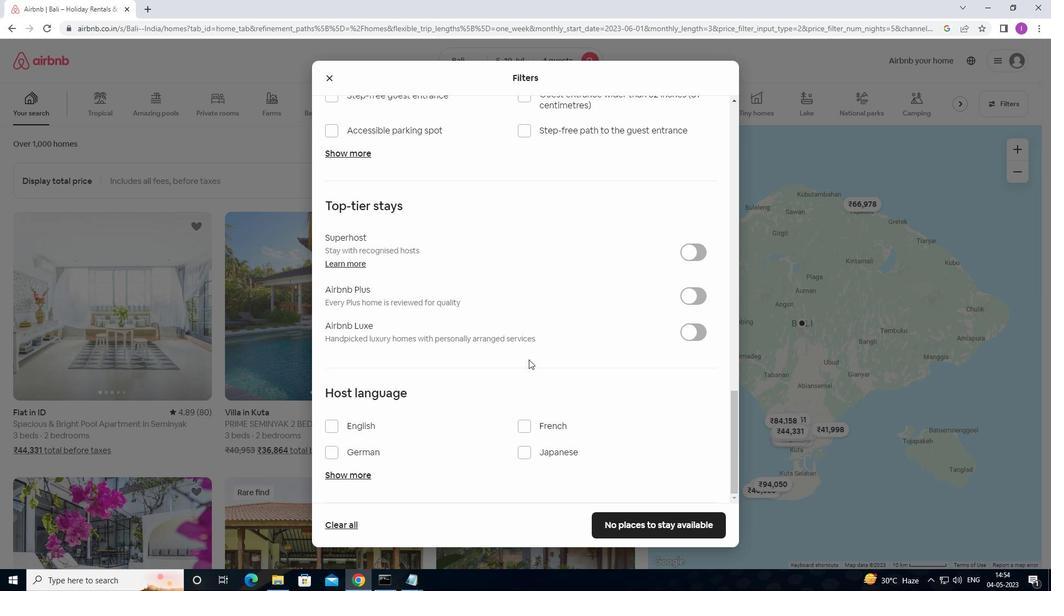 
Action: Mouse moved to (506, 384)
Screenshot: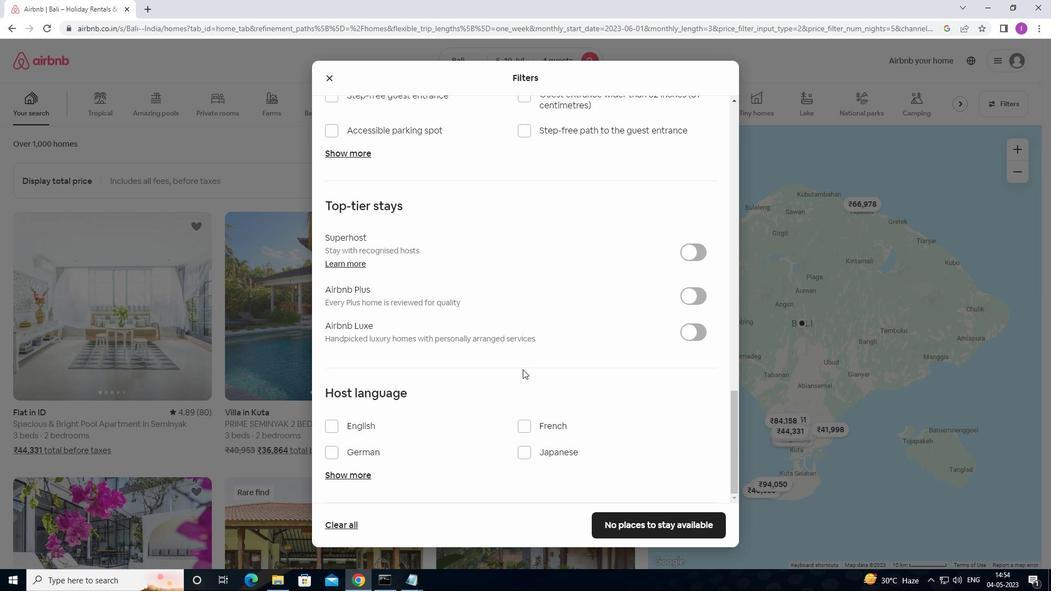 
Action: Mouse scrolled (506, 384) with delta (0, 0)
Screenshot: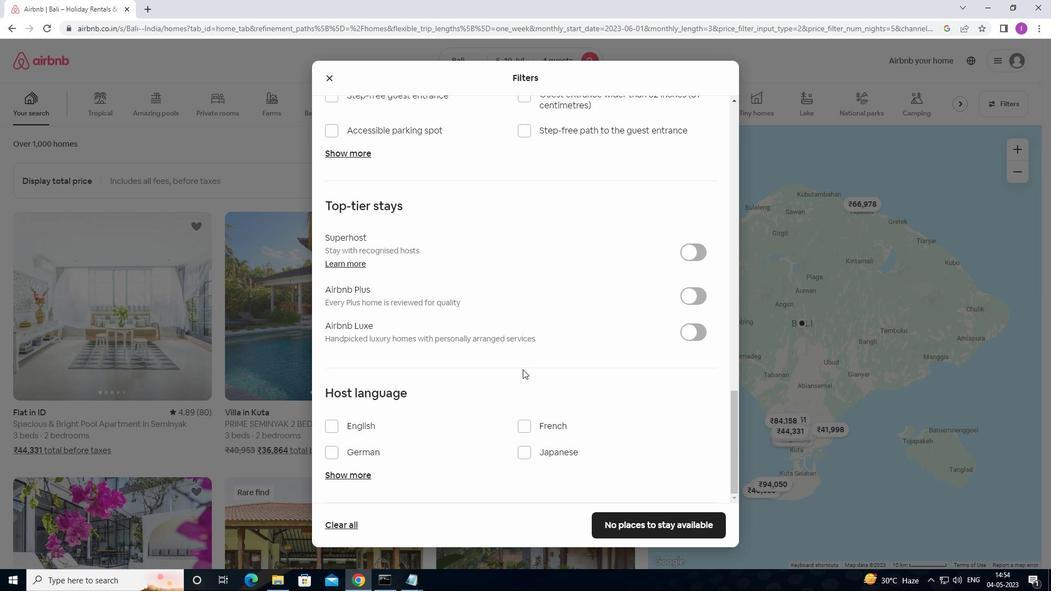 
Action: Mouse moved to (340, 426)
Screenshot: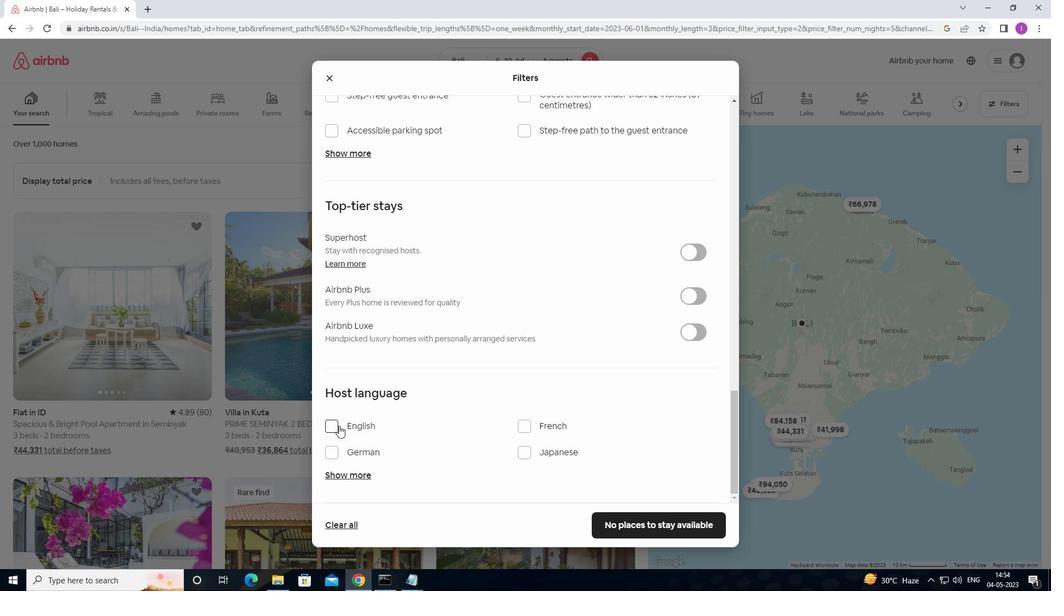 
Action: Mouse pressed left at (340, 426)
Screenshot: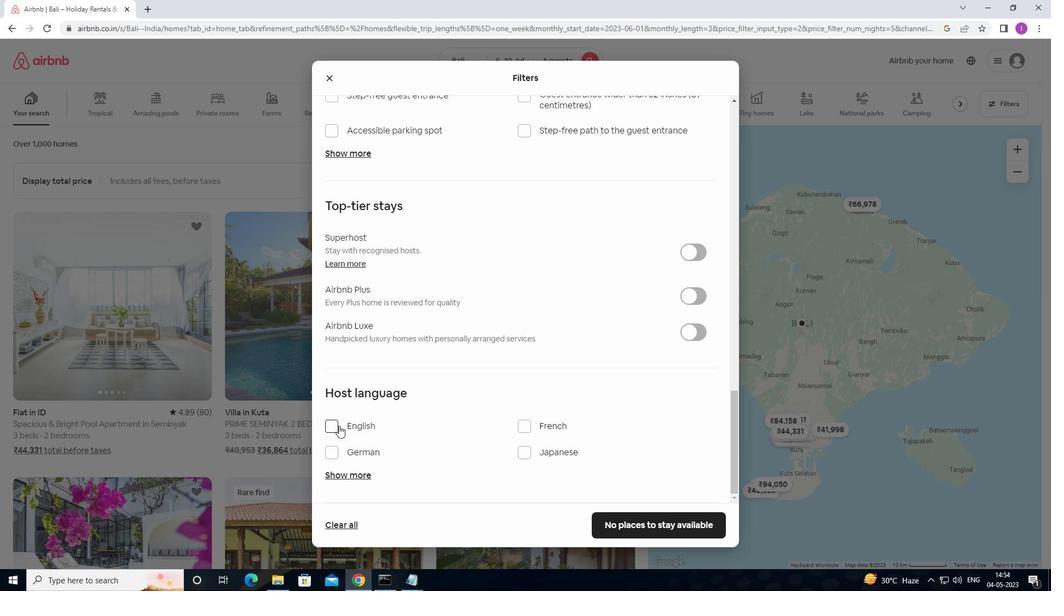 
Action: Mouse moved to (630, 527)
Screenshot: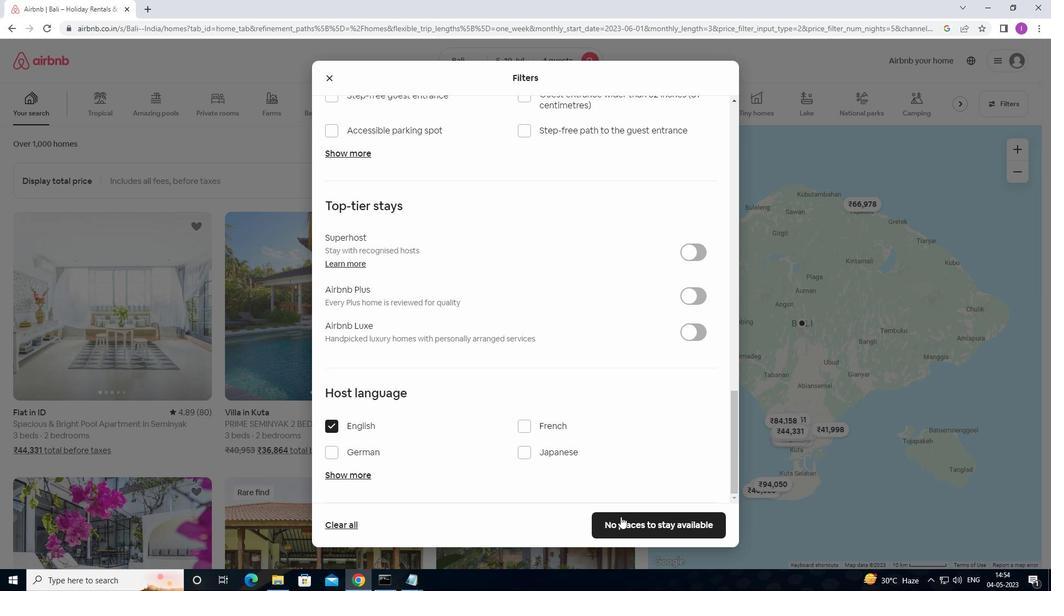 
Action: Mouse pressed left at (630, 527)
Screenshot: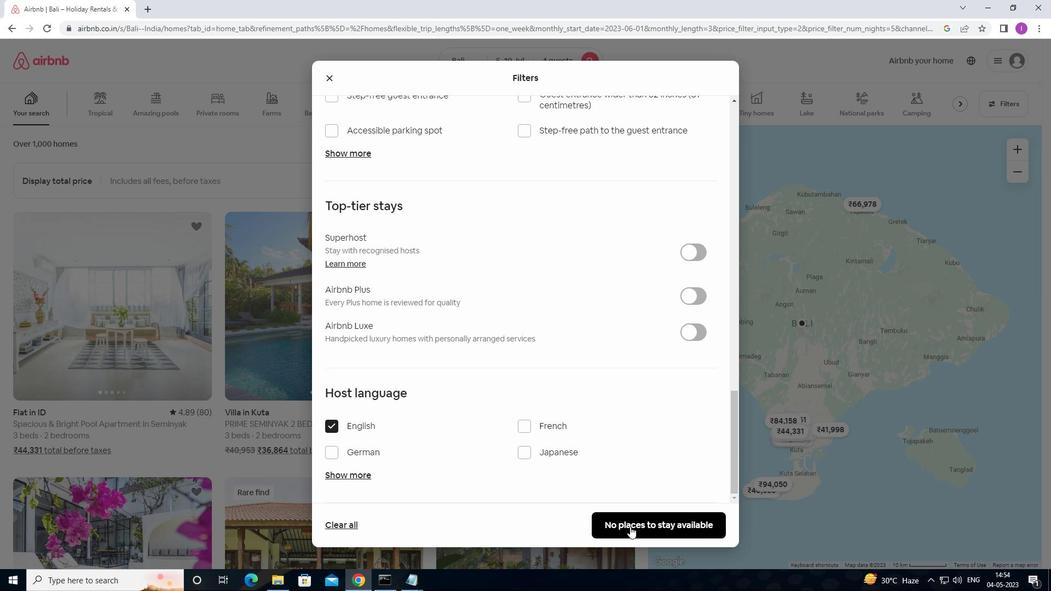 
Action: Mouse moved to (635, 514)
Screenshot: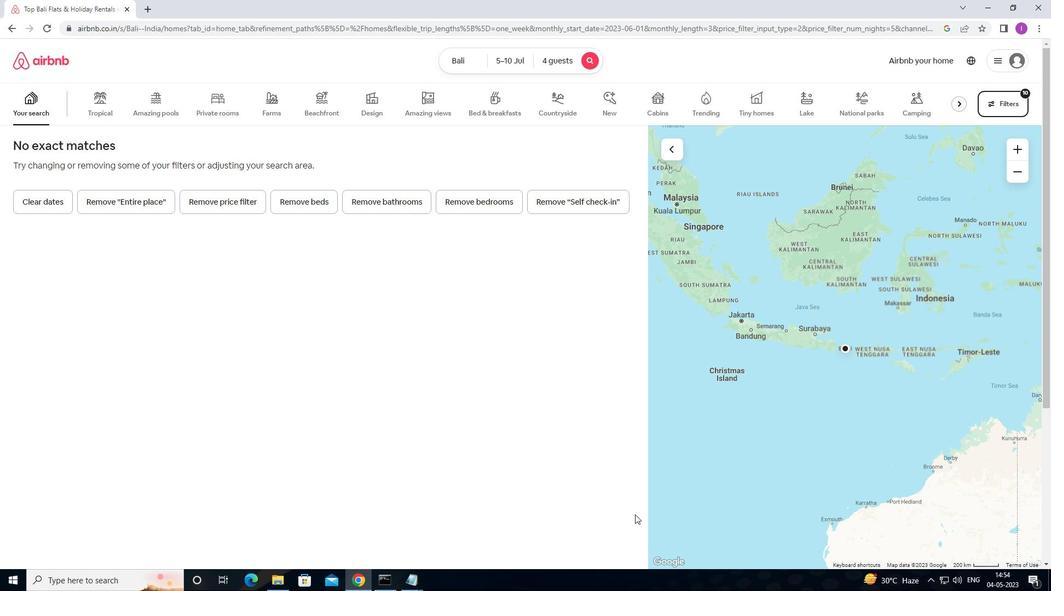 
